 Task: Look for space in Santiago del Estero, Argentina from 4th June, 2023 to 15th June, 2023 for 2 adults in price range Rs.10000 to Rs.15000. Place can be entire place with 1  bedroom having 1 bed and 1 bathroom. Property type can be hotel. Amenities needed are: heating, . Booking option can be shelf check-in. Required host language is English.
Action: Mouse moved to (465, 96)
Screenshot: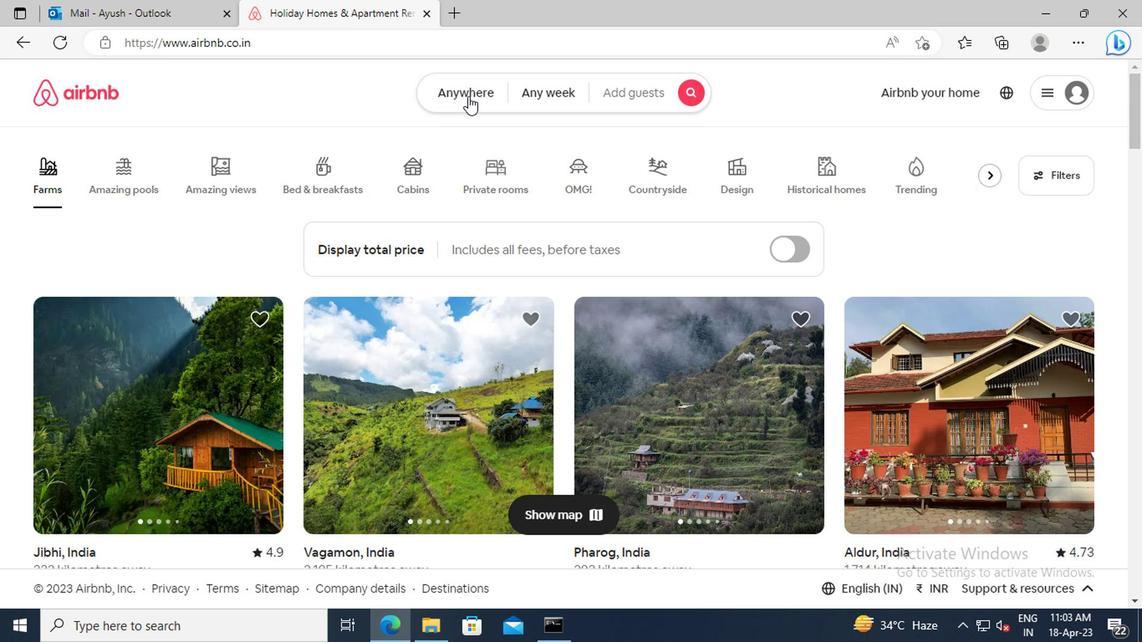
Action: Mouse pressed left at (465, 96)
Screenshot: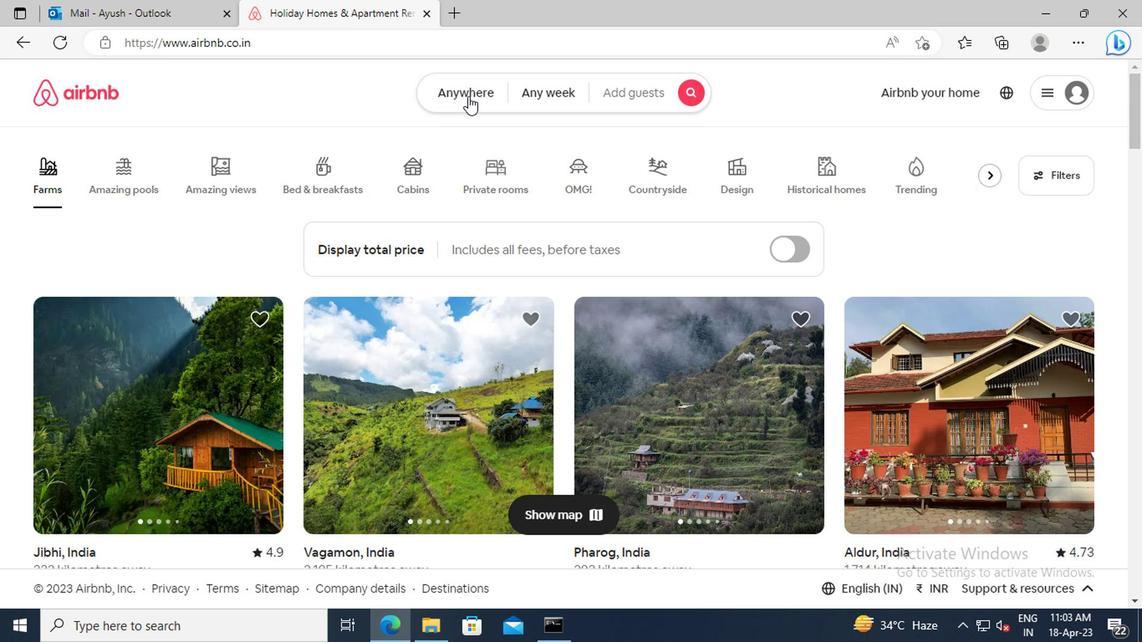 
Action: Mouse moved to (299, 167)
Screenshot: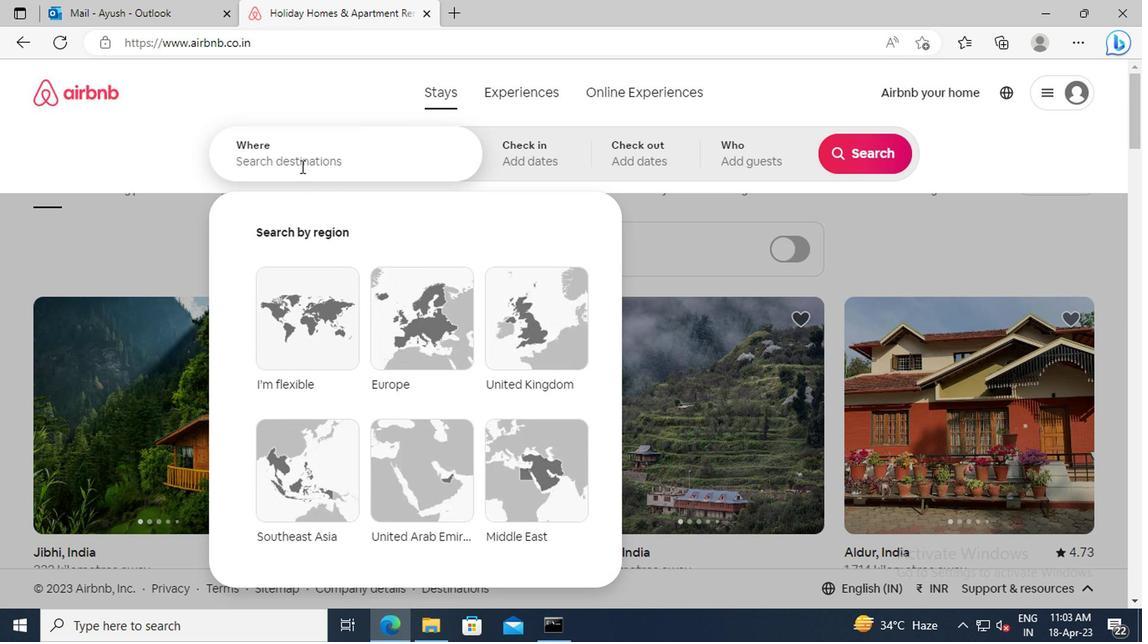 
Action: Mouse pressed left at (299, 167)
Screenshot: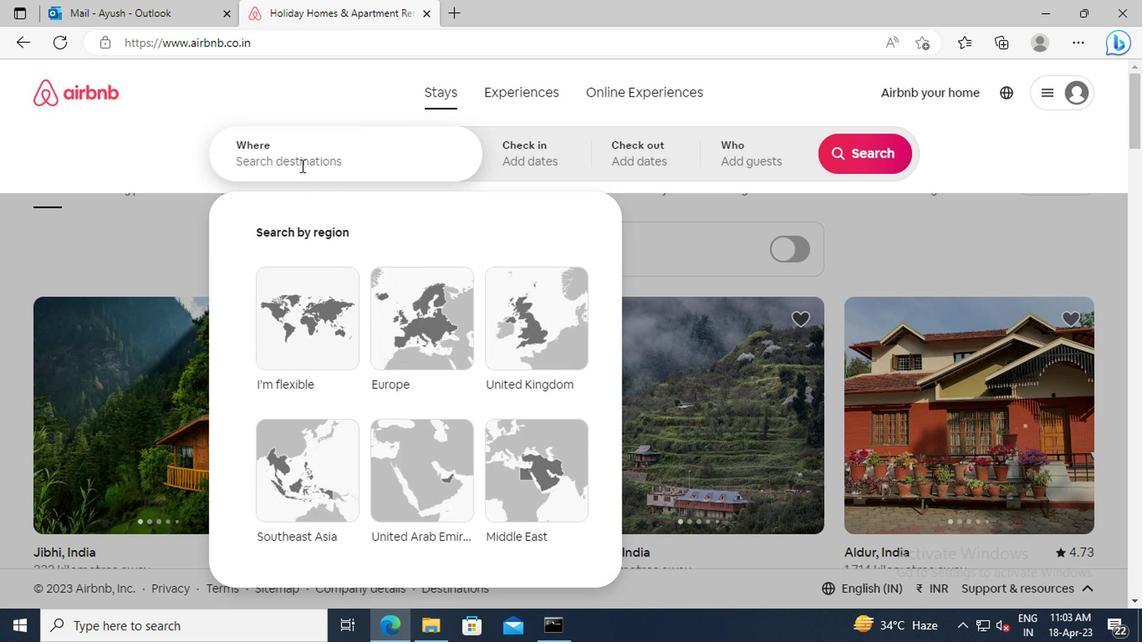 
Action: Key pressed <Key.shift>SANTIAGO<Key.space>DEL<Key.space><Key.shift>ESTERO,<Key.space><Key.shift>ARGENTINA<Key.enter>
Screenshot: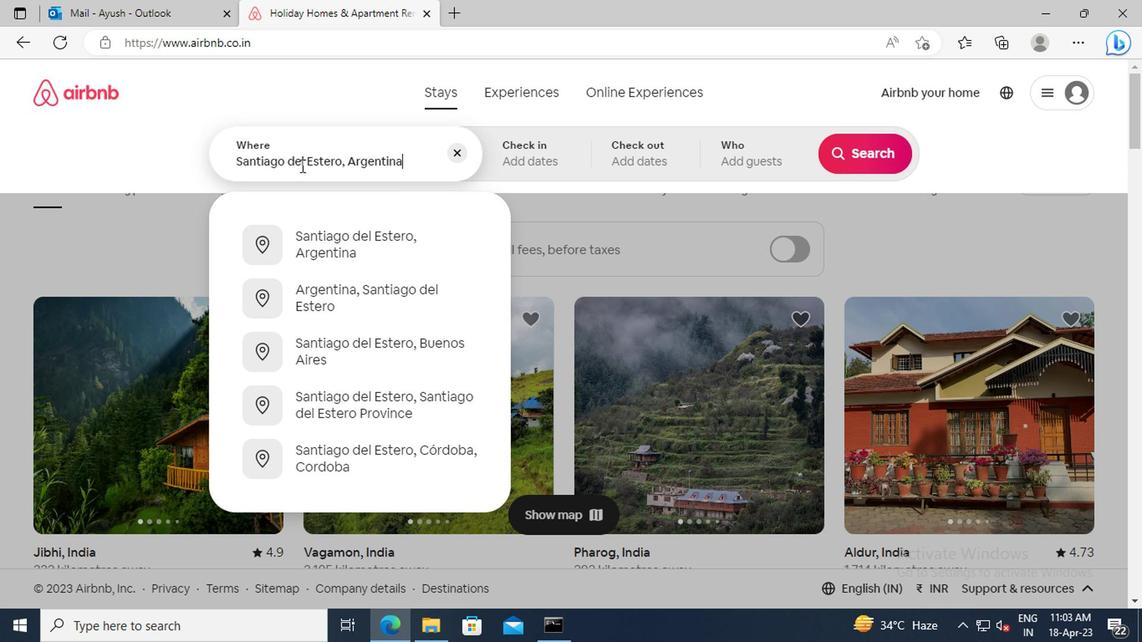 
Action: Mouse moved to (846, 289)
Screenshot: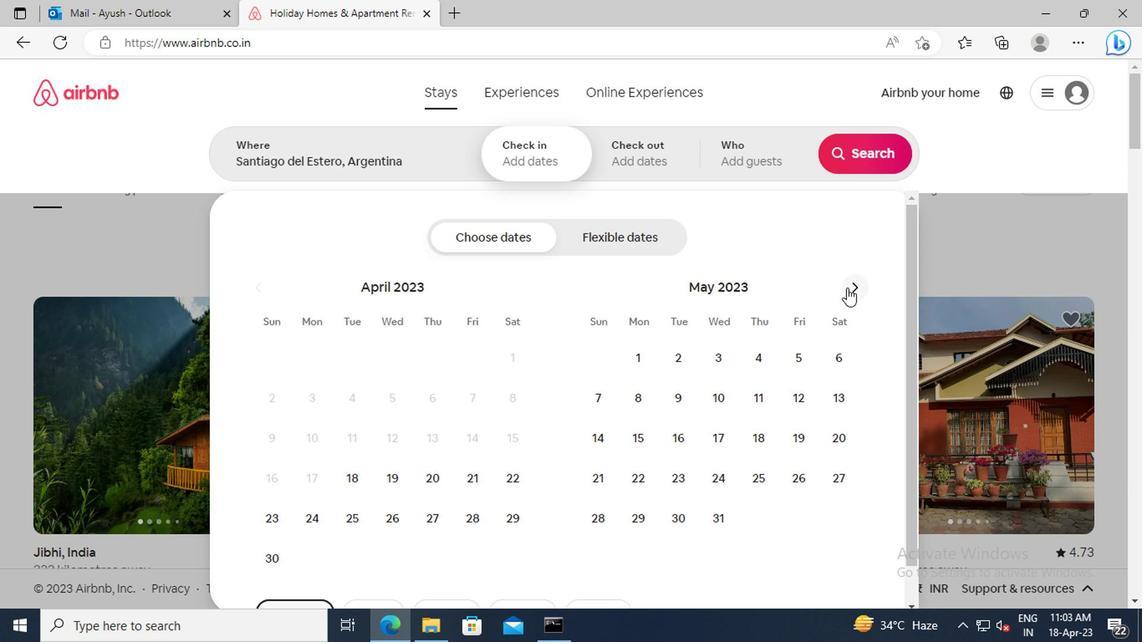 
Action: Mouse pressed left at (846, 289)
Screenshot: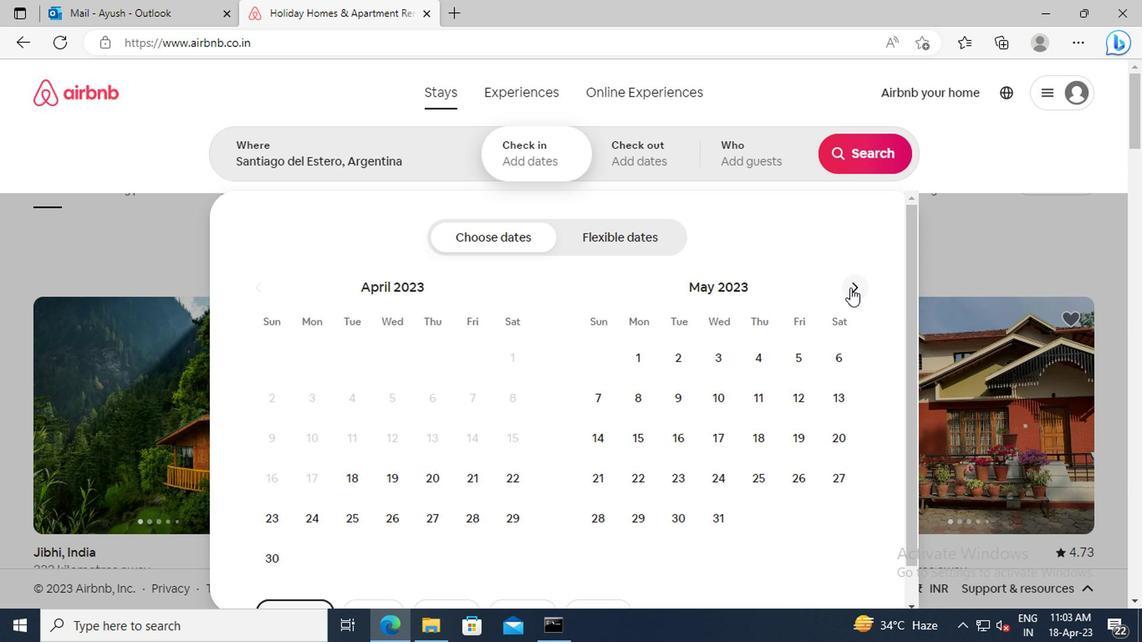 
Action: Mouse moved to (597, 398)
Screenshot: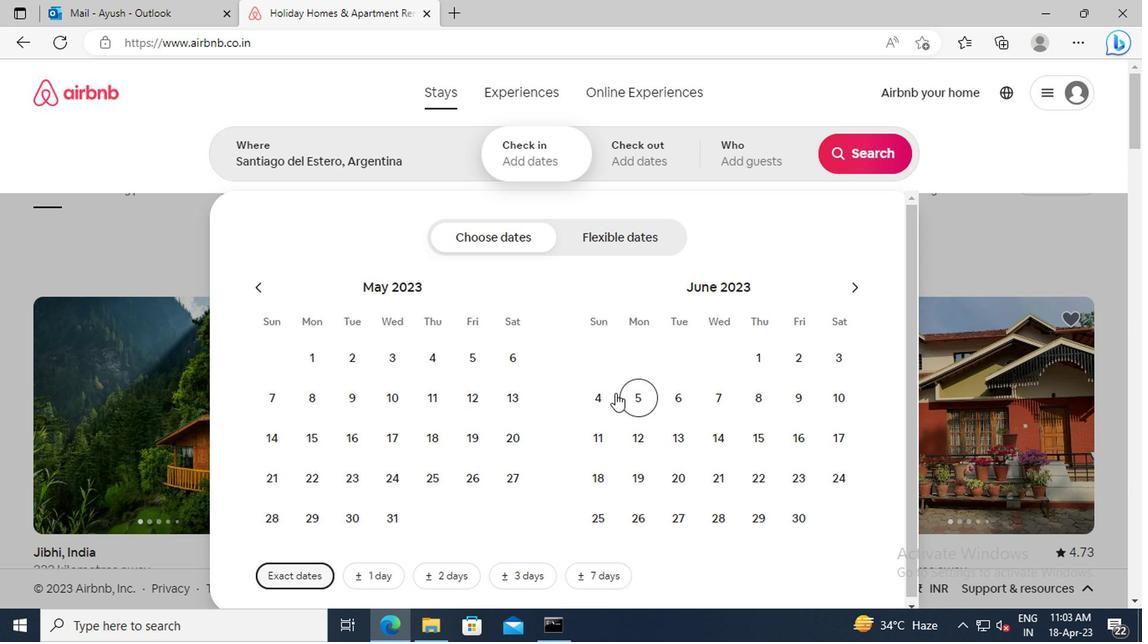 
Action: Mouse pressed left at (597, 398)
Screenshot: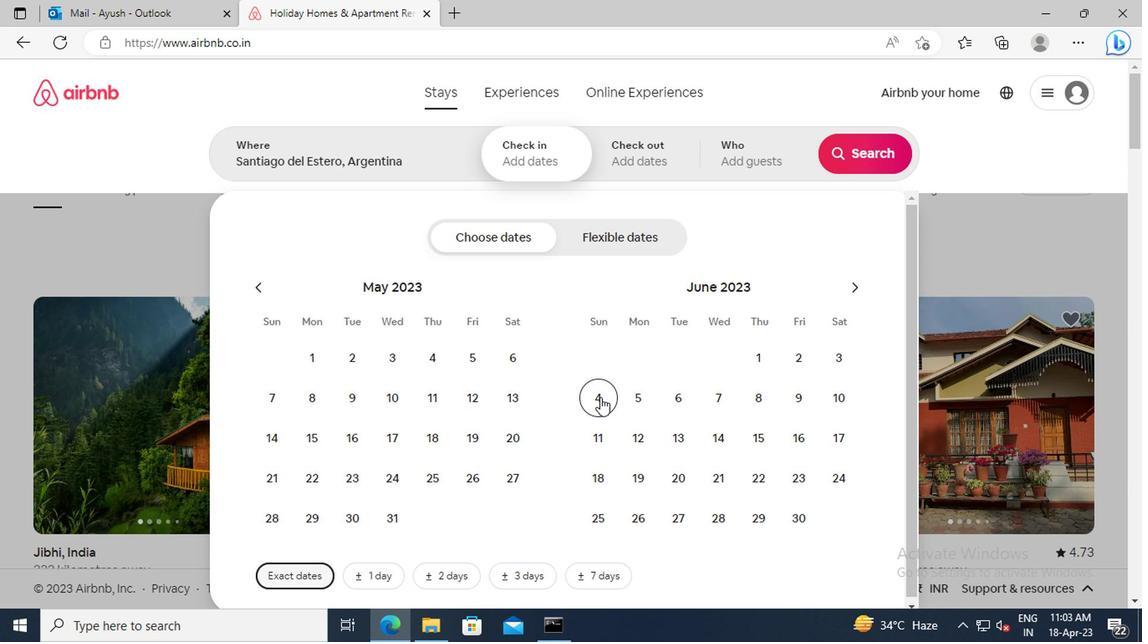 
Action: Mouse moved to (759, 441)
Screenshot: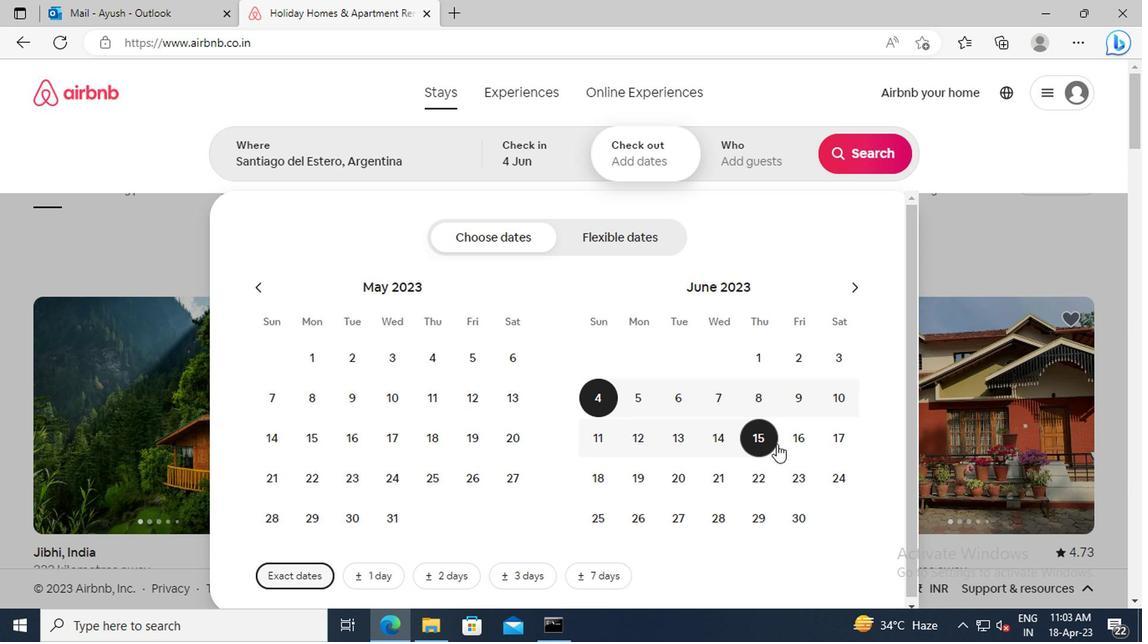 
Action: Mouse pressed left at (759, 441)
Screenshot: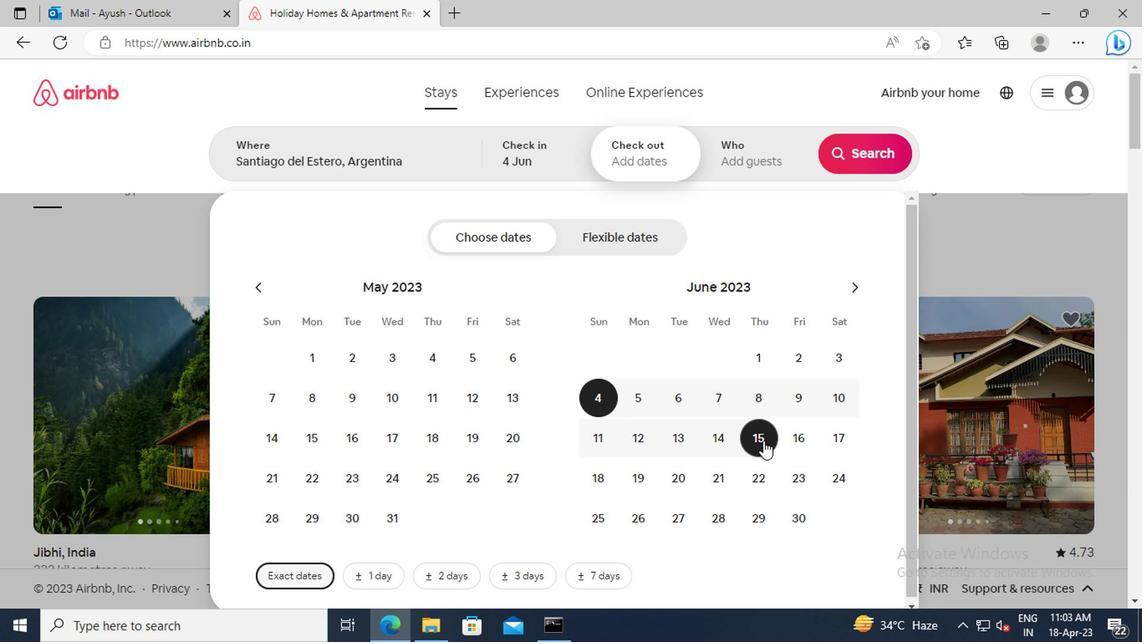
Action: Mouse moved to (749, 165)
Screenshot: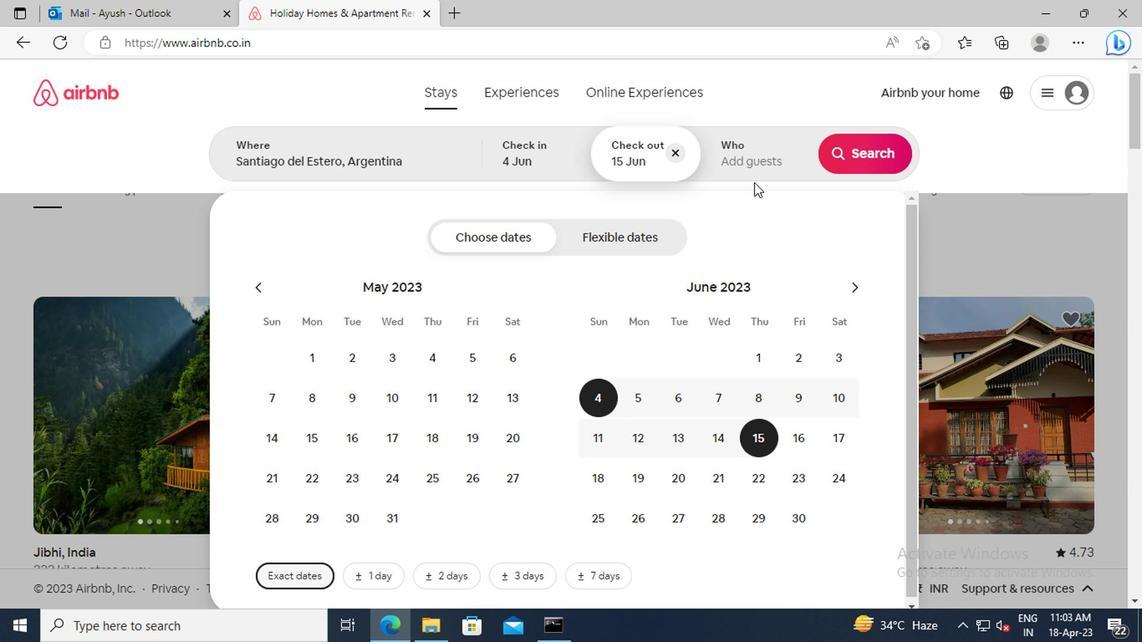
Action: Mouse pressed left at (749, 165)
Screenshot: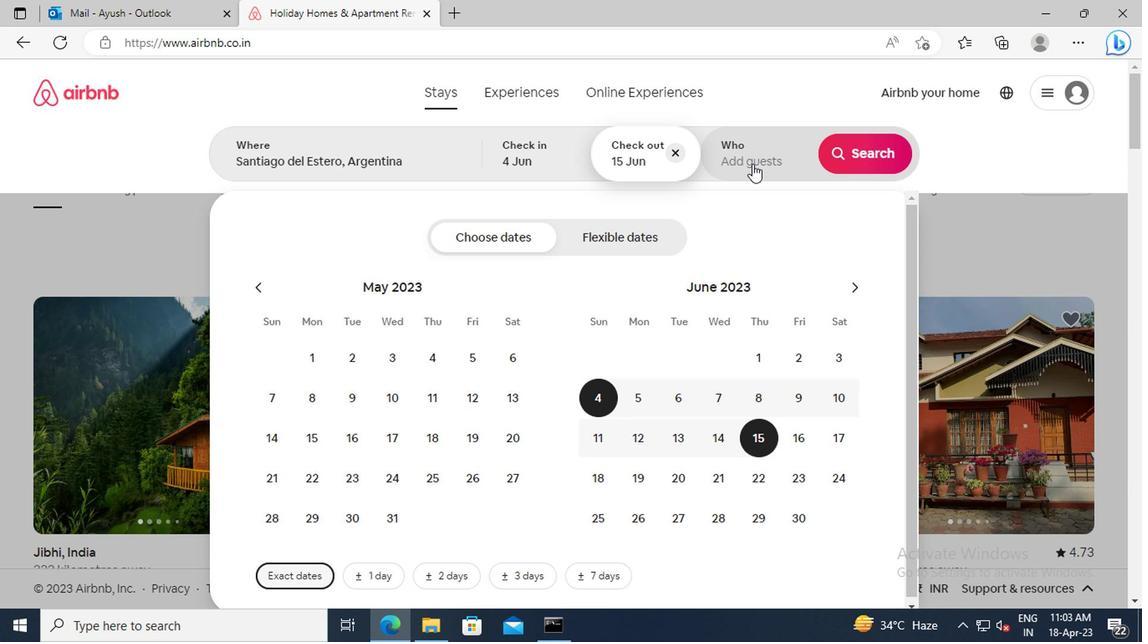 
Action: Mouse moved to (867, 248)
Screenshot: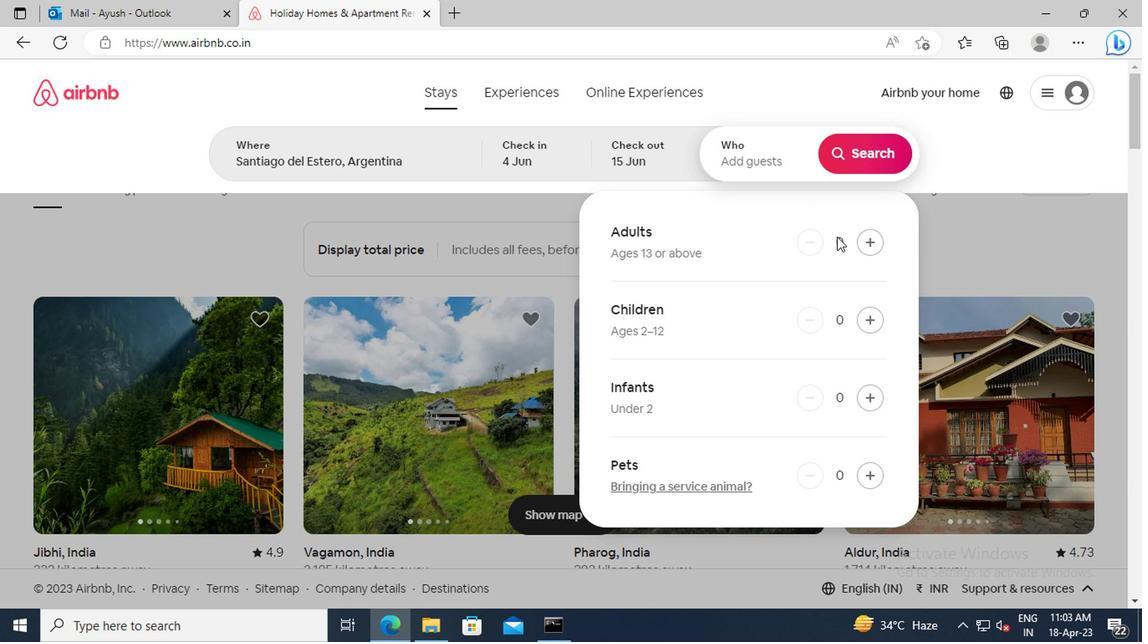 
Action: Mouse pressed left at (867, 248)
Screenshot: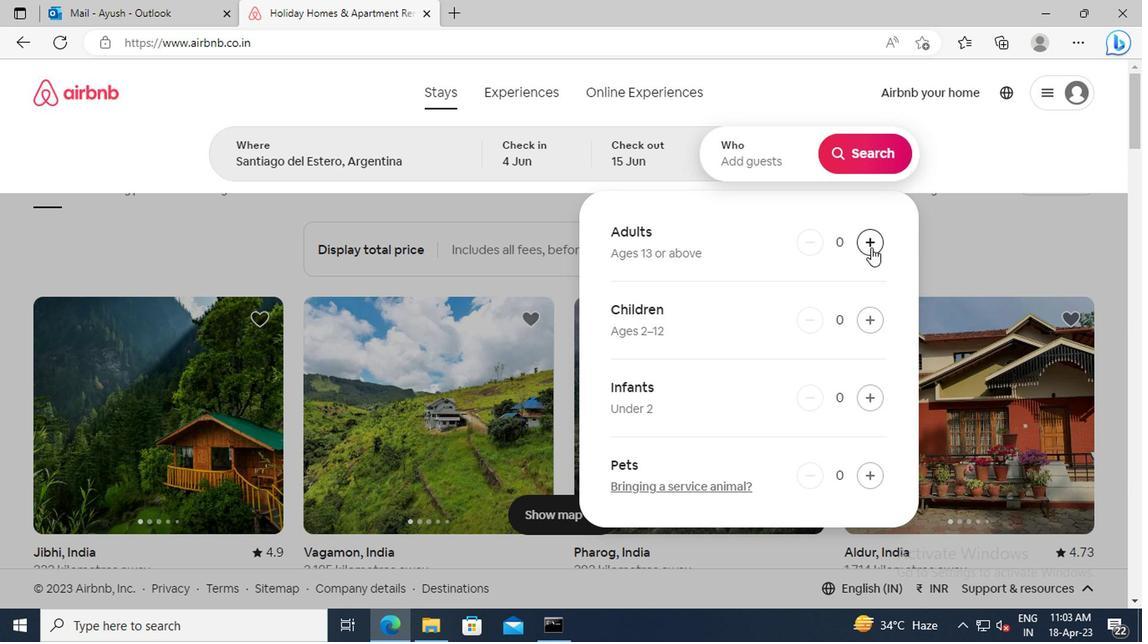 
Action: Mouse pressed left at (867, 248)
Screenshot: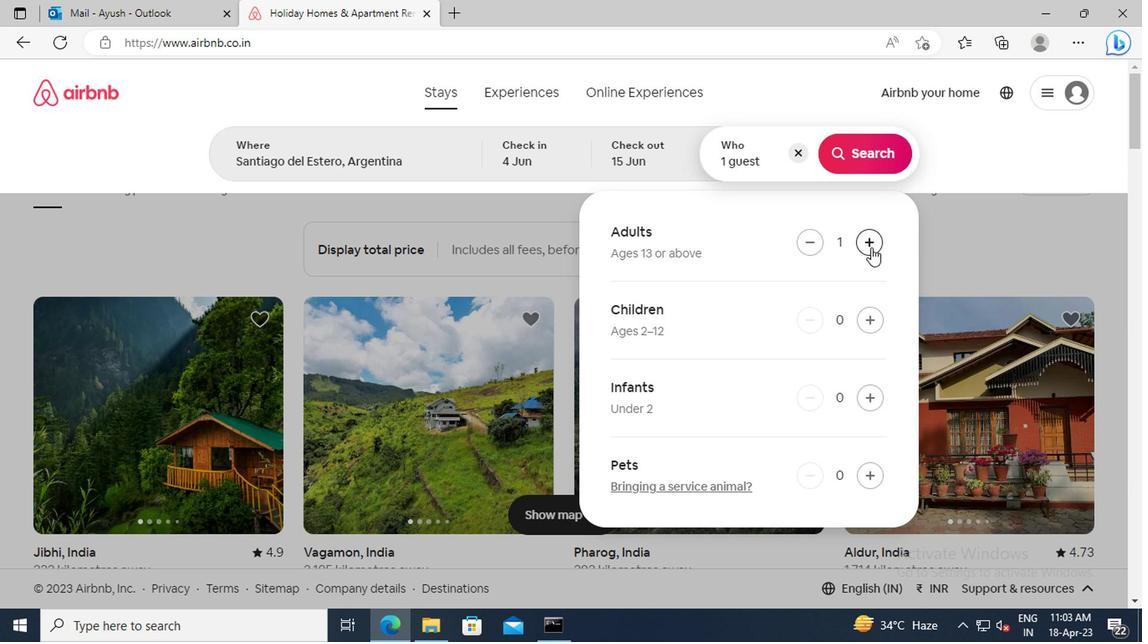 
Action: Mouse moved to (862, 161)
Screenshot: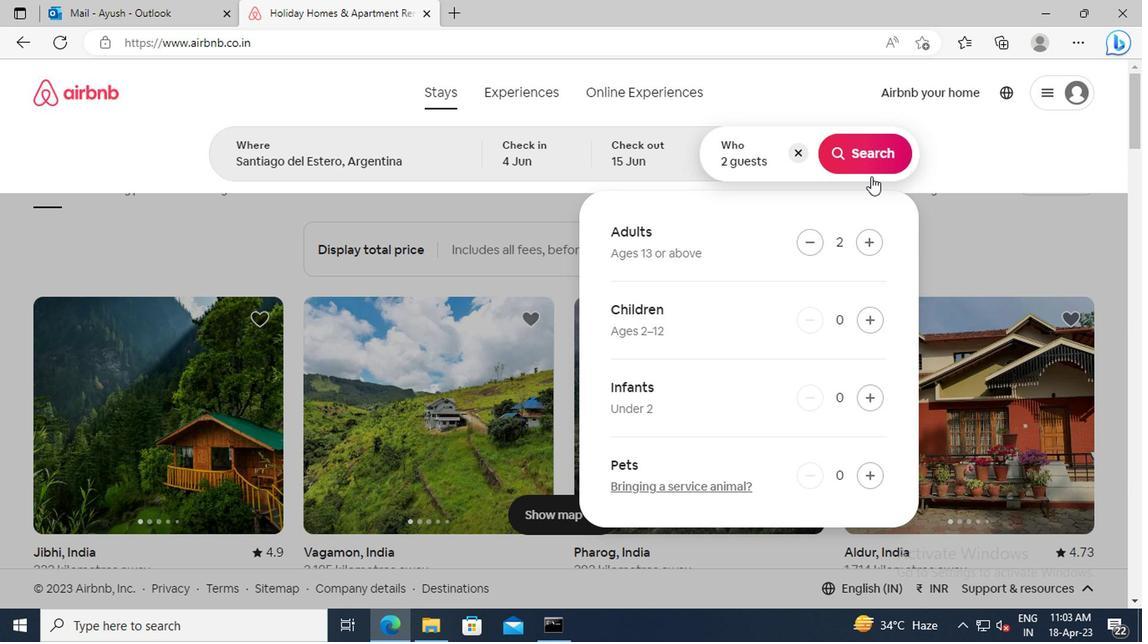 
Action: Mouse pressed left at (862, 161)
Screenshot: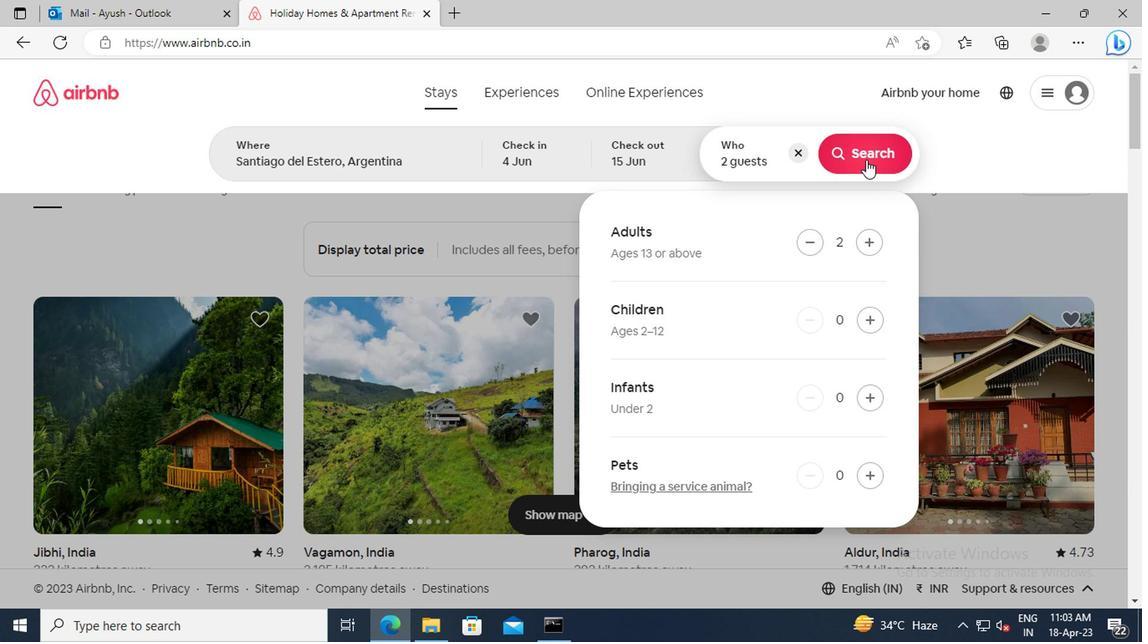 
Action: Mouse moved to (1064, 165)
Screenshot: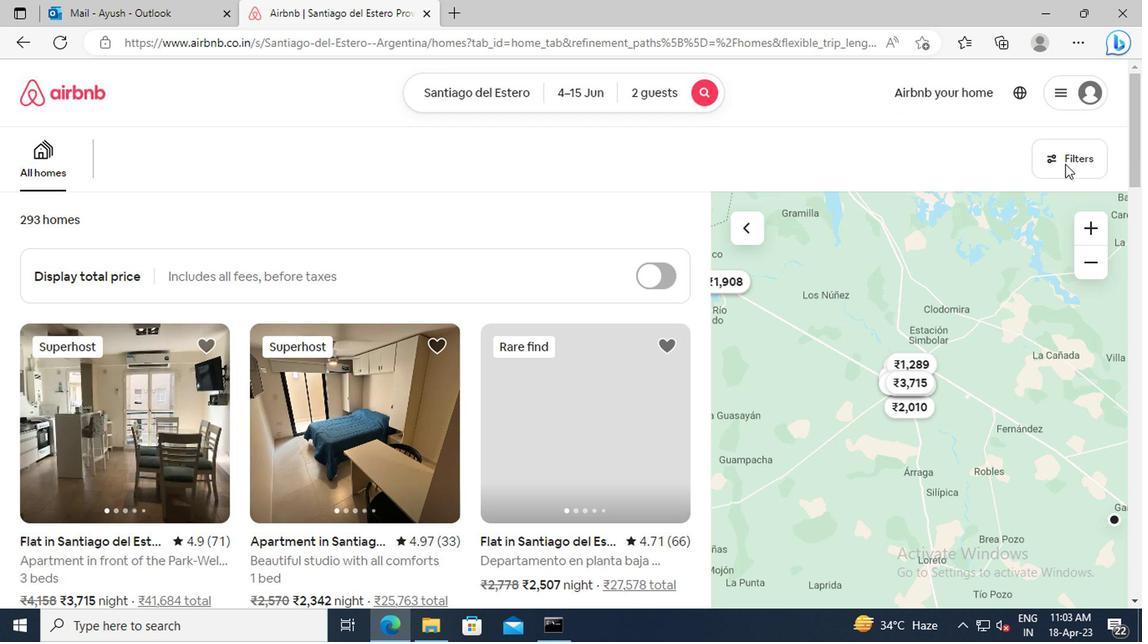 
Action: Mouse pressed left at (1064, 165)
Screenshot: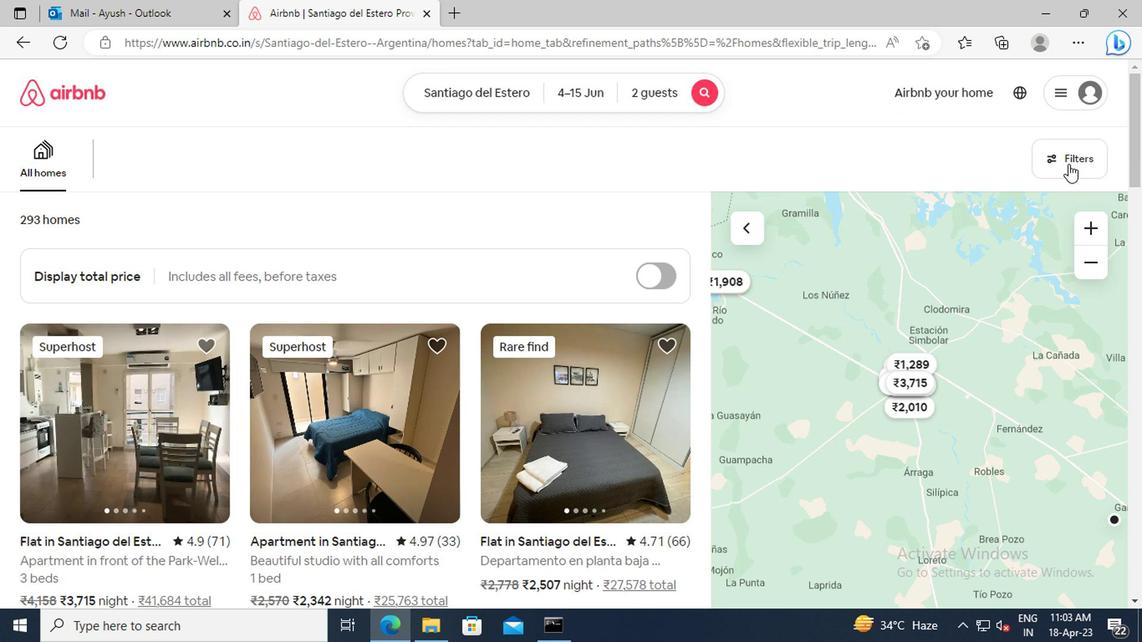 
Action: Mouse moved to (384, 375)
Screenshot: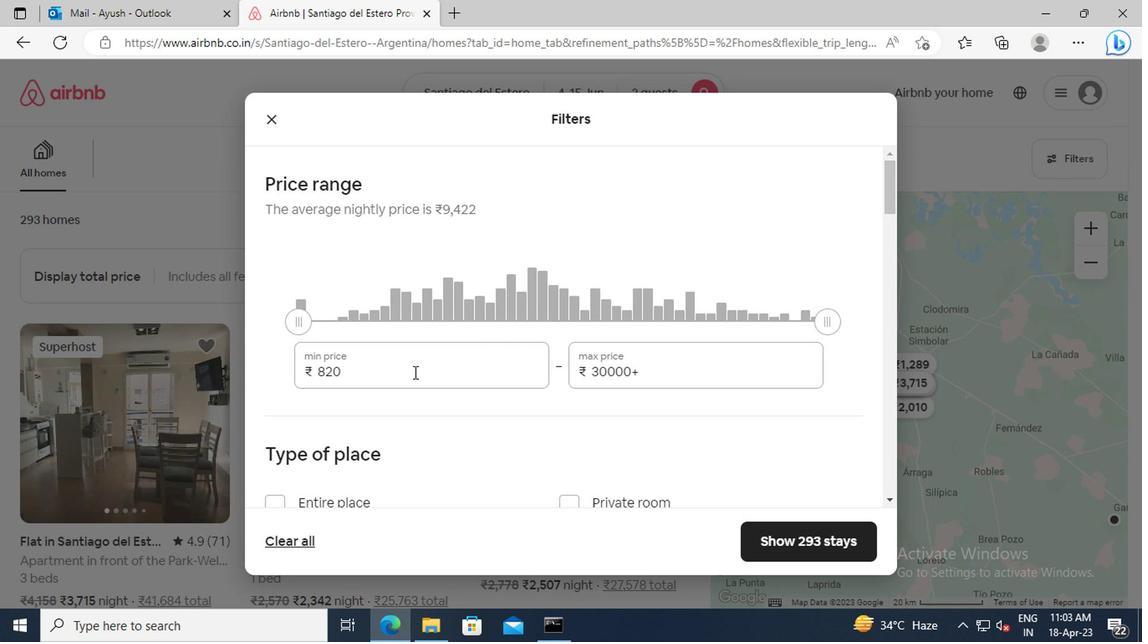 
Action: Mouse pressed left at (384, 375)
Screenshot: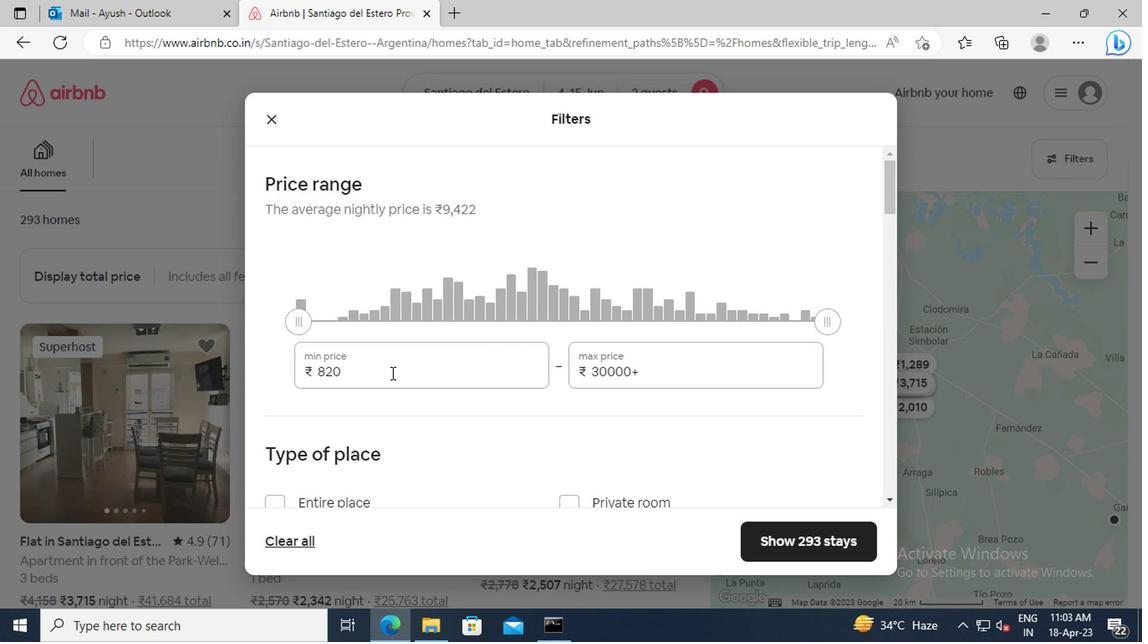 
Action: Key pressed <Key.backspace><Key.backspace><Key.backspace>10000<Key.tab><Key.delete>15000
Screenshot: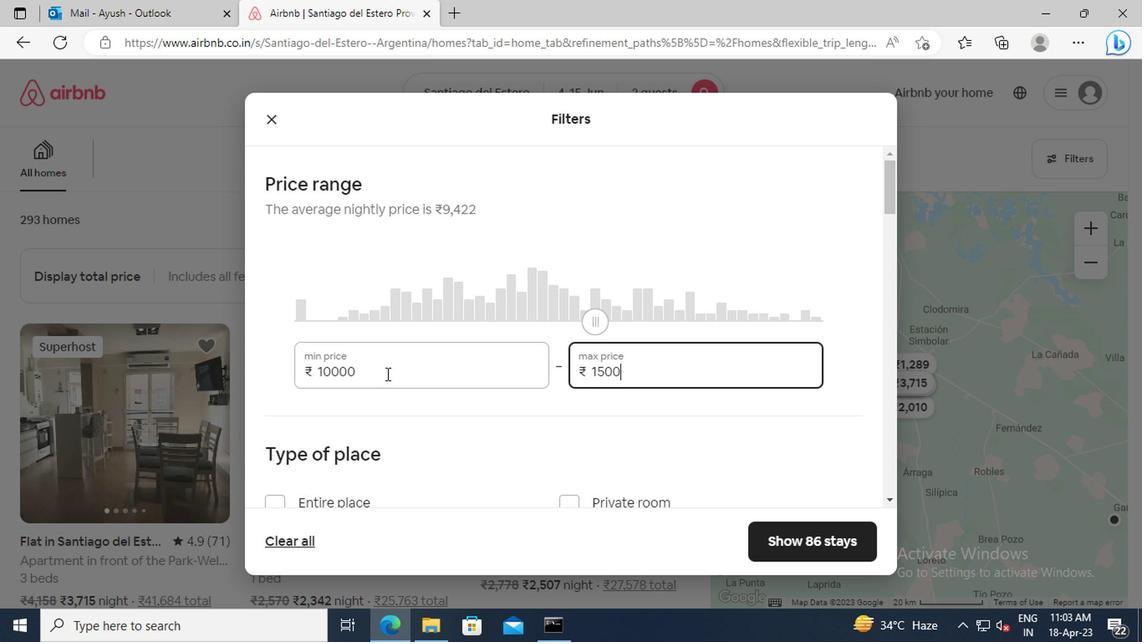 
Action: Mouse scrolled (384, 374) with delta (0, -1)
Screenshot: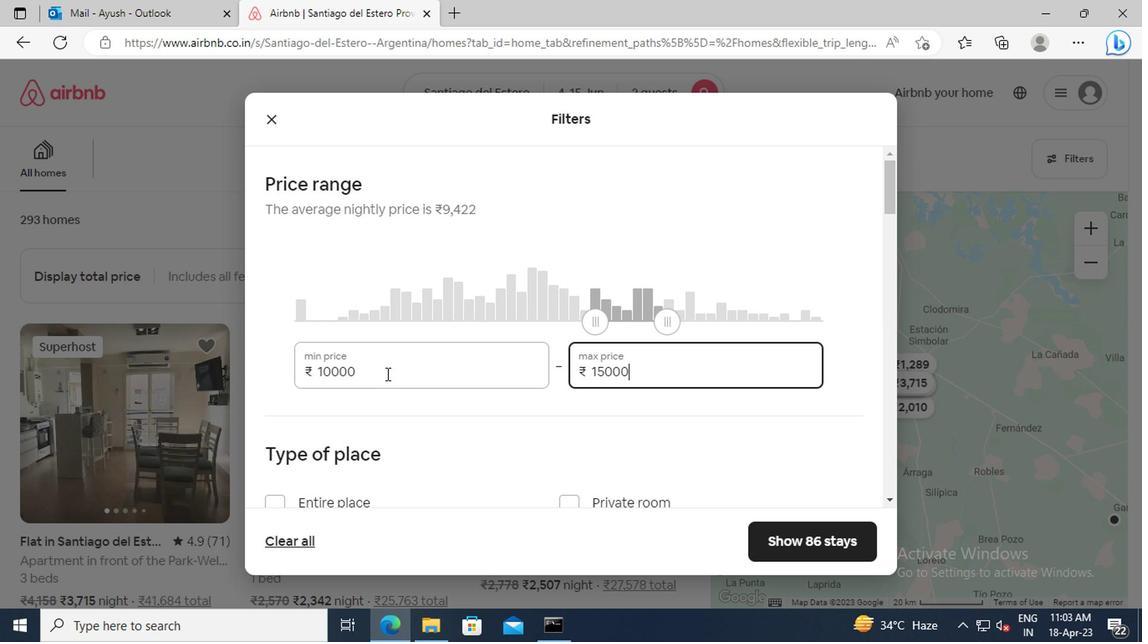 
Action: Mouse moved to (399, 341)
Screenshot: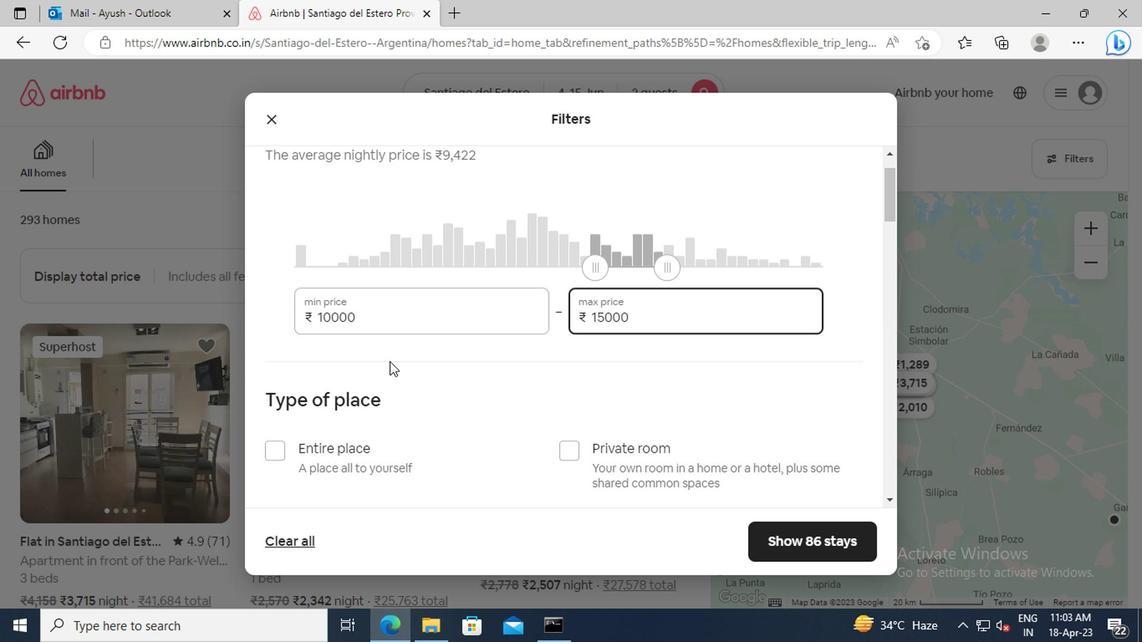 
Action: Mouse scrolled (399, 340) with delta (0, 0)
Screenshot: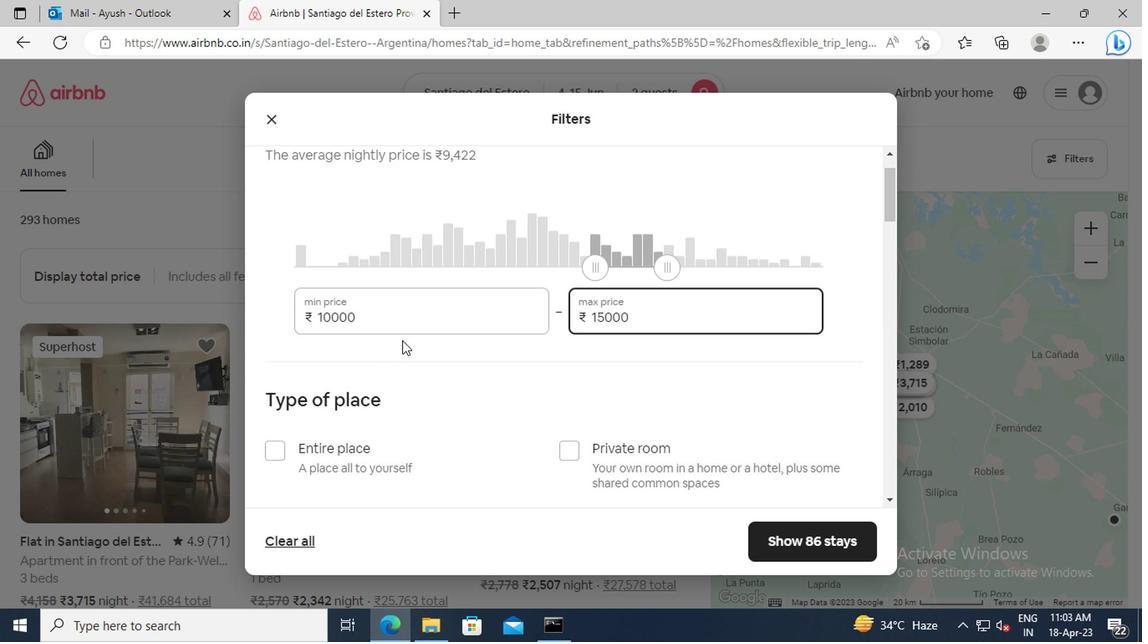 
Action: Mouse scrolled (399, 340) with delta (0, 0)
Screenshot: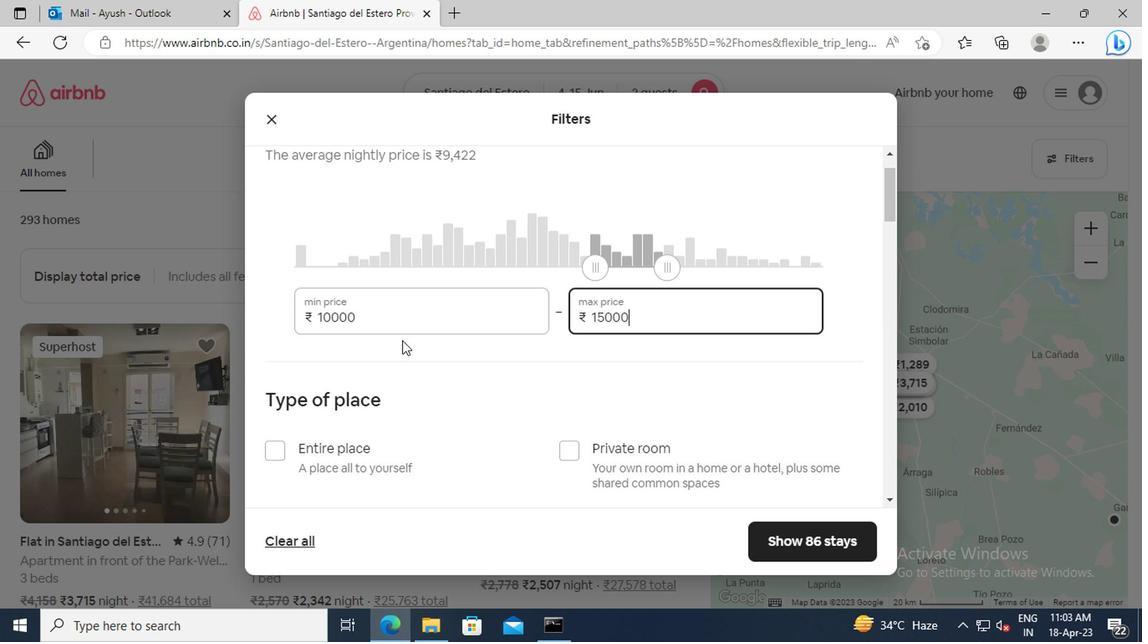 
Action: Mouse moved to (277, 346)
Screenshot: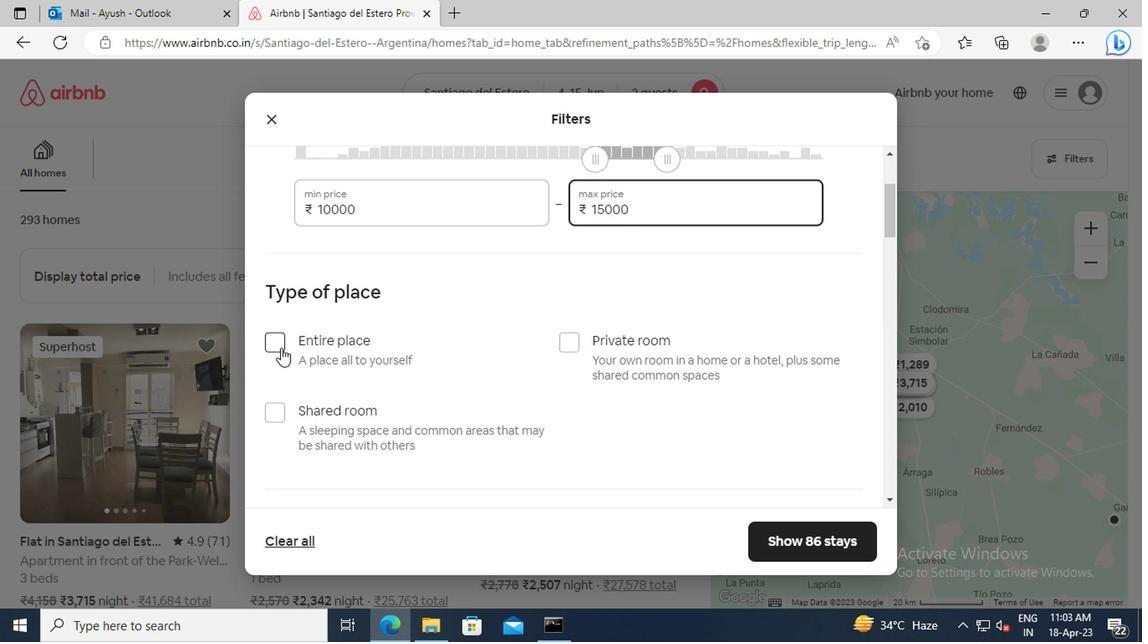 
Action: Mouse pressed left at (277, 346)
Screenshot: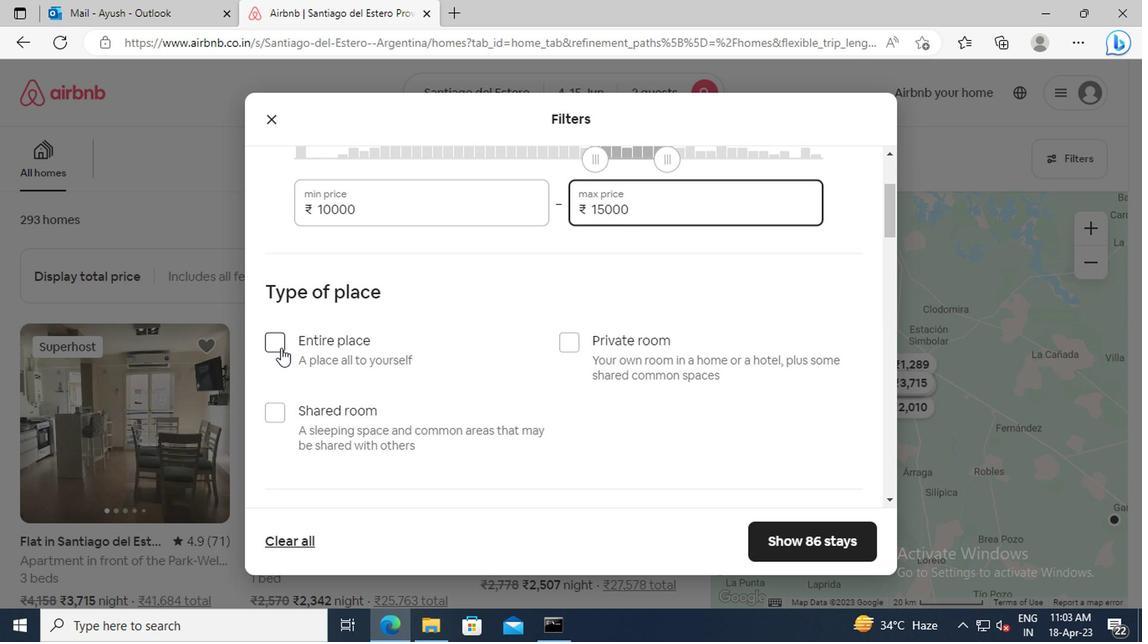 
Action: Mouse moved to (481, 346)
Screenshot: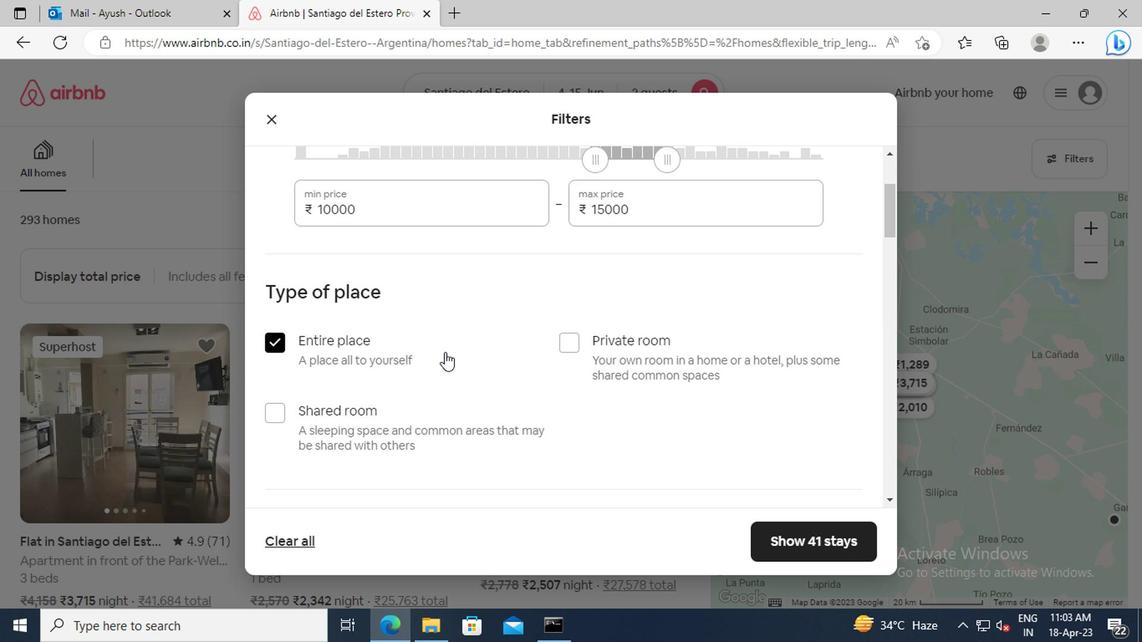 
Action: Mouse scrolled (481, 346) with delta (0, 0)
Screenshot: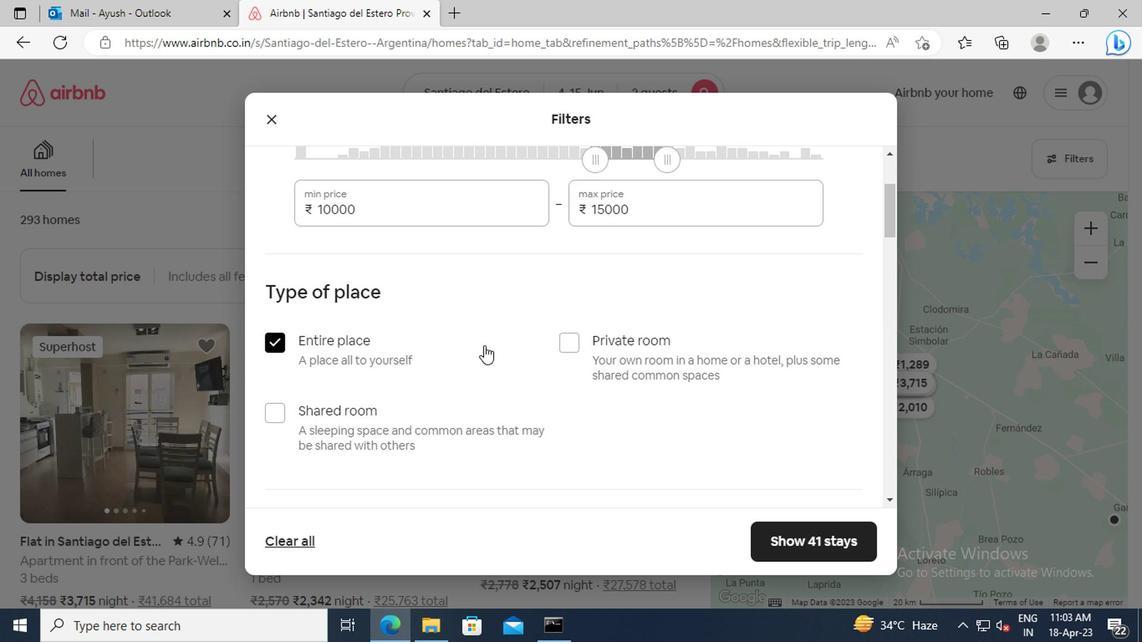 
Action: Mouse scrolled (481, 346) with delta (0, 0)
Screenshot: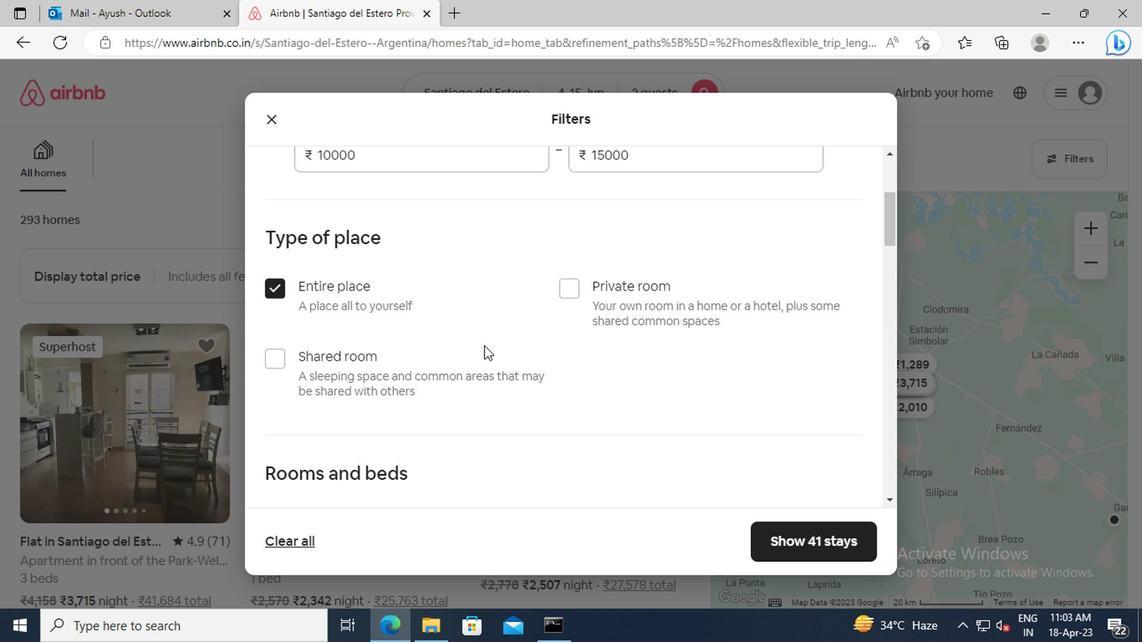 
Action: Mouse scrolled (481, 346) with delta (0, 0)
Screenshot: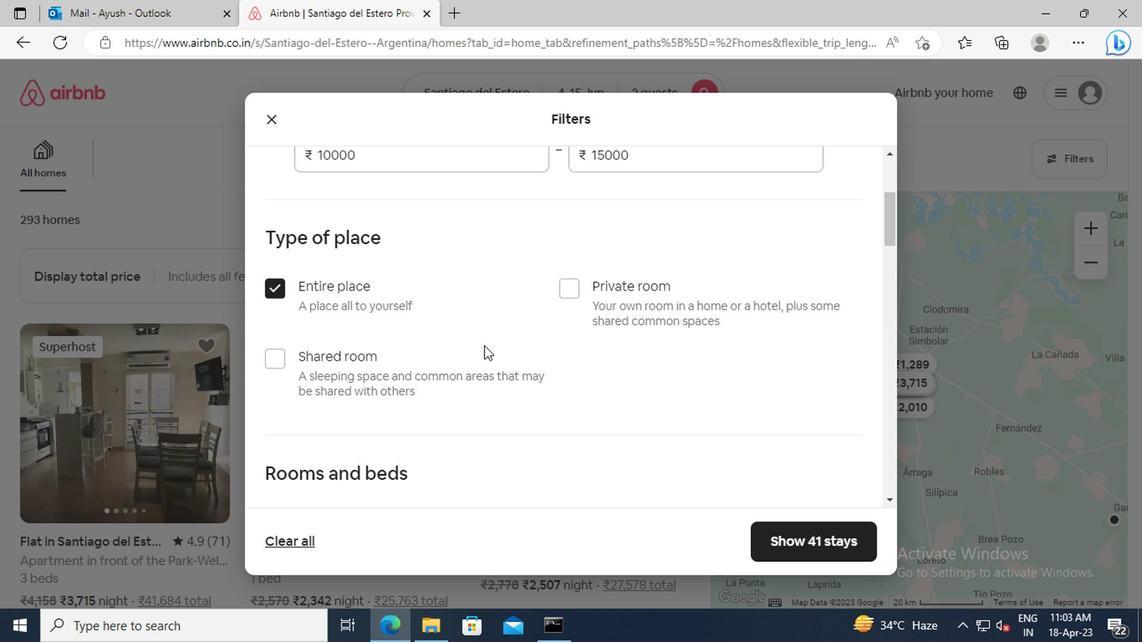 
Action: Mouse scrolled (481, 346) with delta (0, 0)
Screenshot: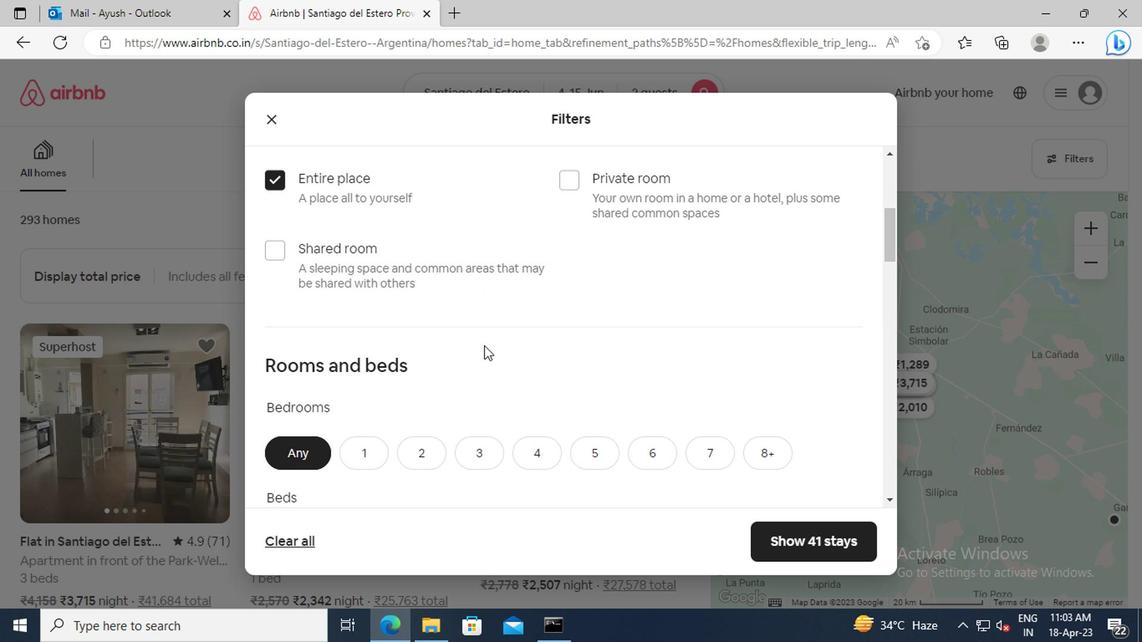
Action: Mouse scrolled (481, 346) with delta (0, 0)
Screenshot: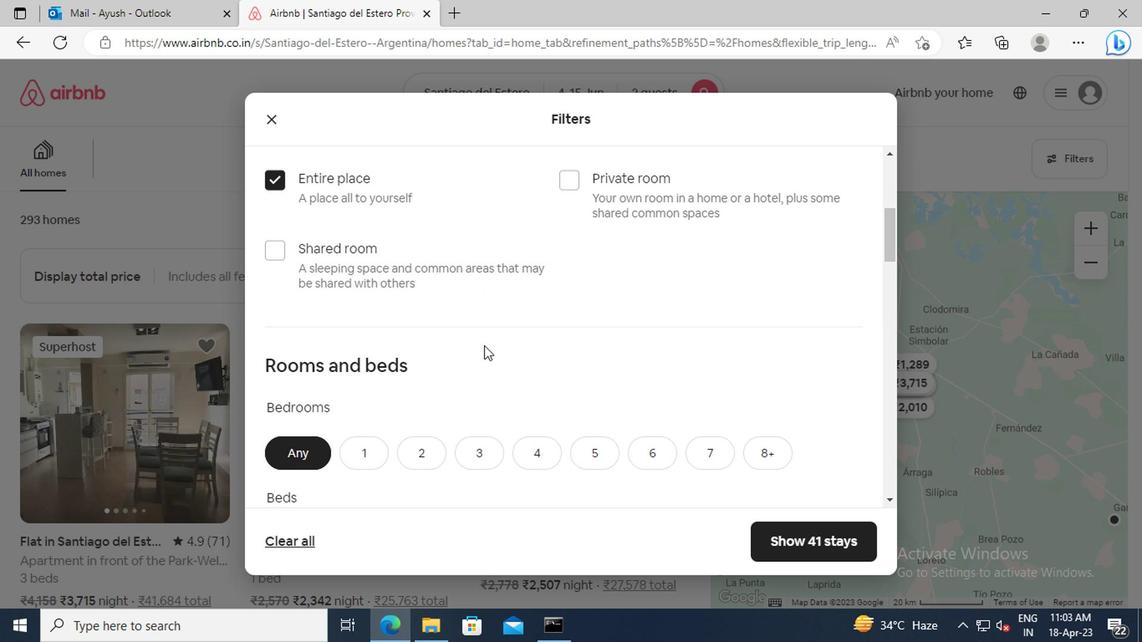 
Action: Mouse moved to (365, 343)
Screenshot: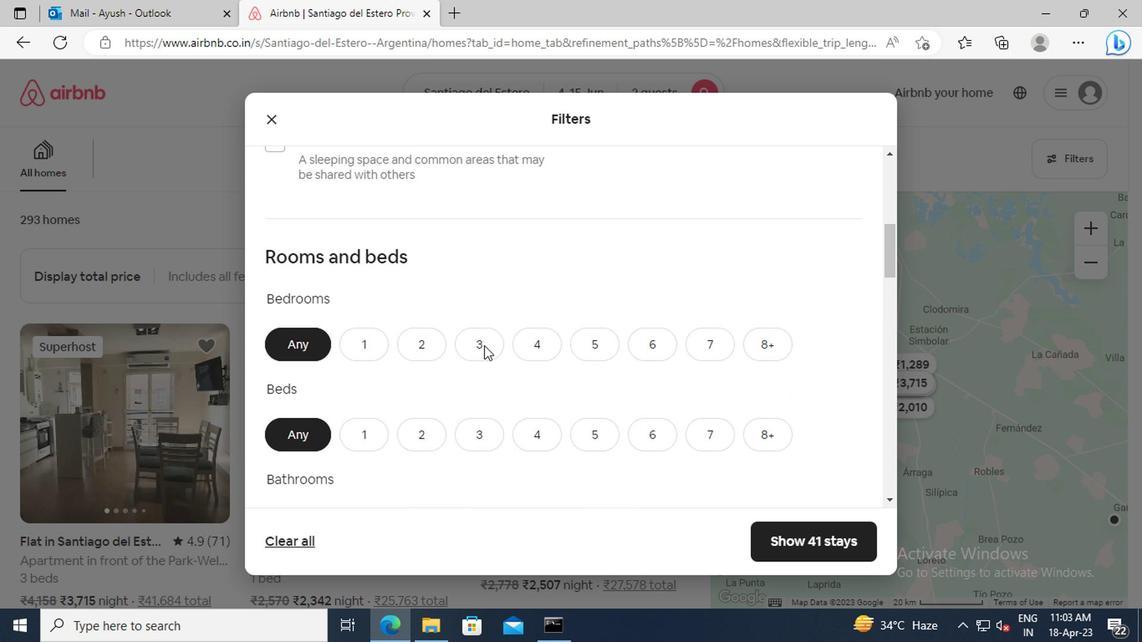 
Action: Mouse pressed left at (365, 343)
Screenshot: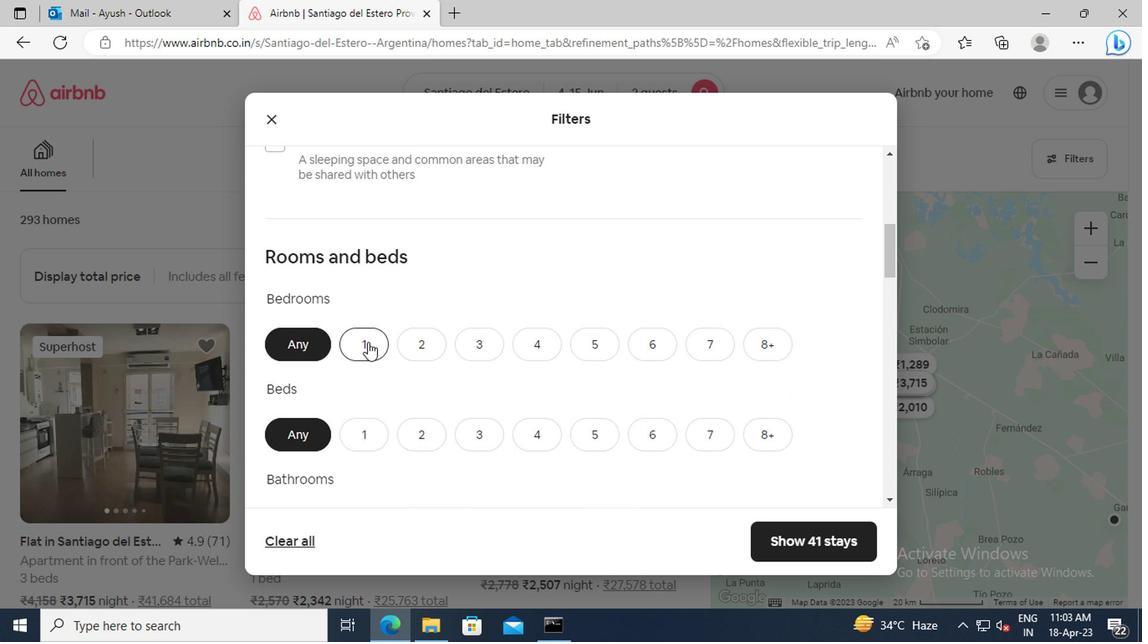 
Action: Mouse moved to (384, 371)
Screenshot: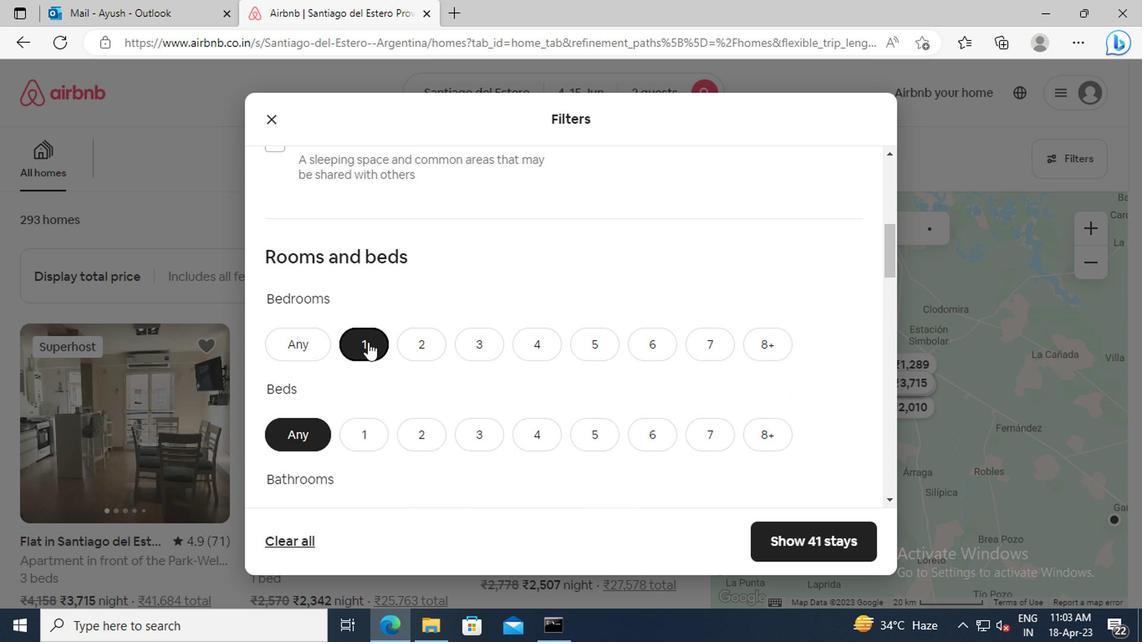 
Action: Mouse scrolled (384, 370) with delta (0, -1)
Screenshot: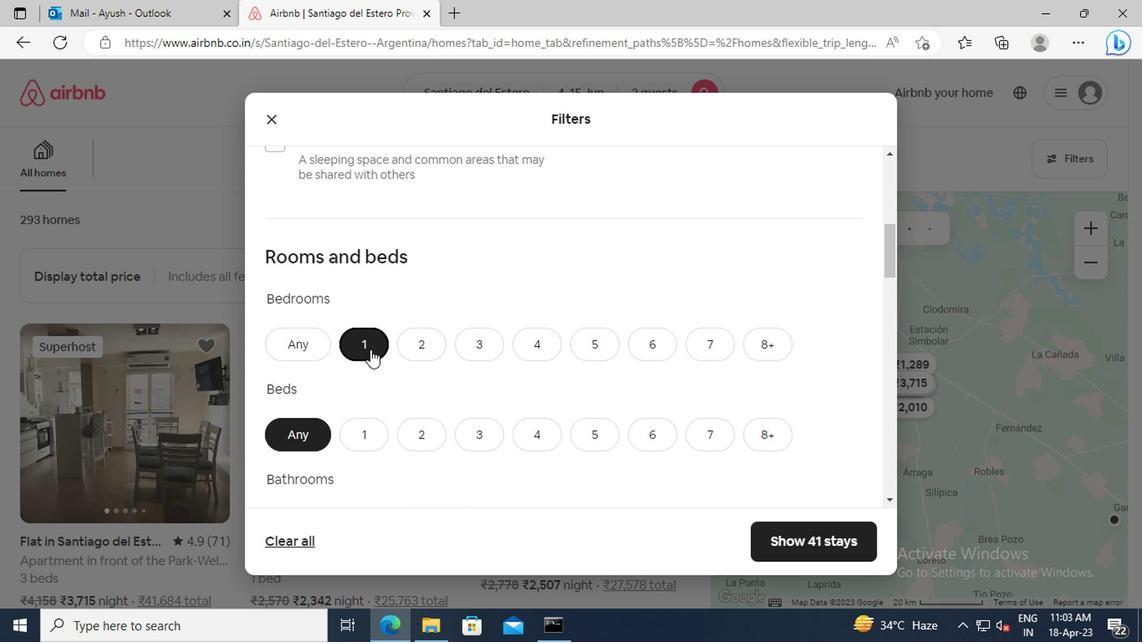 
Action: Mouse scrolled (384, 370) with delta (0, -1)
Screenshot: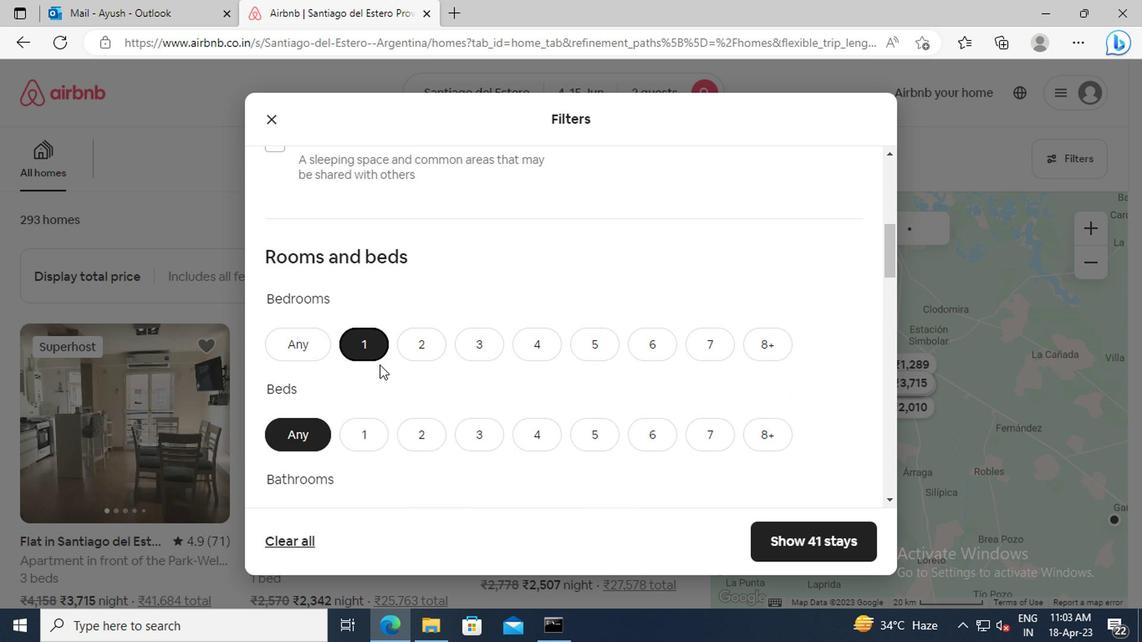 
Action: Mouse moved to (360, 334)
Screenshot: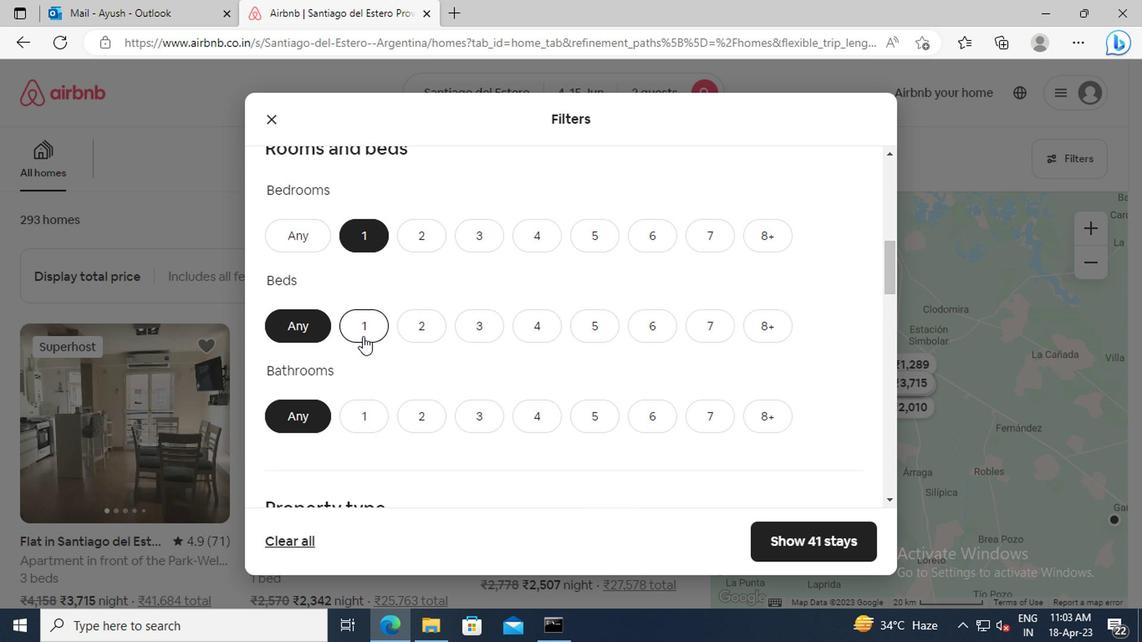 
Action: Mouse pressed left at (360, 334)
Screenshot: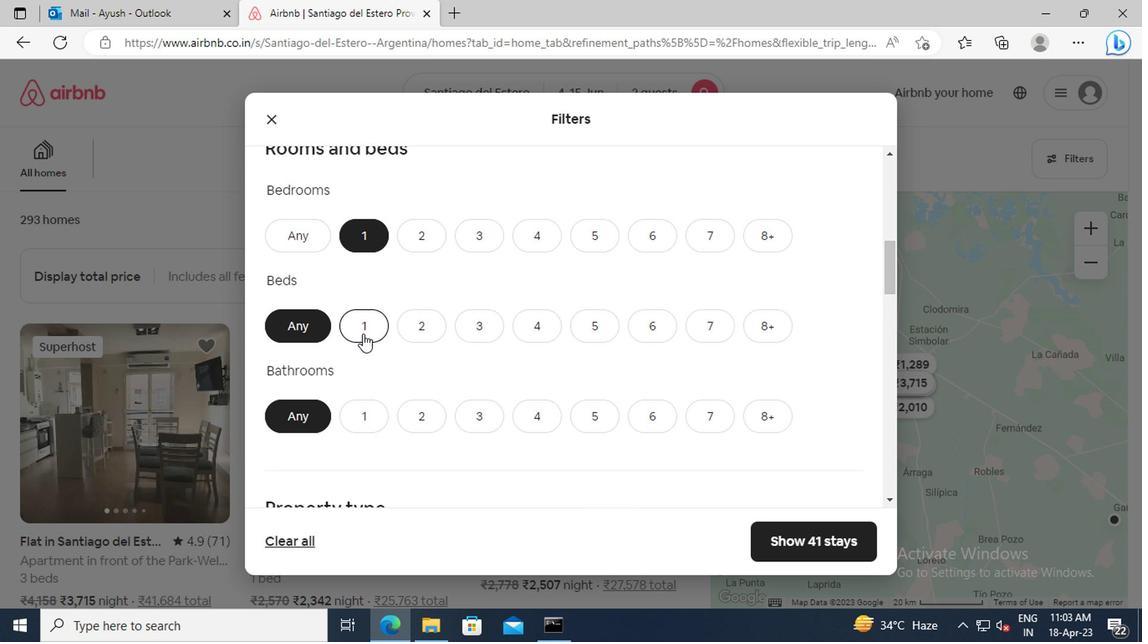 
Action: Mouse moved to (392, 351)
Screenshot: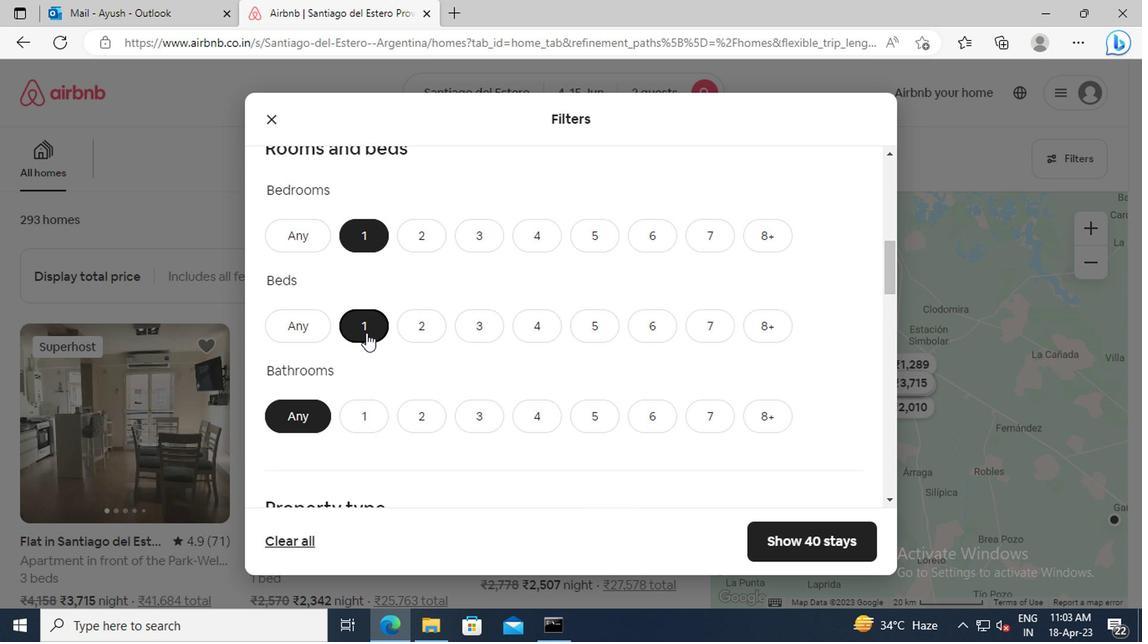 
Action: Mouse scrolled (392, 351) with delta (0, 0)
Screenshot: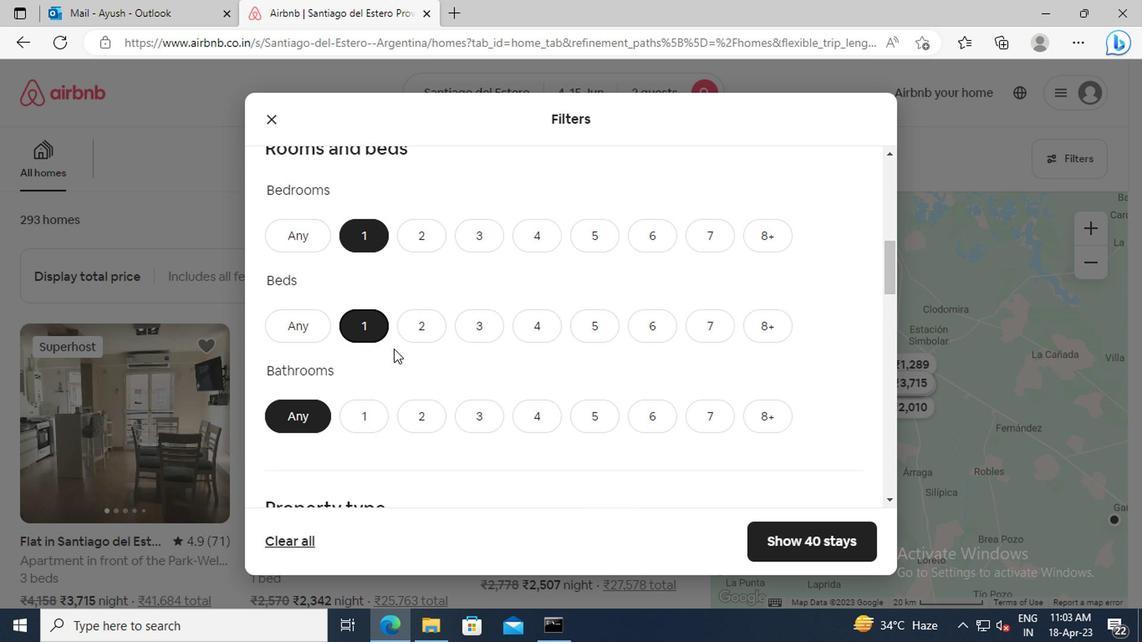 
Action: Mouse moved to (365, 363)
Screenshot: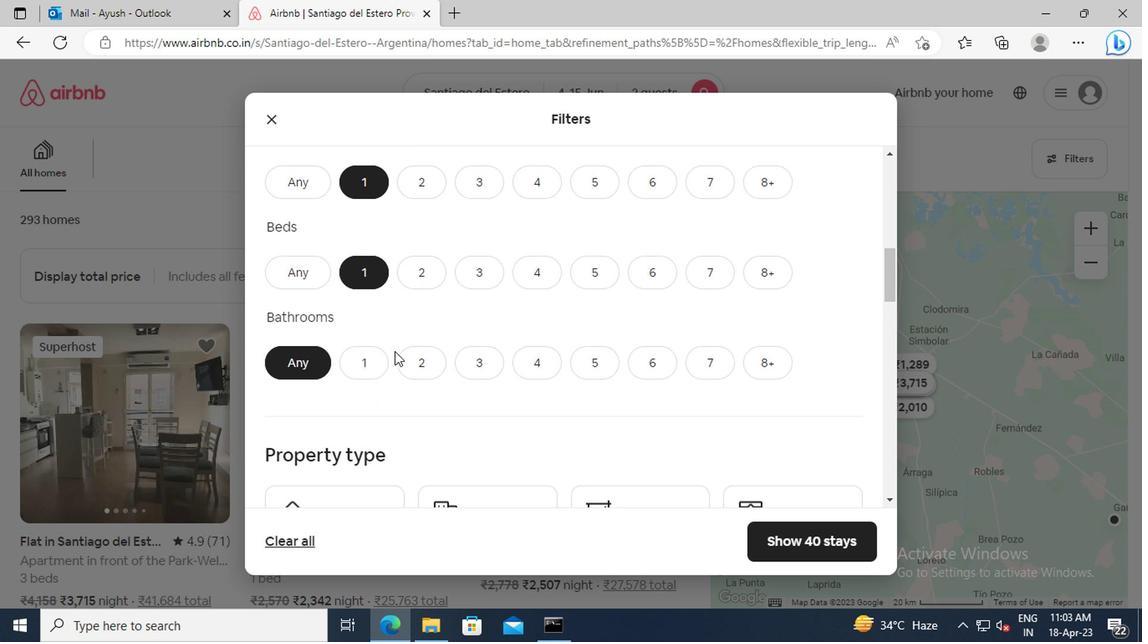 
Action: Mouse pressed left at (365, 363)
Screenshot: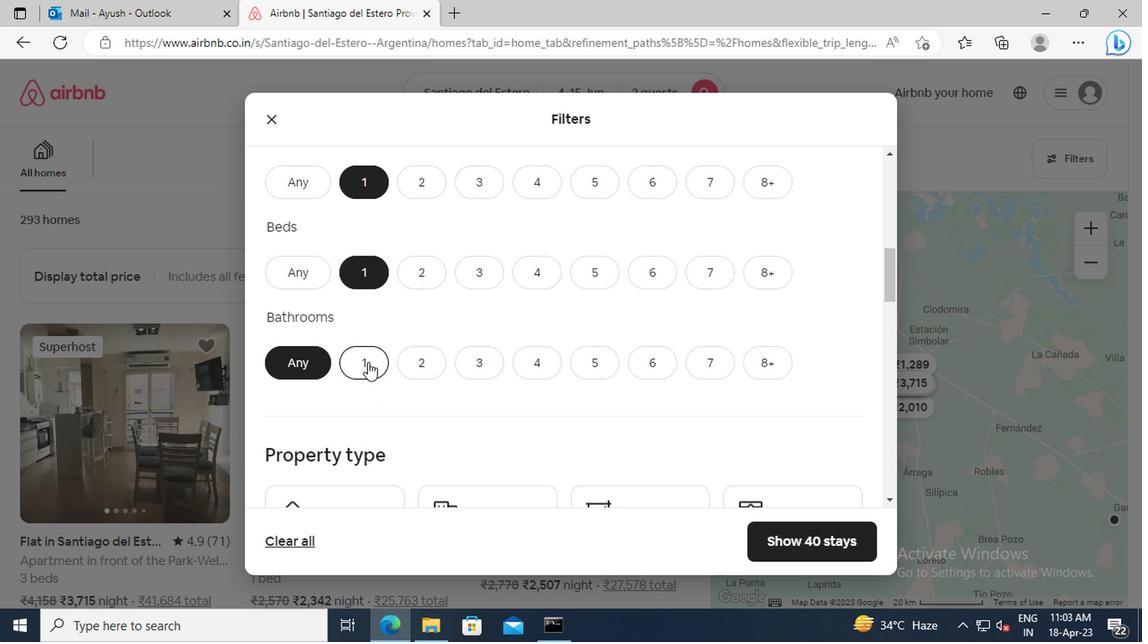 
Action: Mouse moved to (468, 357)
Screenshot: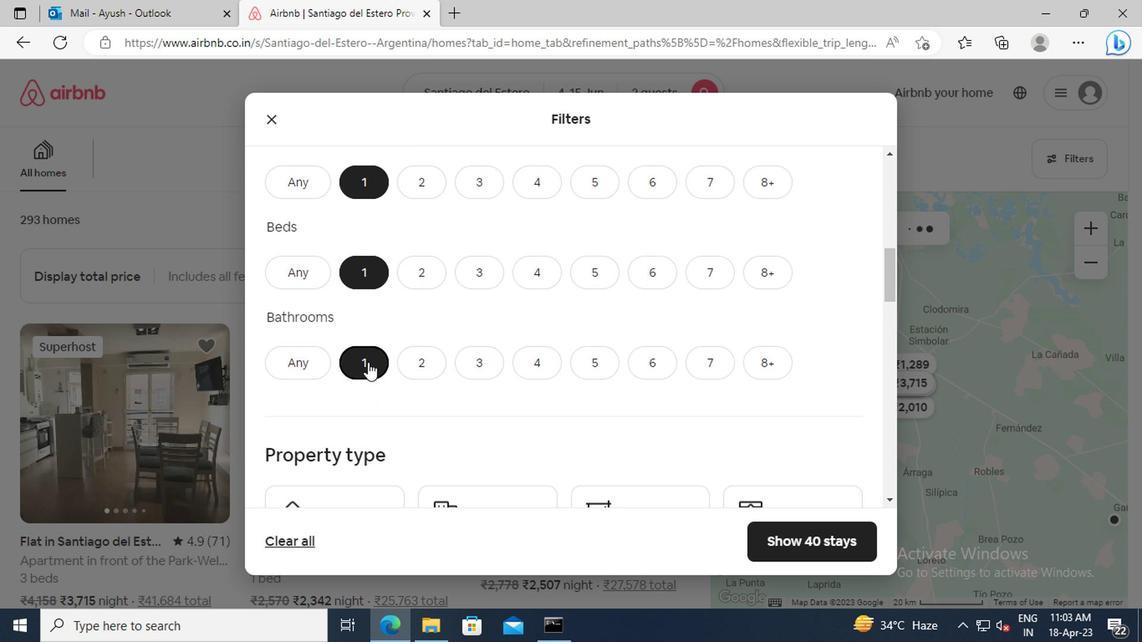 
Action: Mouse scrolled (468, 357) with delta (0, 0)
Screenshot: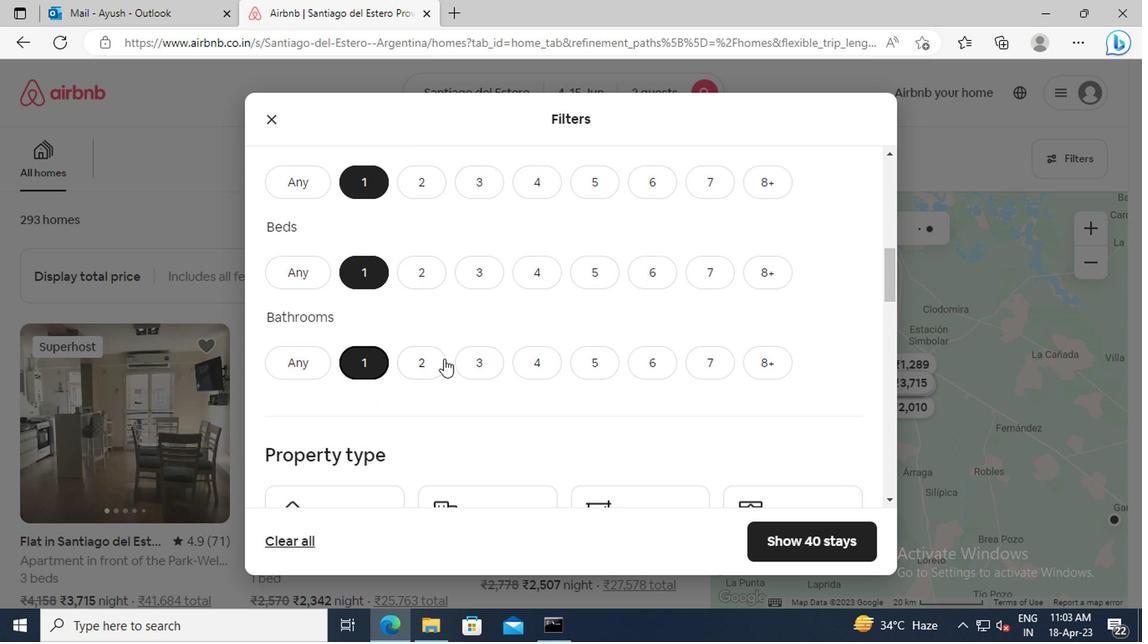 
Action: Mouse moved to (476, 349)
Screenshot: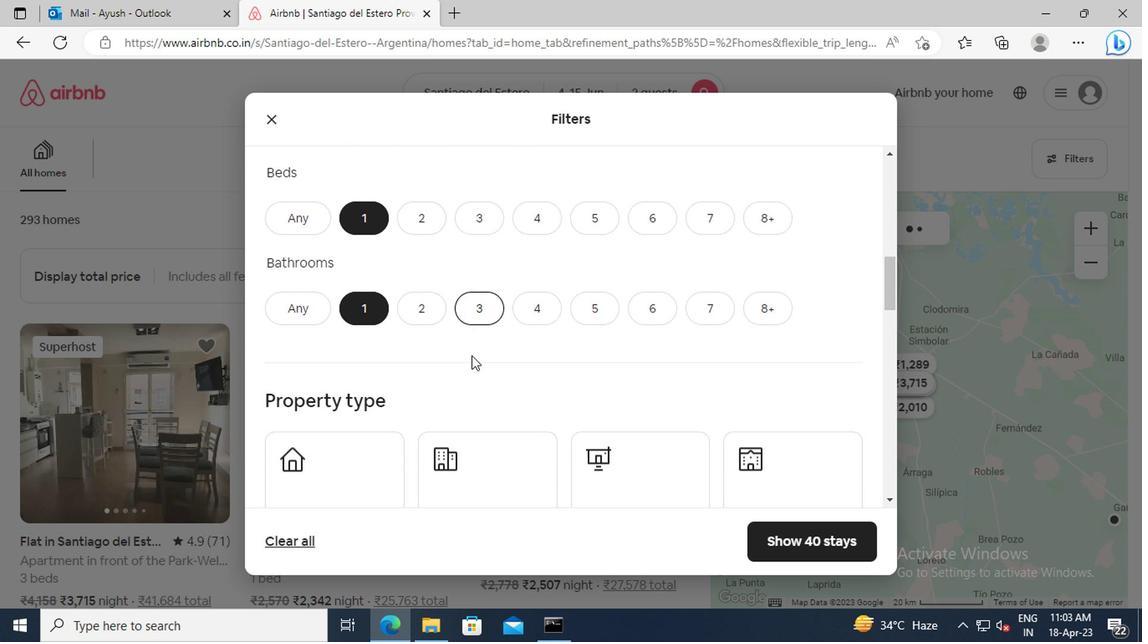 
Action: Mouse scrolled (476, 348) with delta (0, 0)
Screenshot: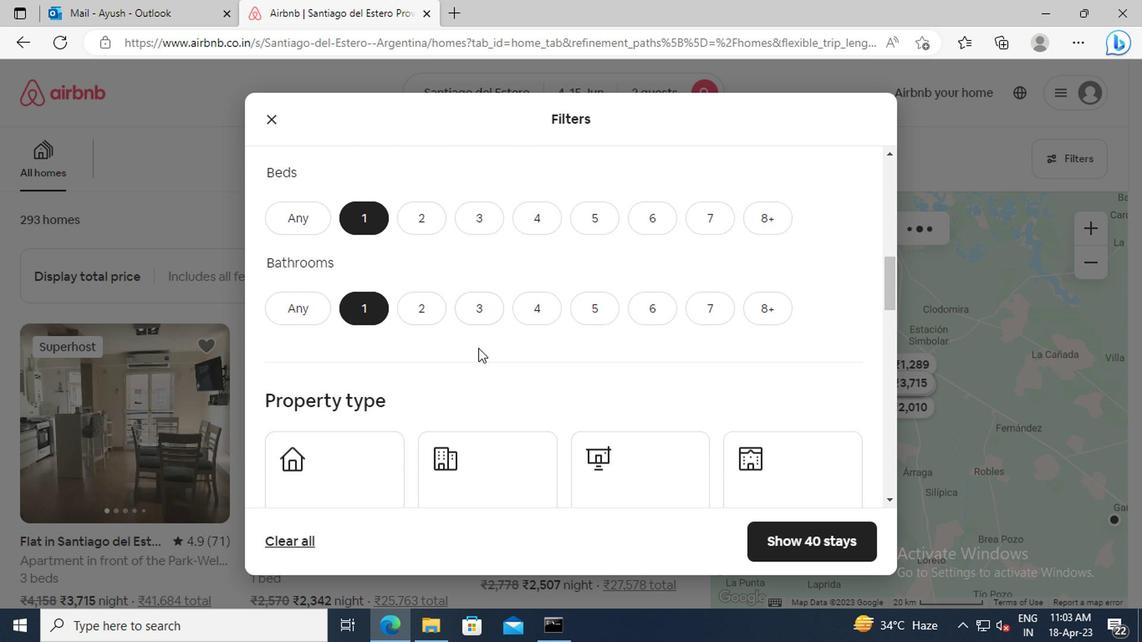 
Action: Mouse moved to (777, 414)
Screenshot: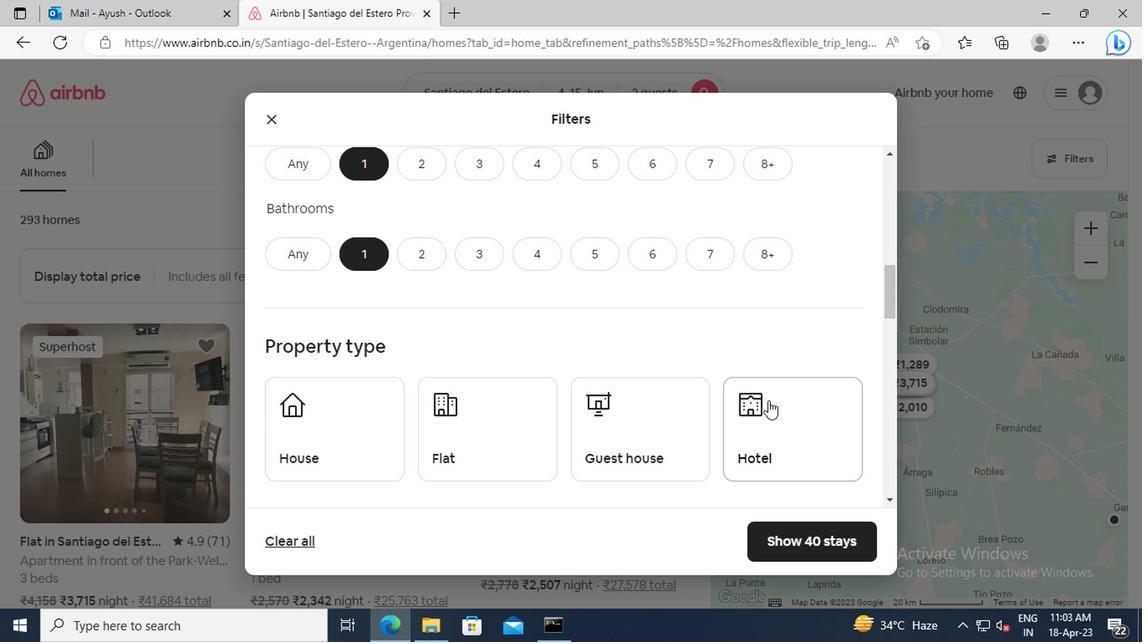 
Action: Mouse pressed left at (777, 414)
Screenshot: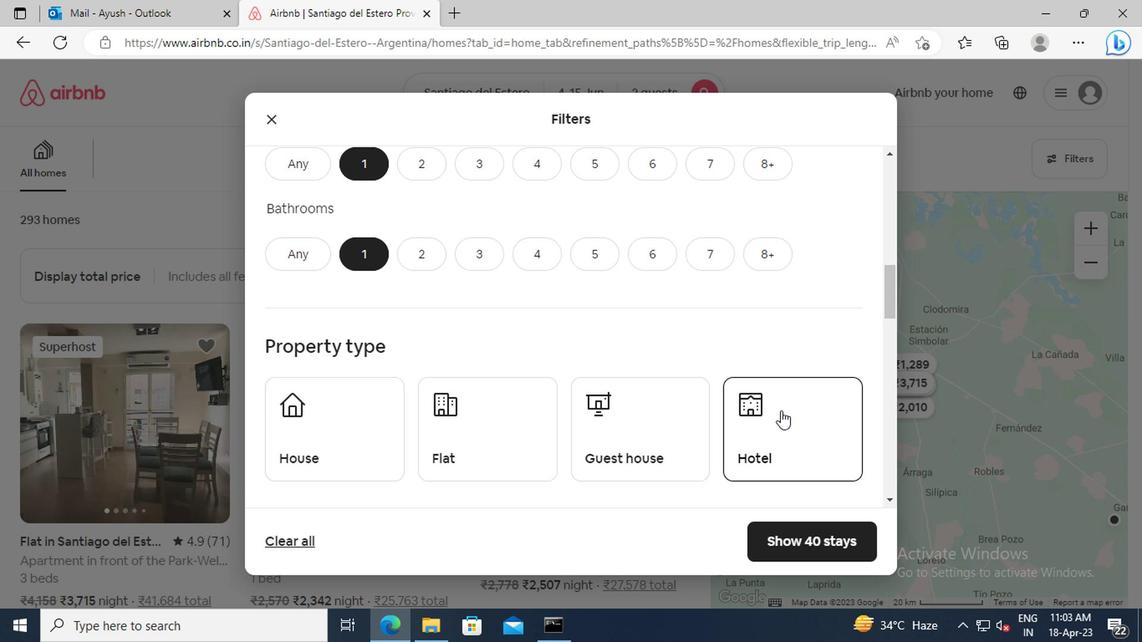 
Action: Mouse moved to (620, 340)
Screenshot: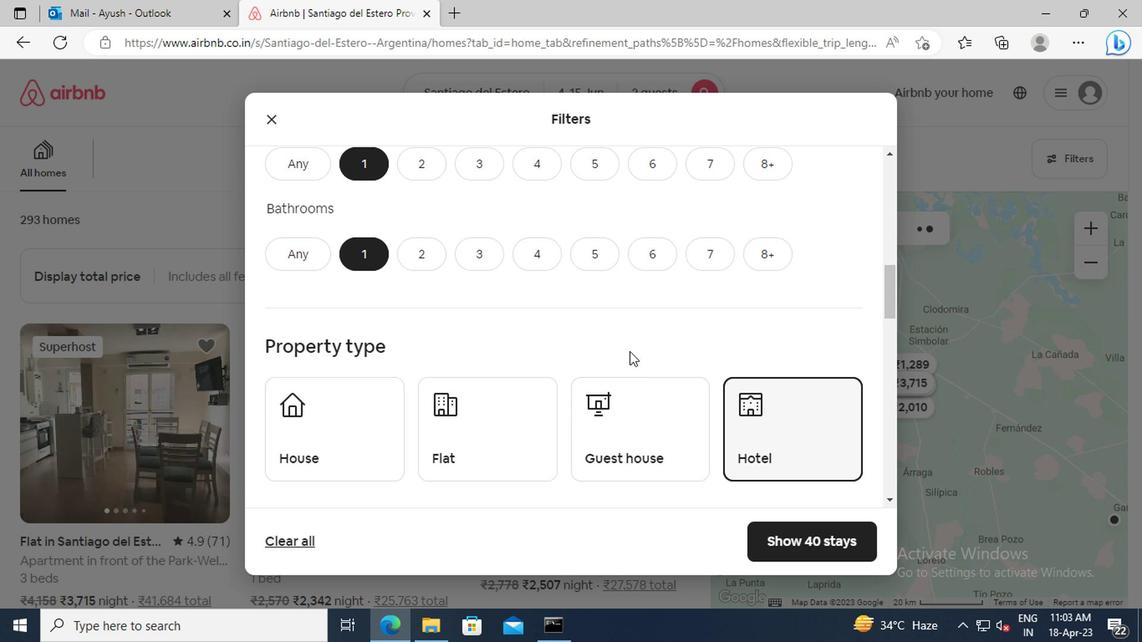 
Action: Mouse scrolled (620, 339) with delta (0, -1)
Screenshot: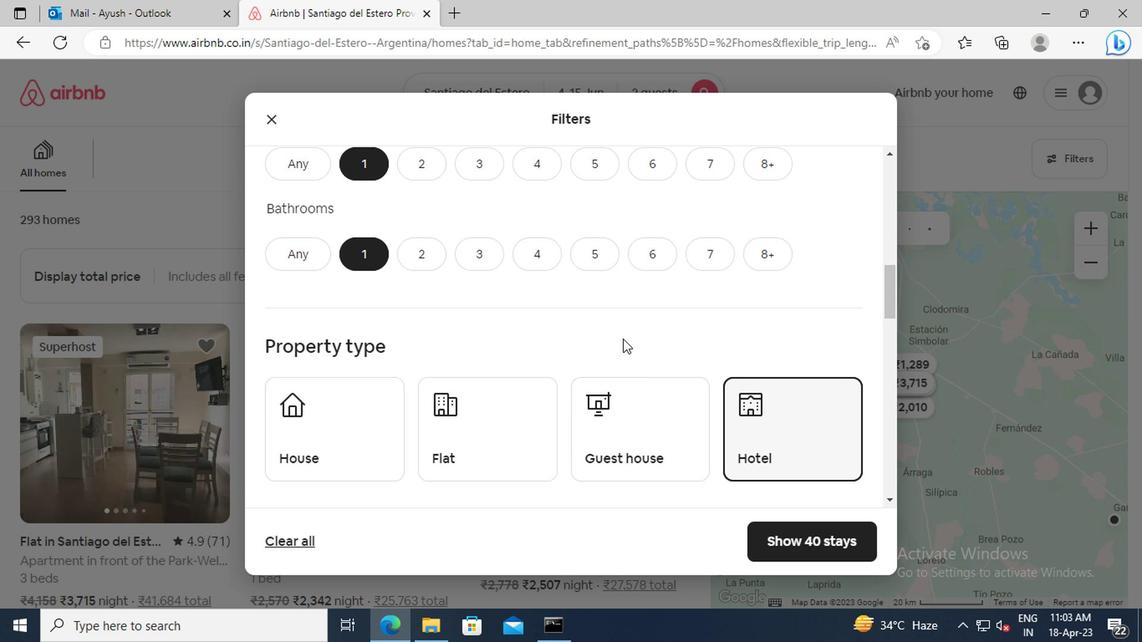 
Action: Mouse scrolled (620, 339) with delta (0, -1)
Screenshot: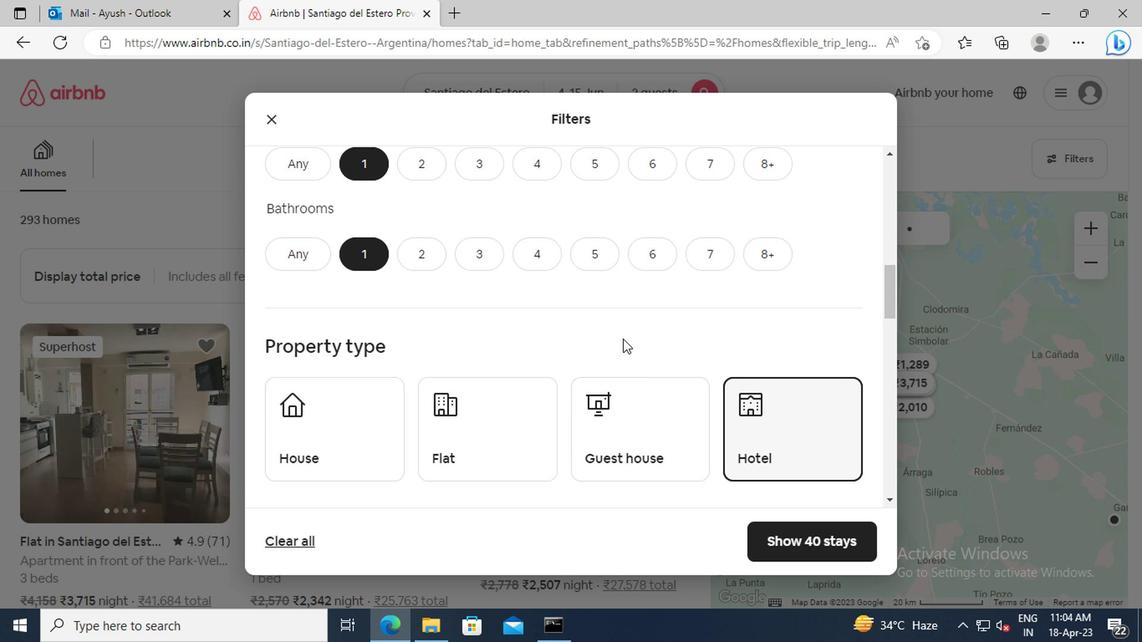 
Action: Mouse scrolled (620, 339) with delta (0, -1)
Screenshot: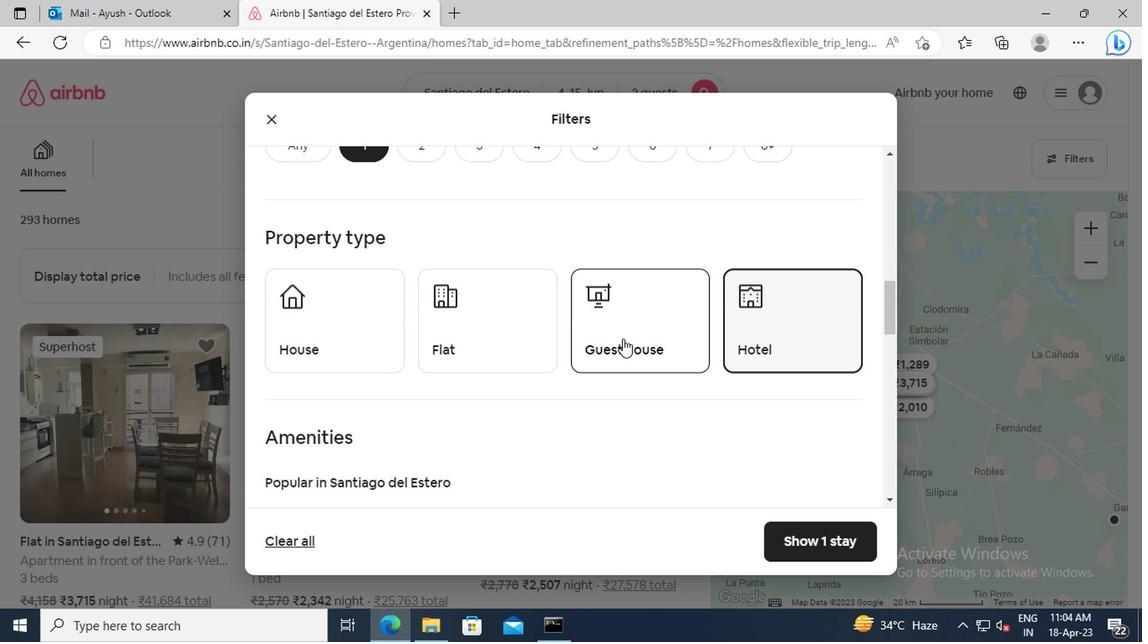 
Action: Mouse scrolled (620, 339) with delta (0, -1)
Screenshot: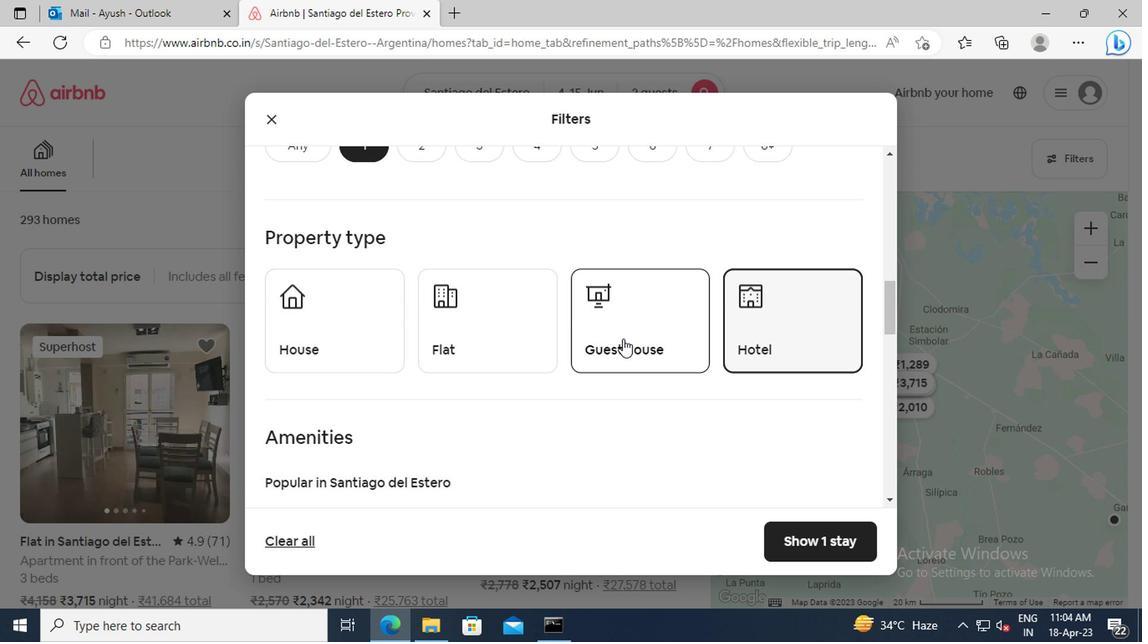 
Action: Mouse moved to (577, 339)
Screenshot: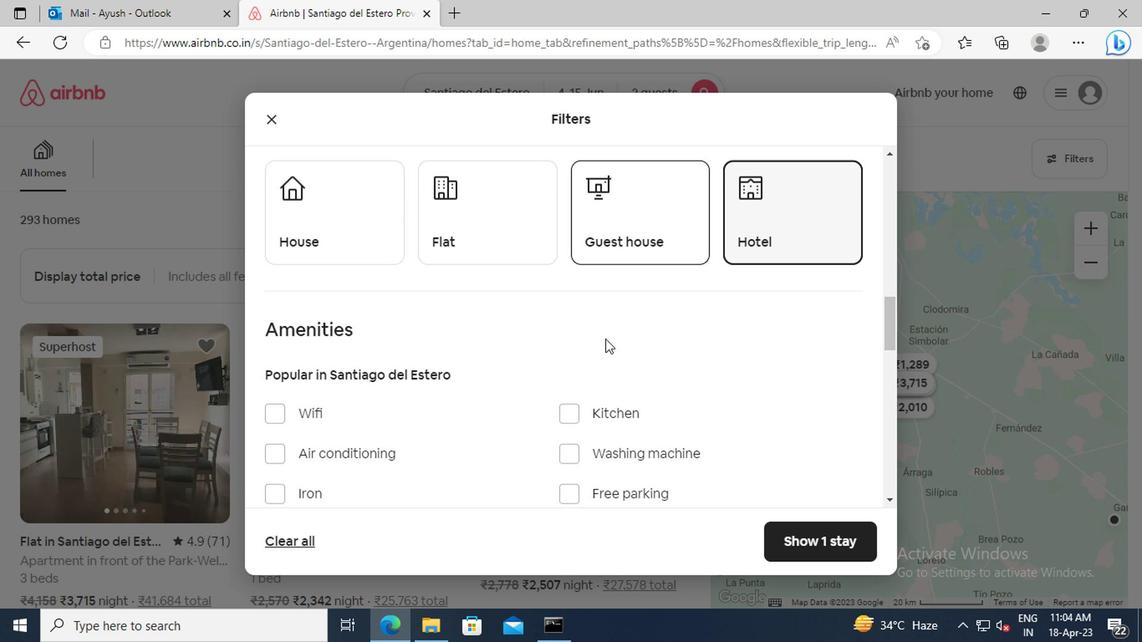 
Action: Mouse scrolled (577, 338) with delta (0, 0)
Screenshot: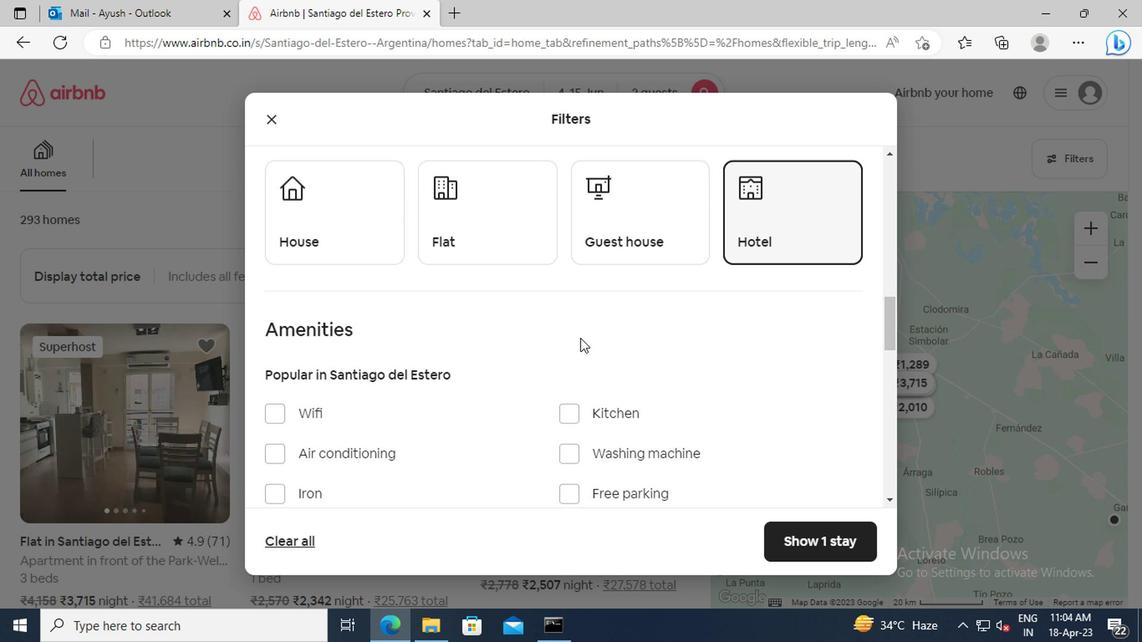 
Action: Mouse scrolled (577, 338) with delta (0, 0)
Screenshot: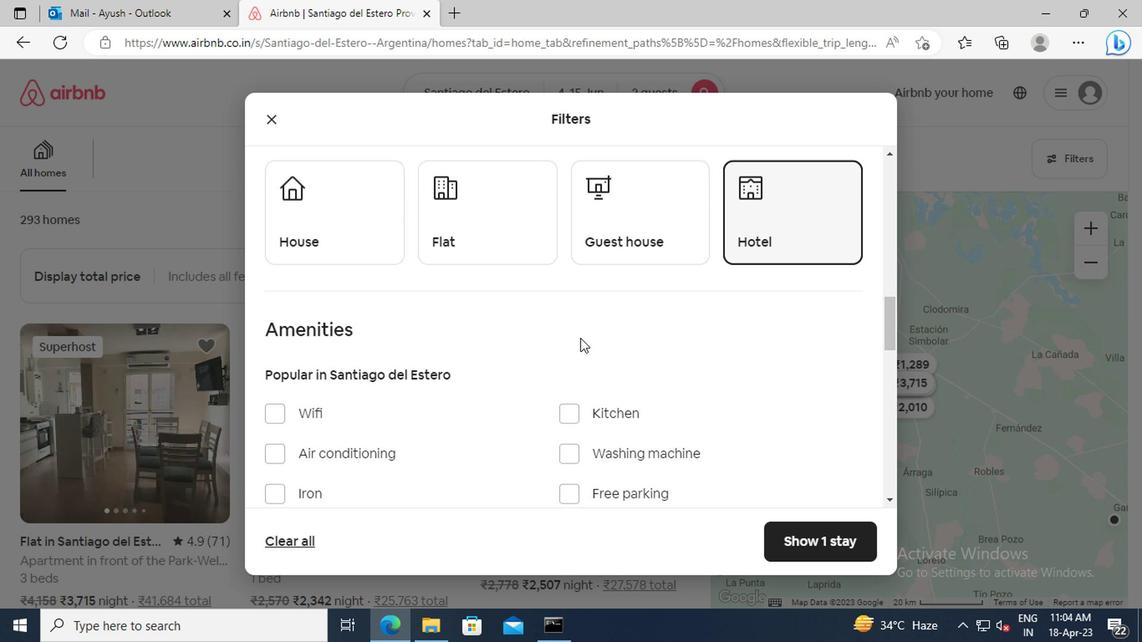 
Action: Mouse moved to (314, 420)
Screenshot: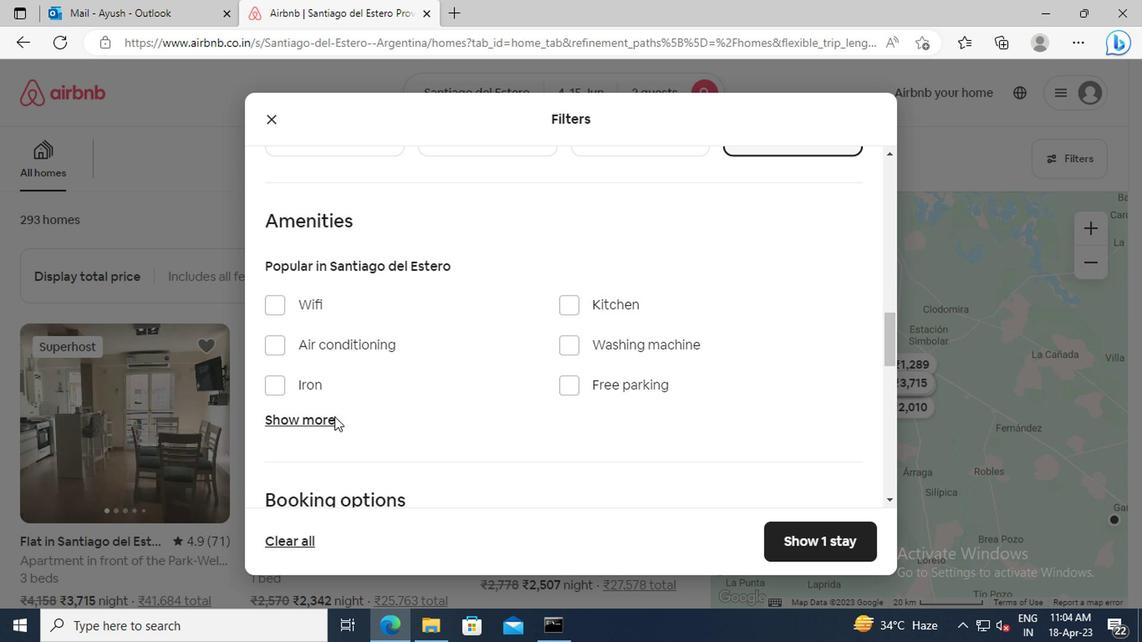 
Action: Mouse pressed left at (314, 420)
Screenshot: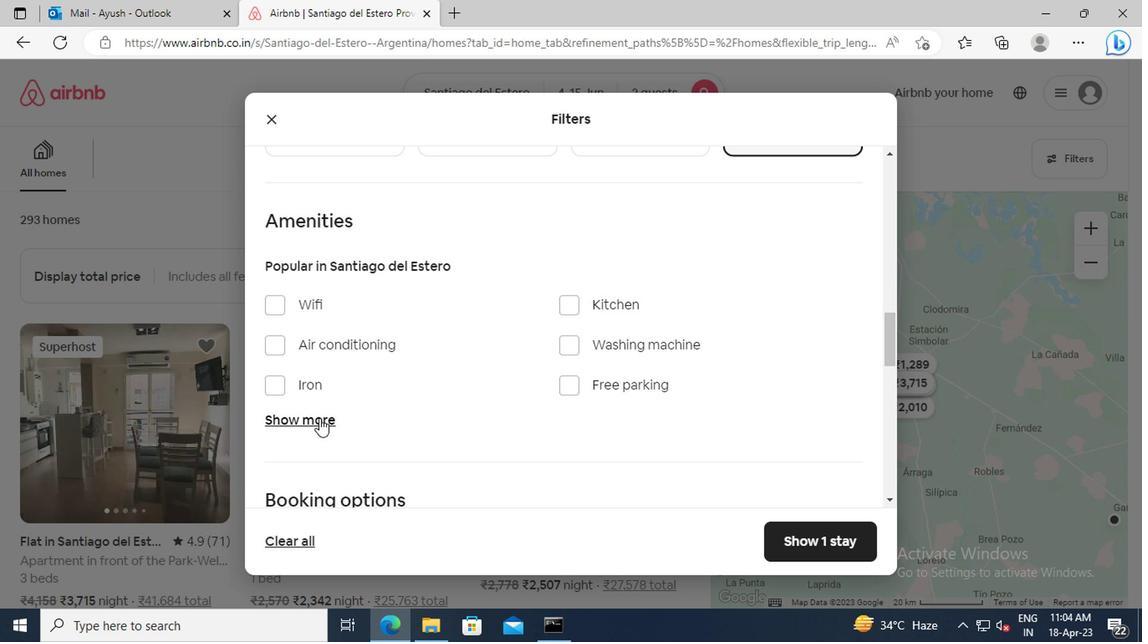
Action: Mouse moved to (484, 421)
Screenshot: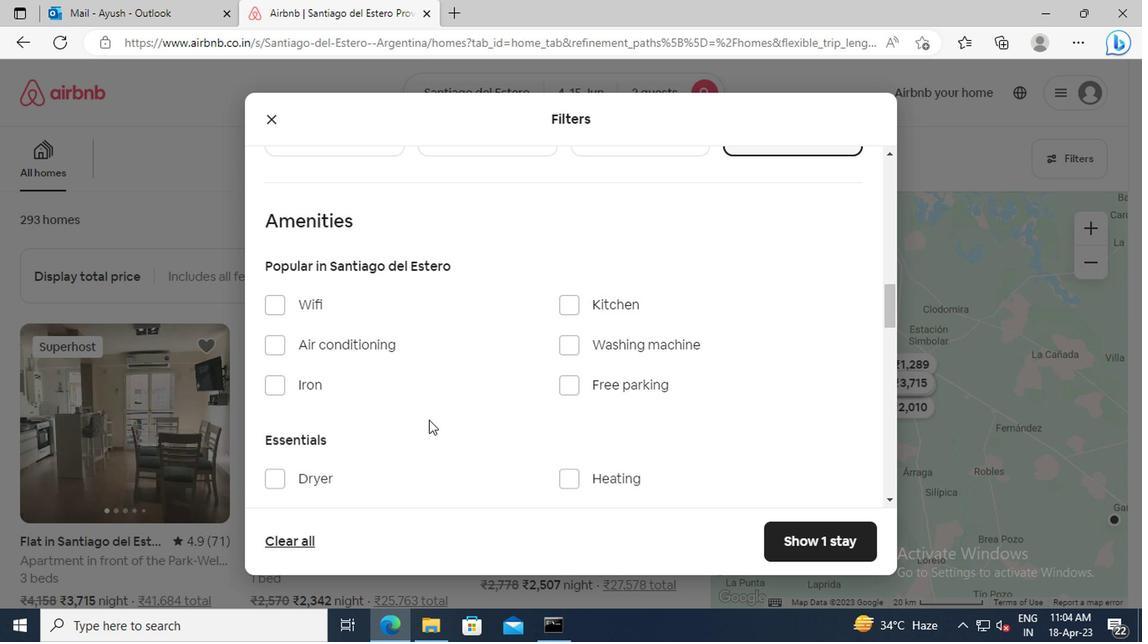 
Action: Mouse scrolled (484, 421) with delta (0, 0)
Screenshot: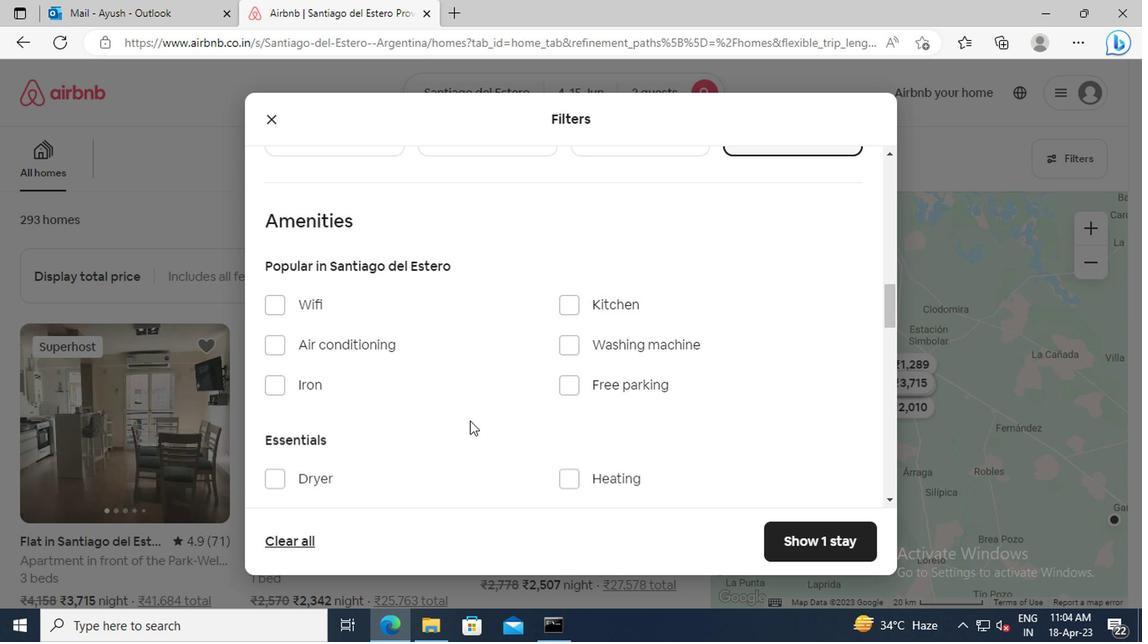 
Action: Mouse scrolled (484, 421) with delta (0, 0)
Screenshot: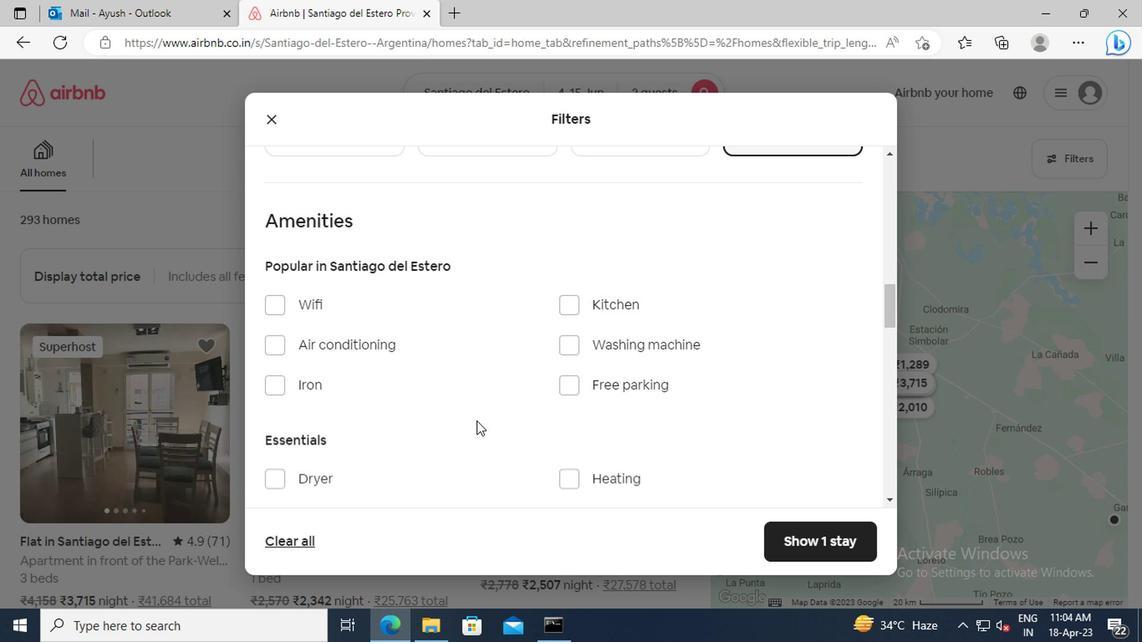 
Action: Mouse moved to (566, 373)
Screenshot: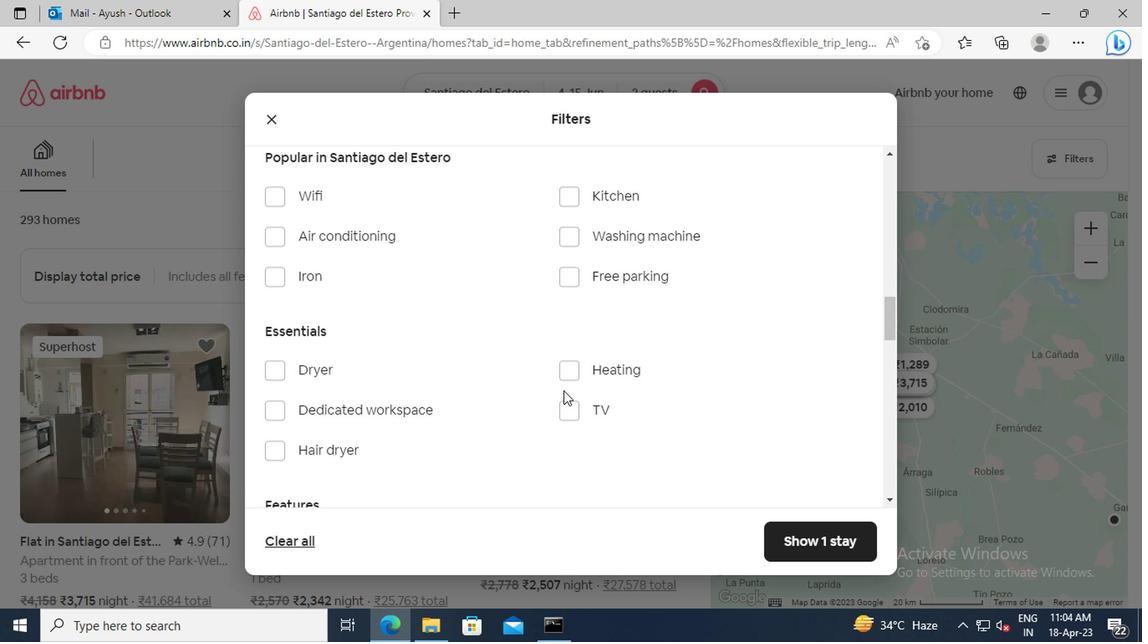 
Action: Mouse pressed left at (566, 373)
Screenshot: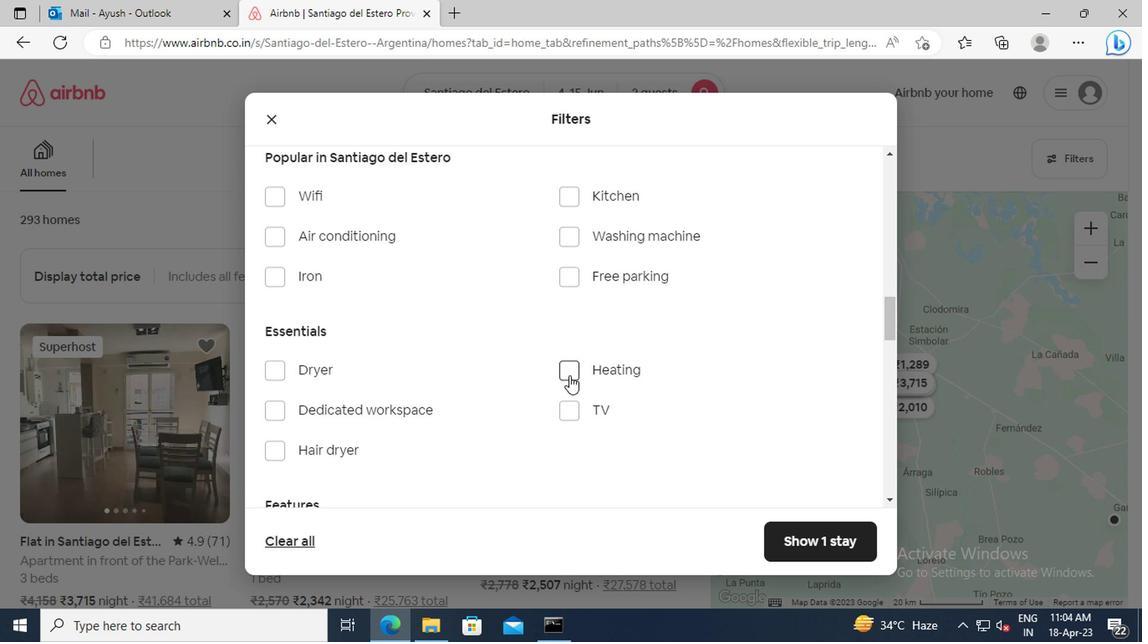 
Action: Mouse moved to (472, 392)
Screenshot: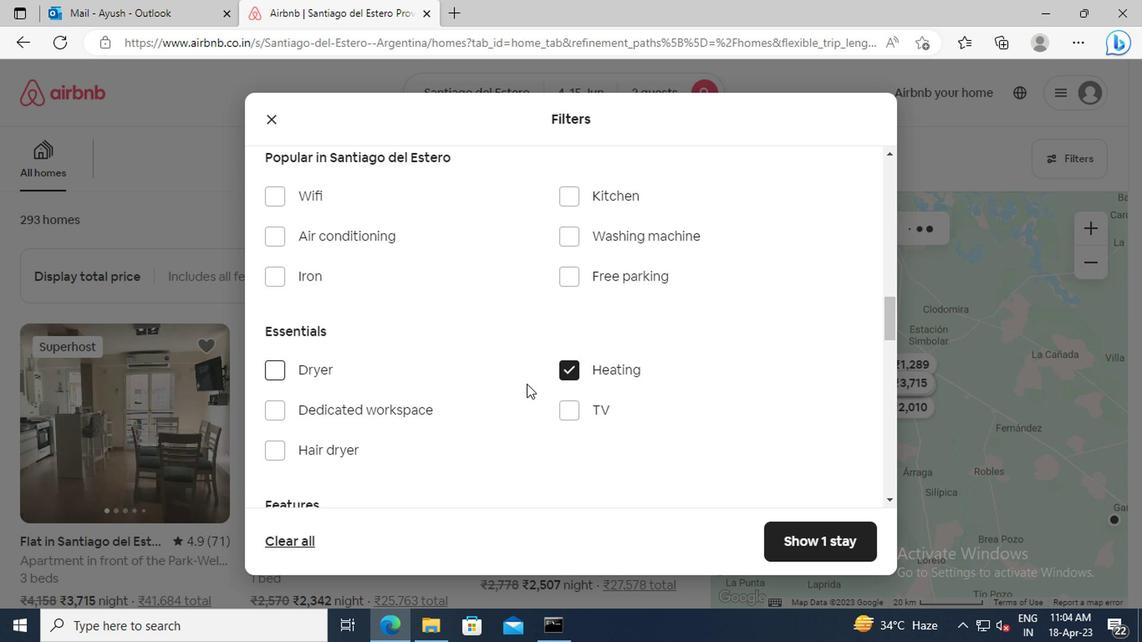 
Action: Mouse scrolled (472, 390) with delta (0, -1)
Screenshot: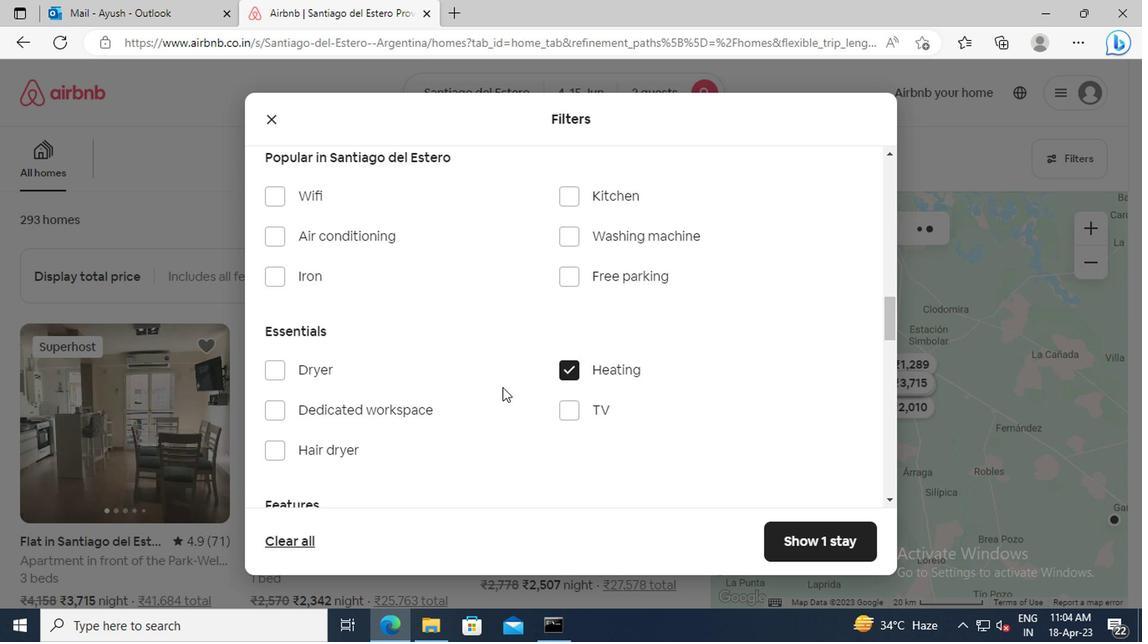 
Action: Mouse scrolled (472, 390) with delta (0, -1)
Screenshot: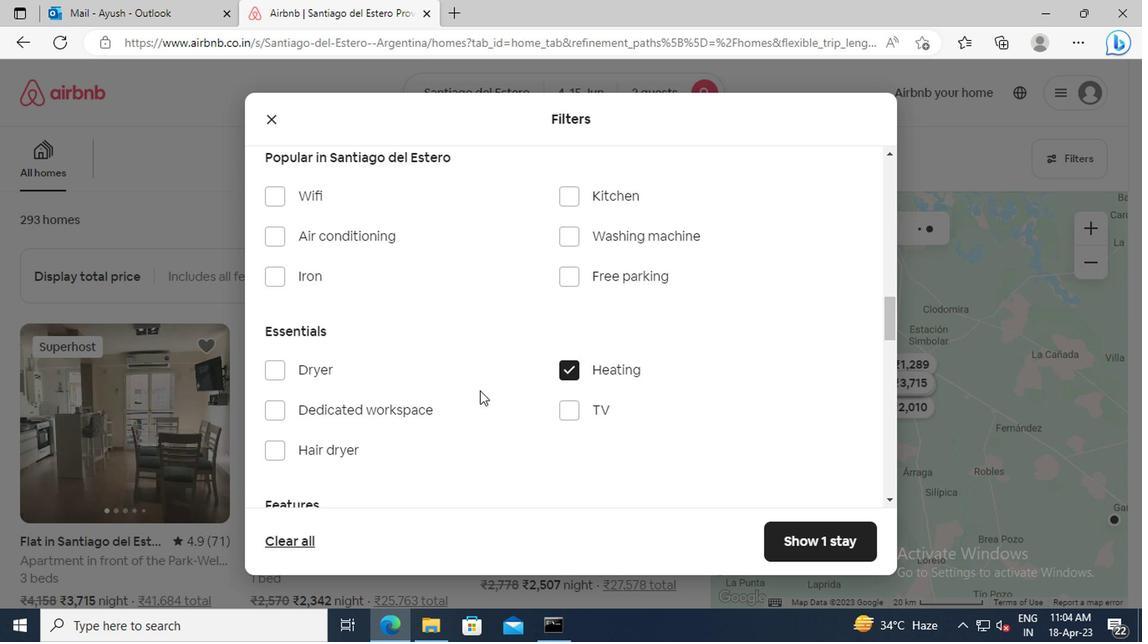 
Action: Mouse scrolled (472, 390) with delta (0, -1)
Screenshot: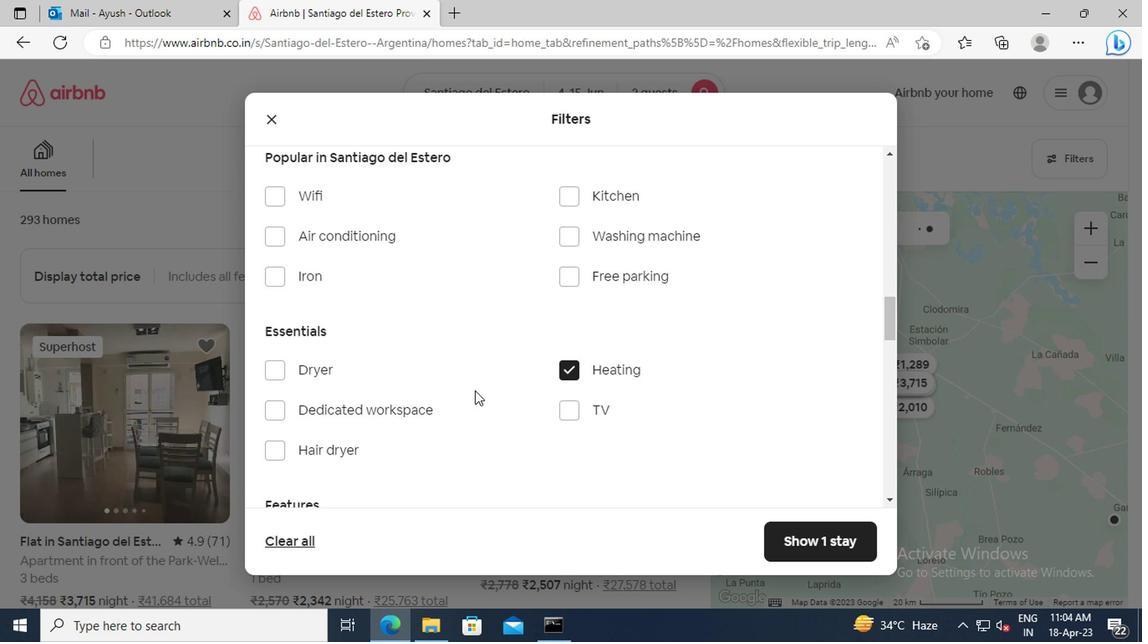 
Action: Mouse scrolled (472, 390) with delta (0, -1)
Screenshot: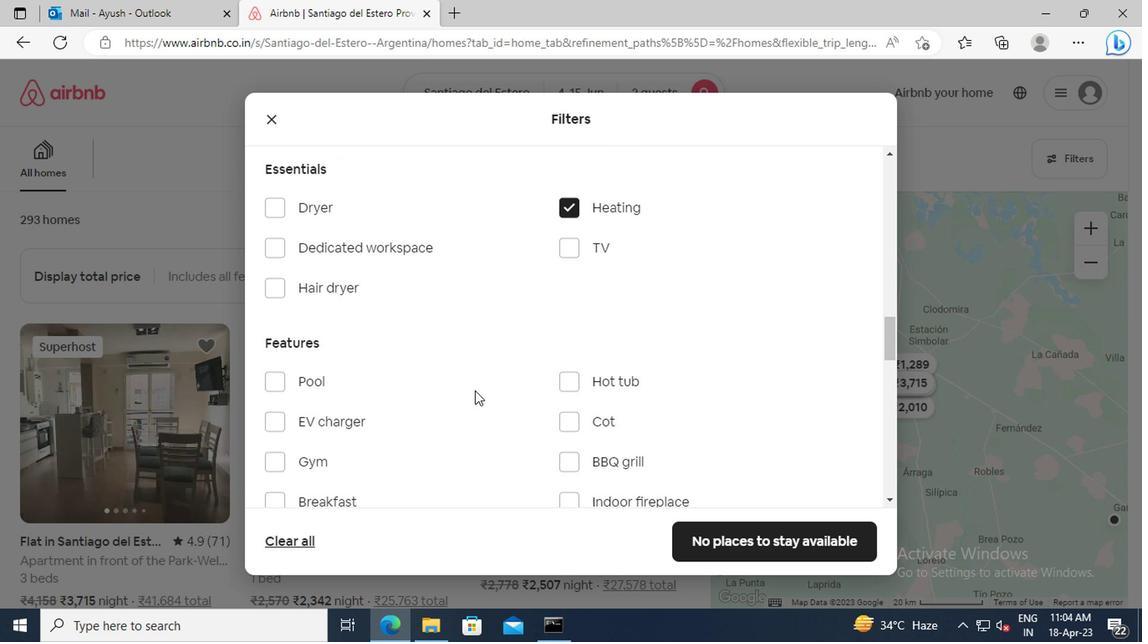 
Action: Mouse scrolled (472, 390) with delta (0, -1)
Screenshot: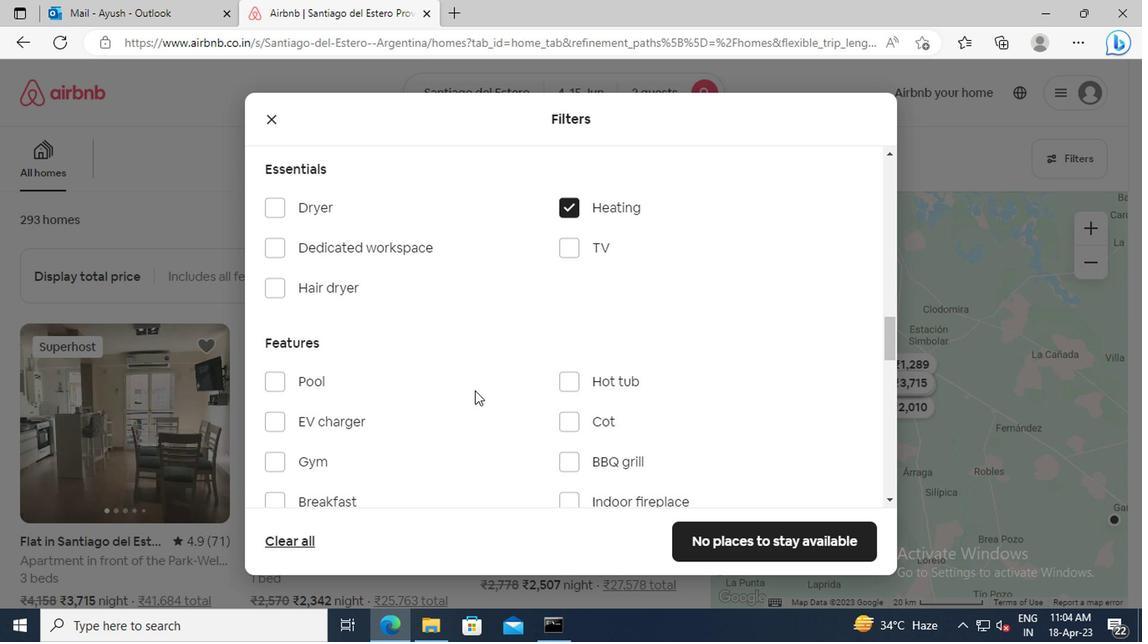 
Action: Mouse scrolled (472, 390) with delta (0, -1)
Screenshot: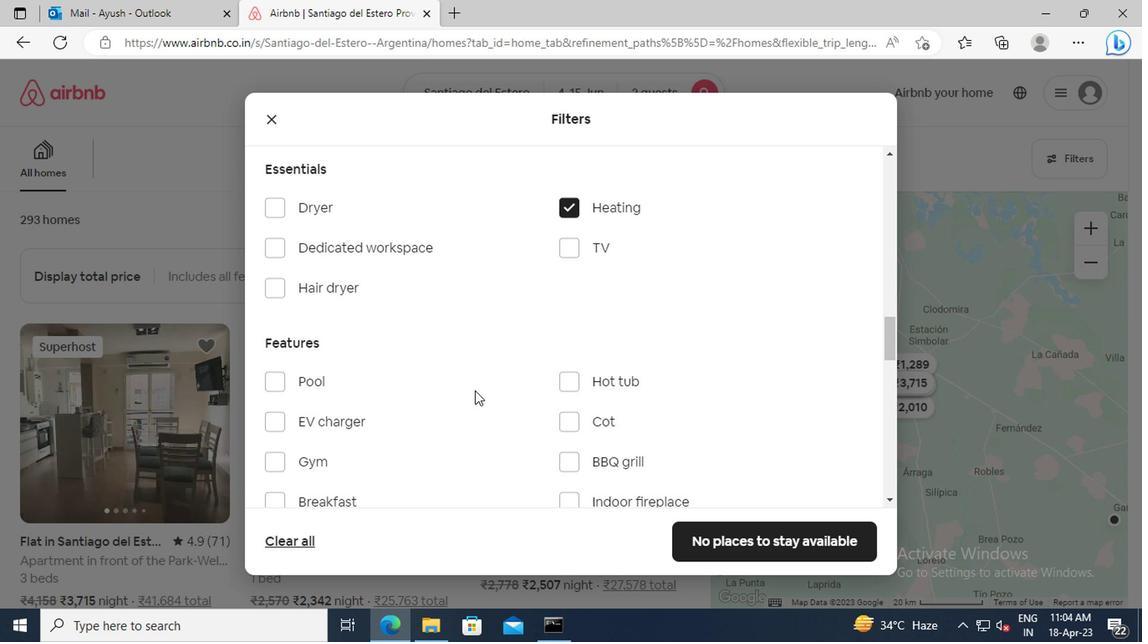 
Action: Mouse scrolled (472, 390) with delta (0, -1)
Screenshot: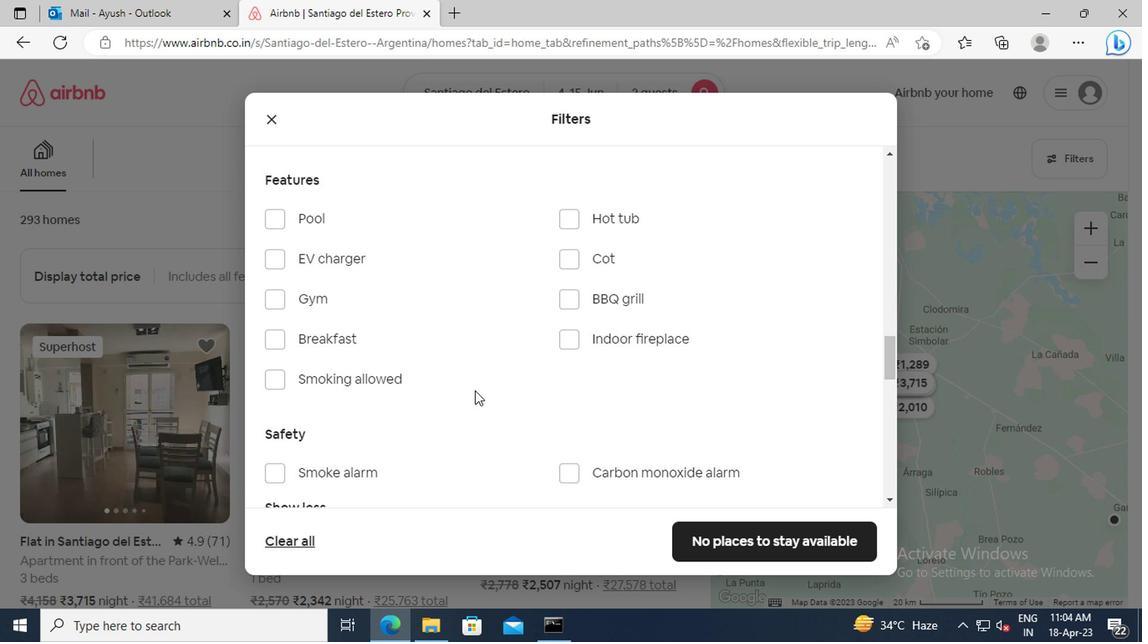 
Action: Mouse scrolled (472, 390) with delta (0, -1)
Screenshot: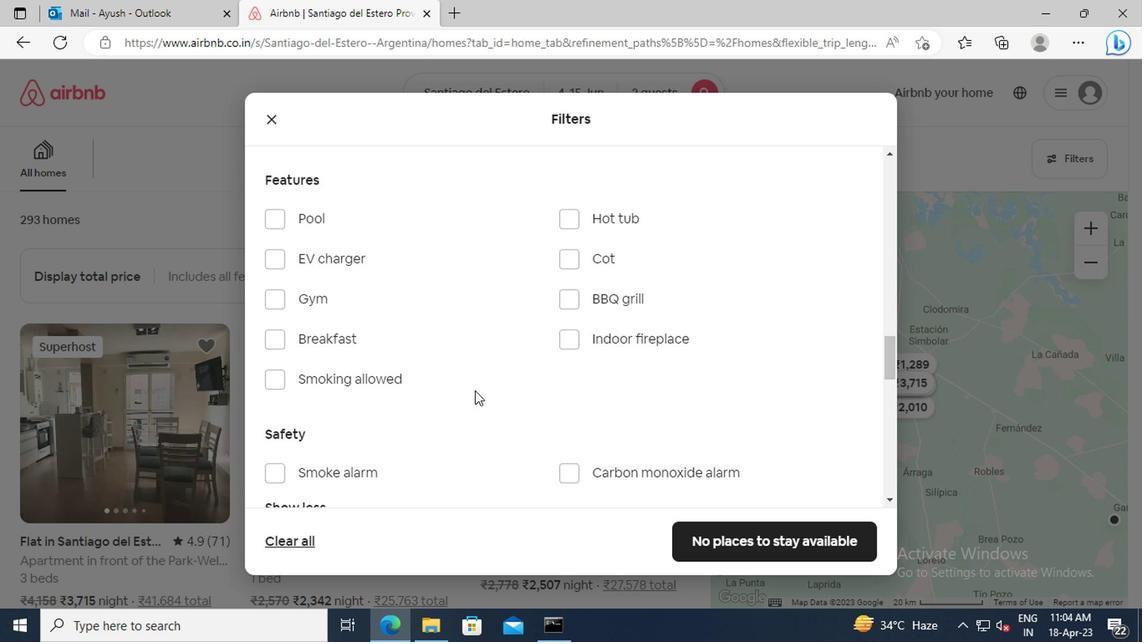 
Action: Mouse scrolled (472, 390) with delta (0, -1)
Screenshot: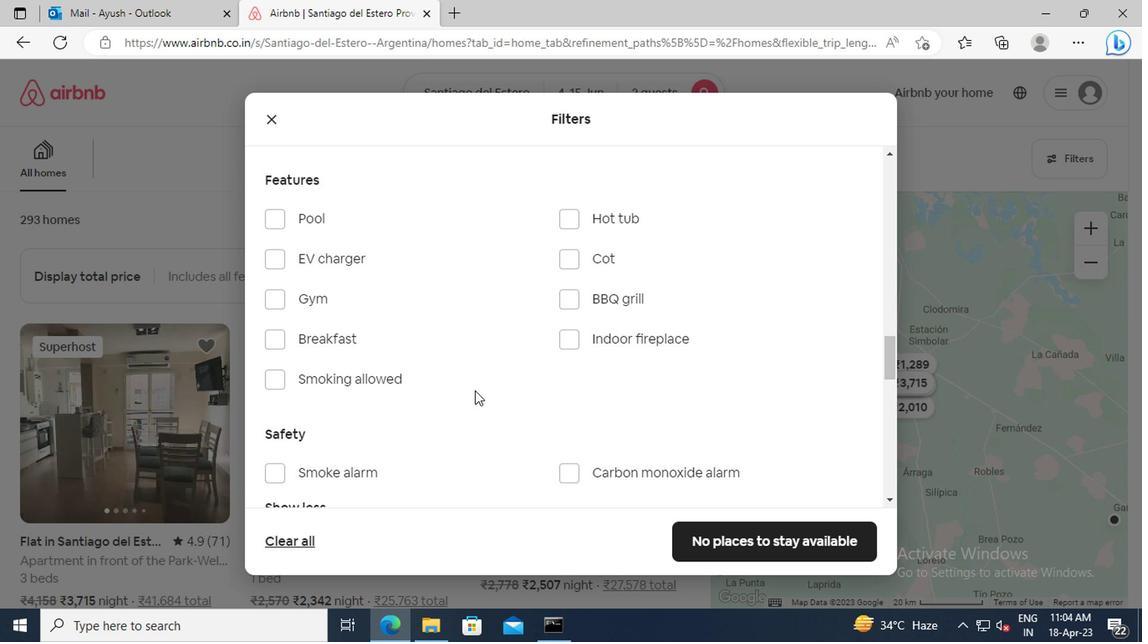 
Action: Mouse scrolled (472, 390) with delta (0, -1)
Screenshot: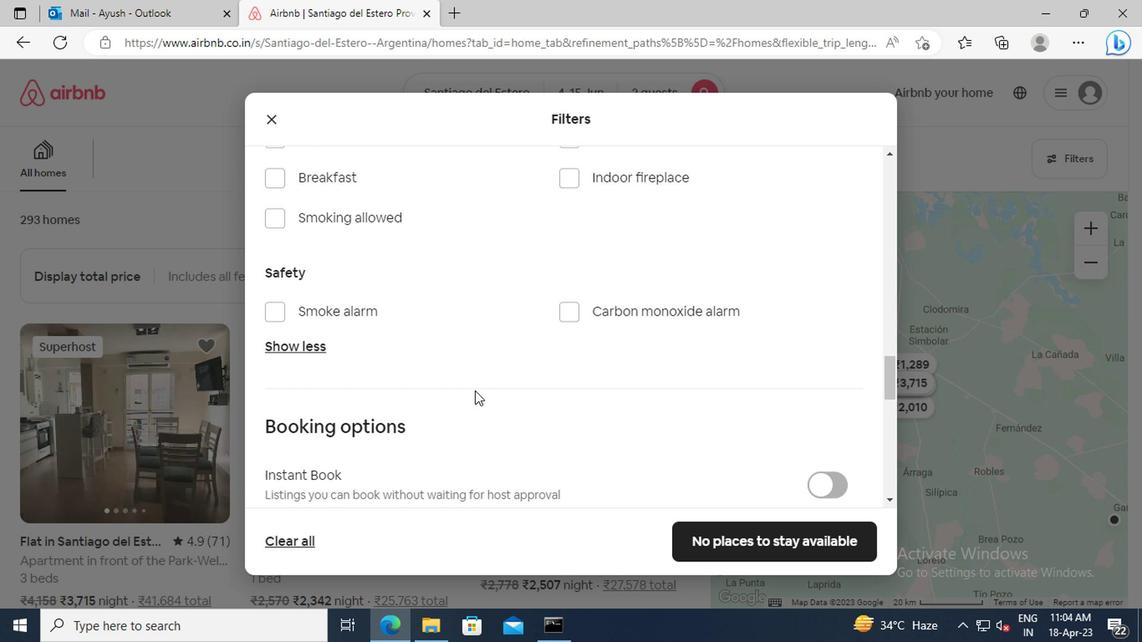 
Action: Mouse scrolled (472, 390) with delta (0, -1)
Screenshot: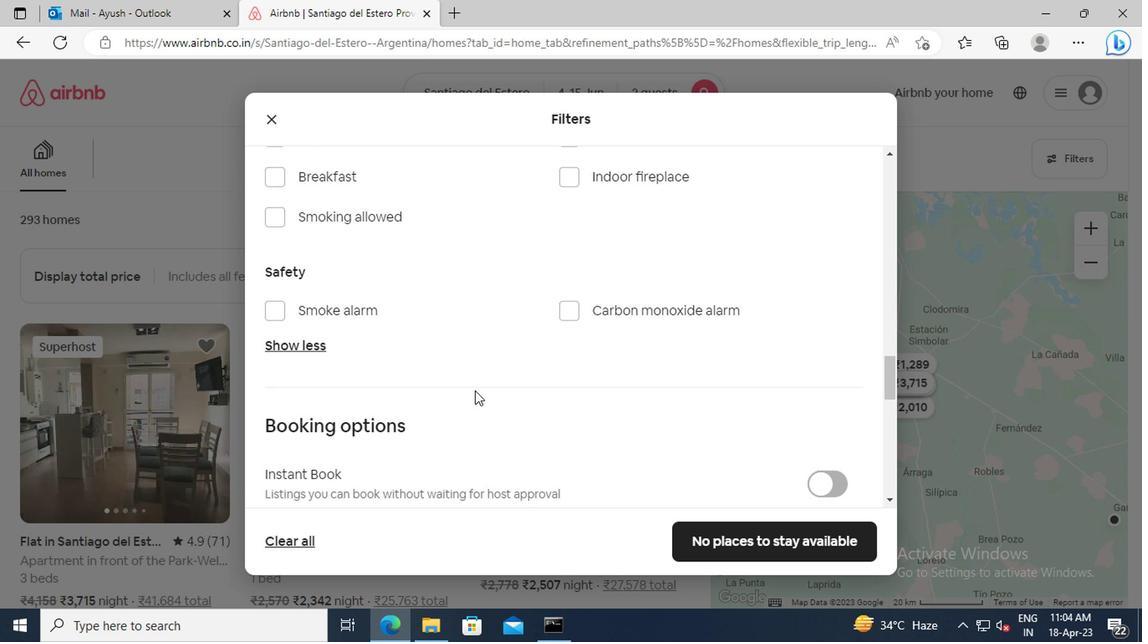 
Action: Mouse scrolled (472, 390) with delta (0, -1)
Screenshot: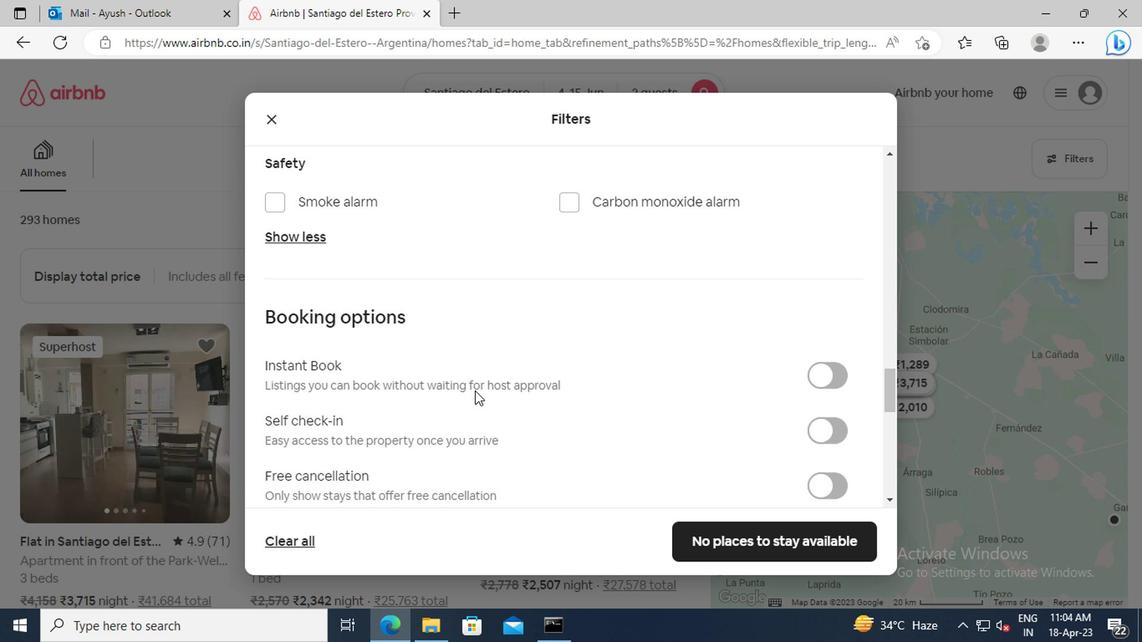 
Action: Mouse moved to (830, 382)
Screenshot: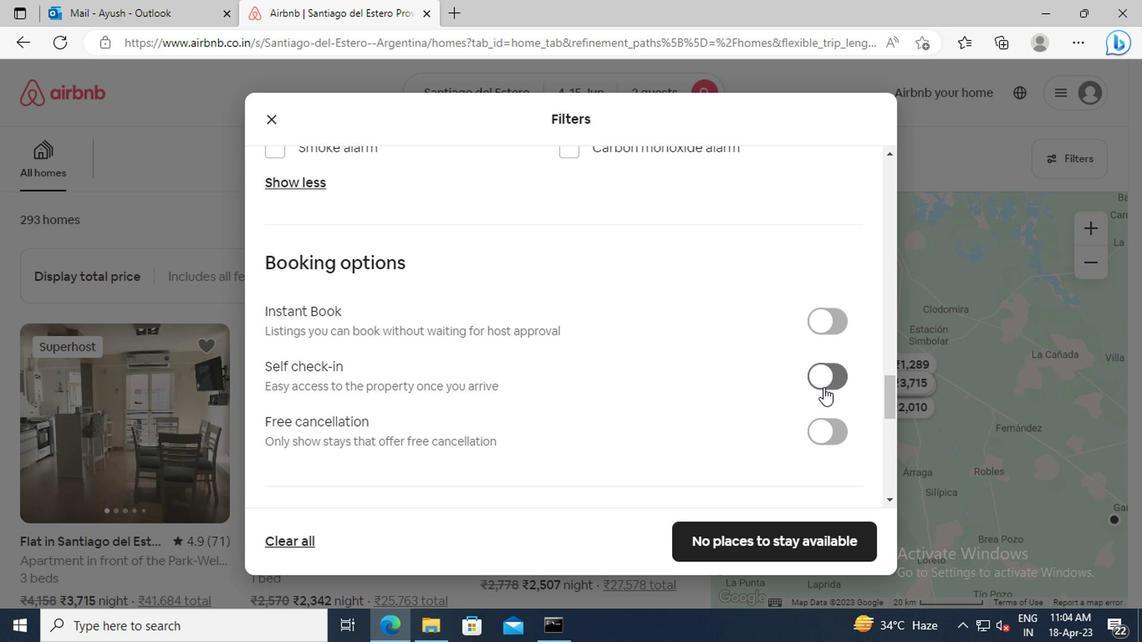 
Action: Mouse pressed left at (830, 382)
Screenshot: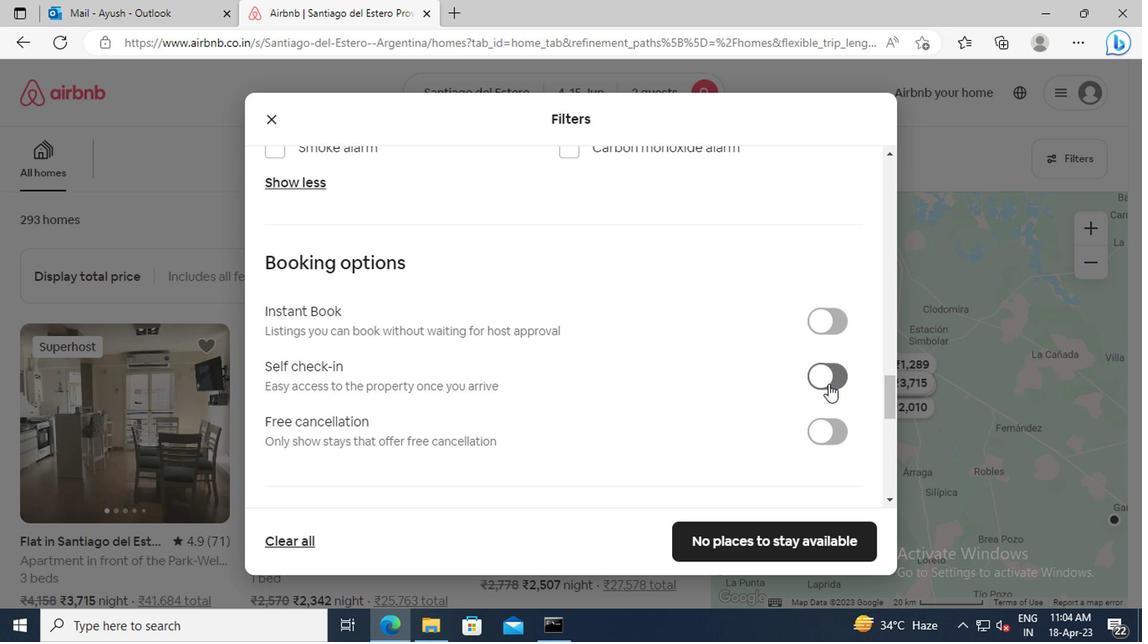 
Action: Mouse moved to (493, 390)
Screenshot: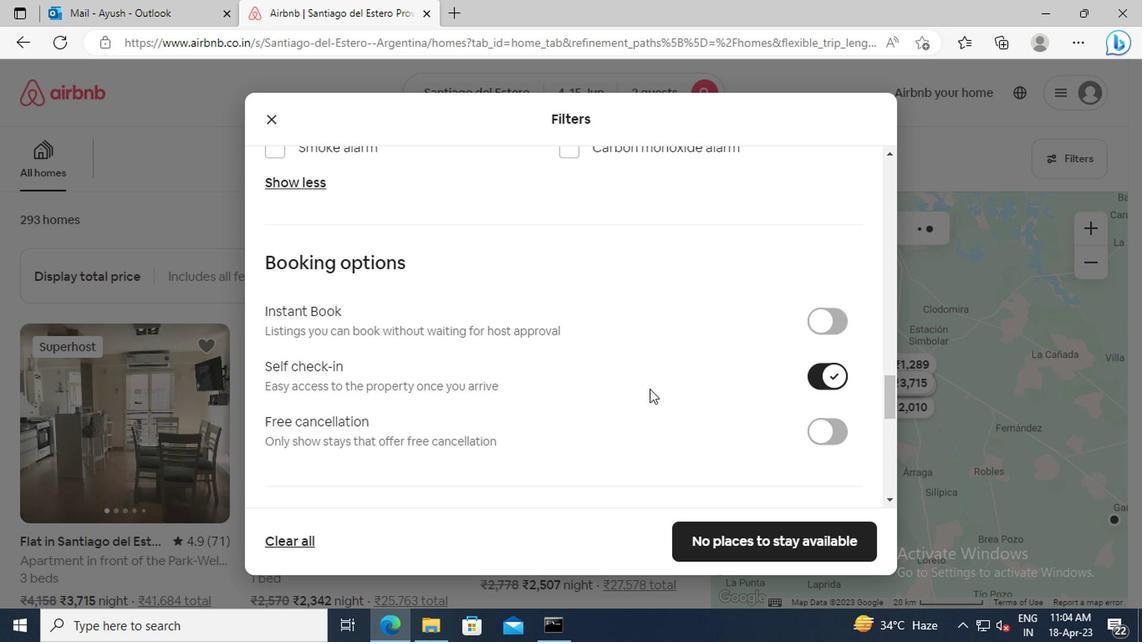 
Action: Mouse scrolled (493, 389) with delta (0, 0)
Screenshot: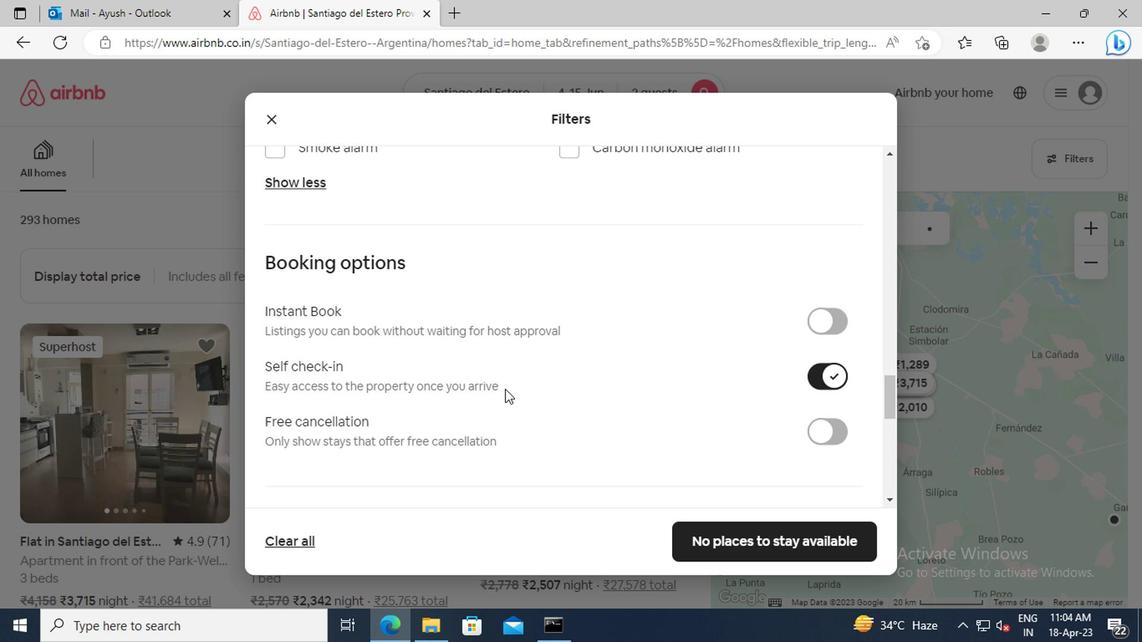 
Action: Mouse scrolled (493, 389) with delta (0, 0)
Screenshot: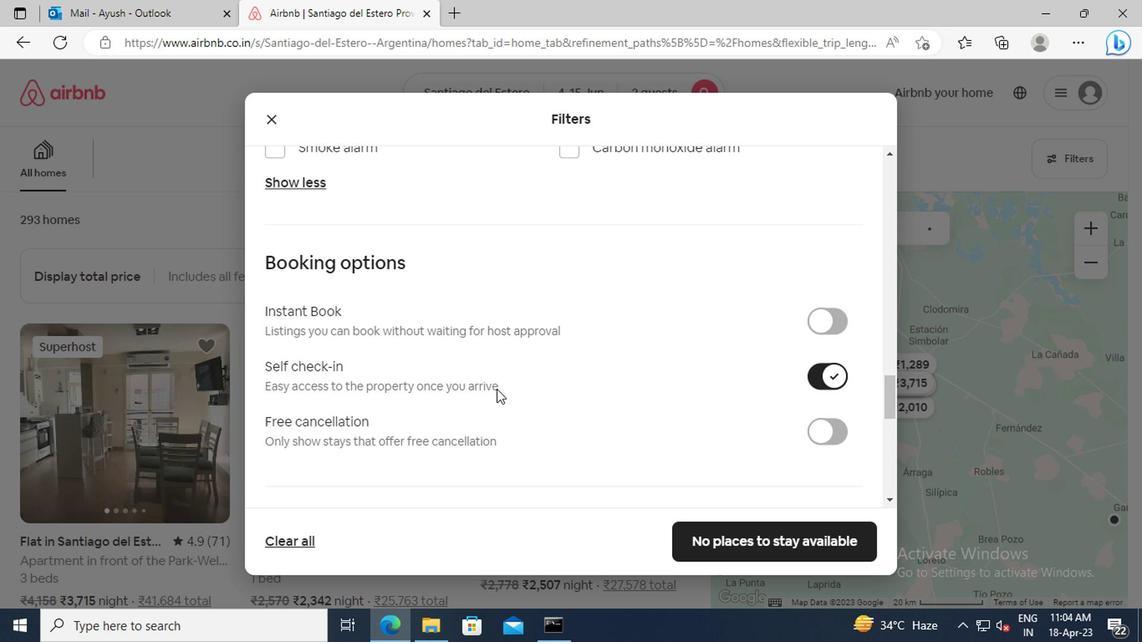 
Action: Mouse scrolled (493, 389) with delta (0, 0)
Screenshot: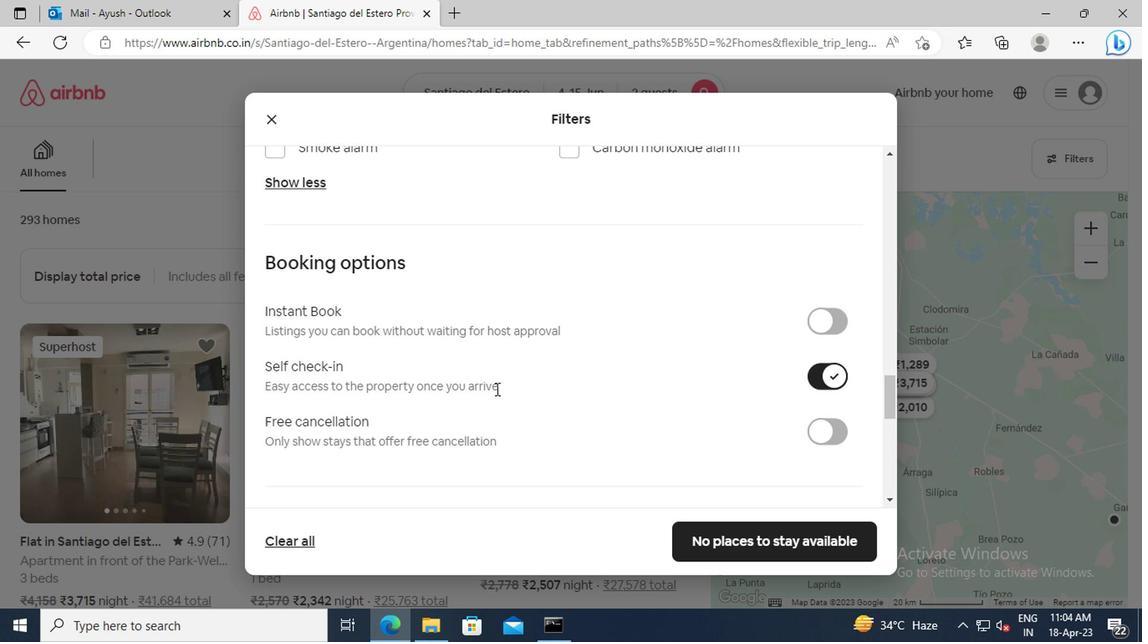 
Action: Mouse scrolled (493, 389) with delta (0, 0)
Screenshot: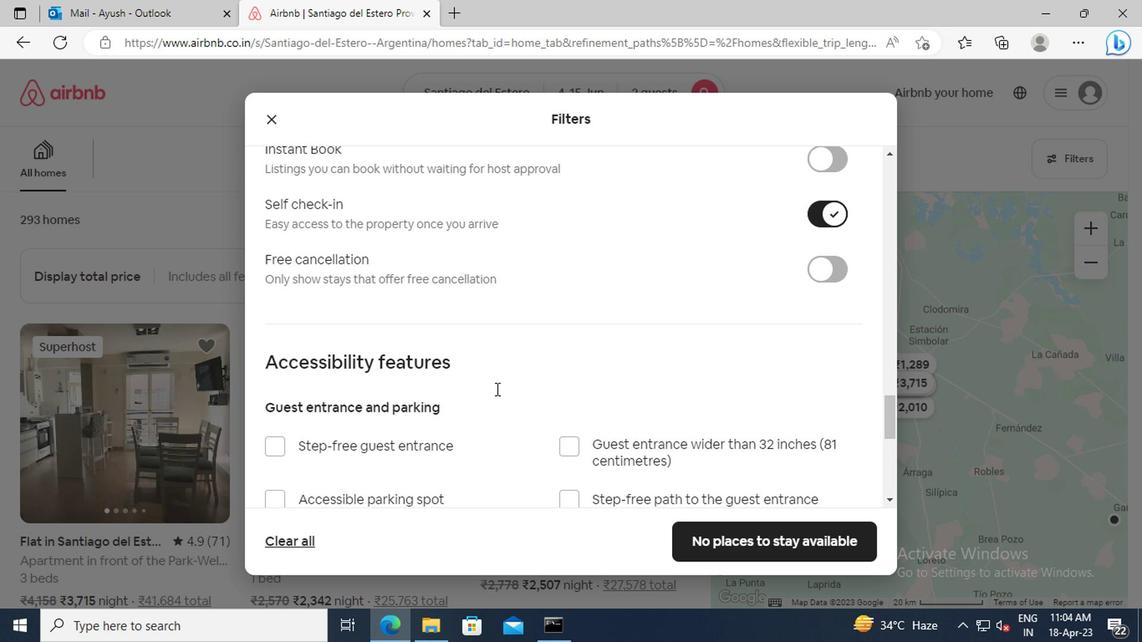 
Action: Mouse scrolled (493, 389) with delta (0, 0)
Screenshot: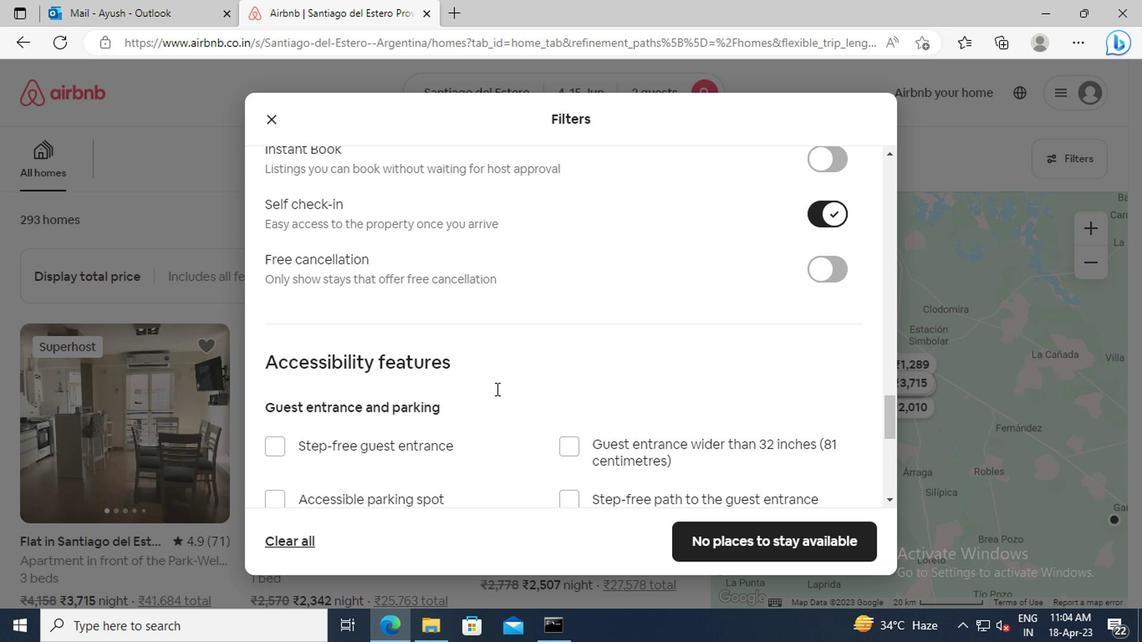 
Action: Mouse scrolled (493, 389) with delta (0, 0)
Screenshot: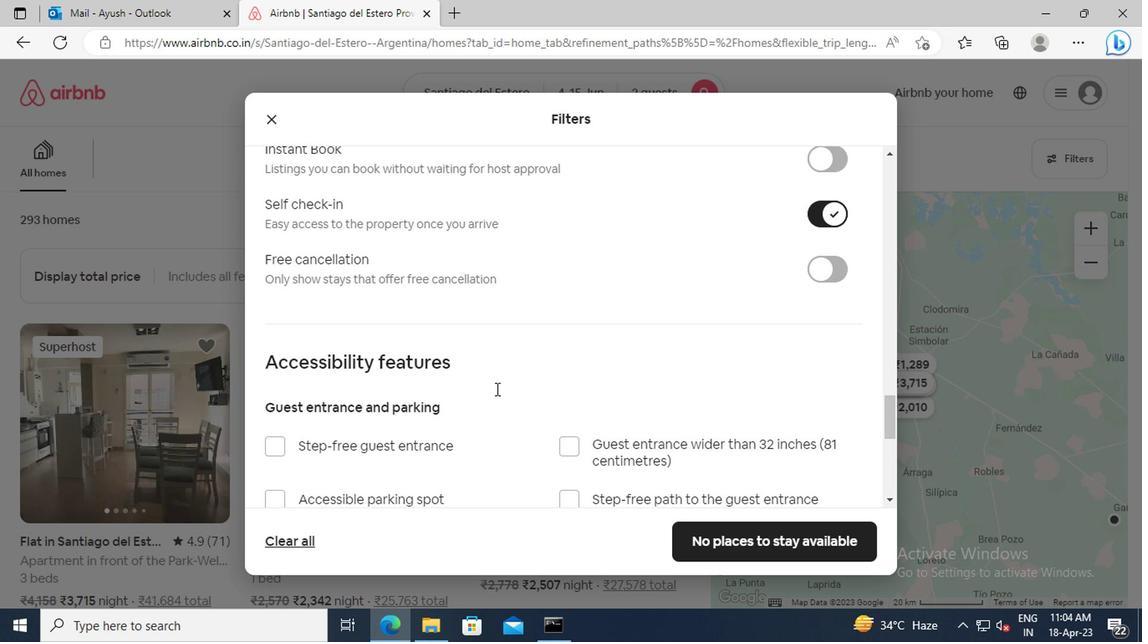 
Action: Mouse scrolled (493, 389) with delta (0, 0)
Screenshot: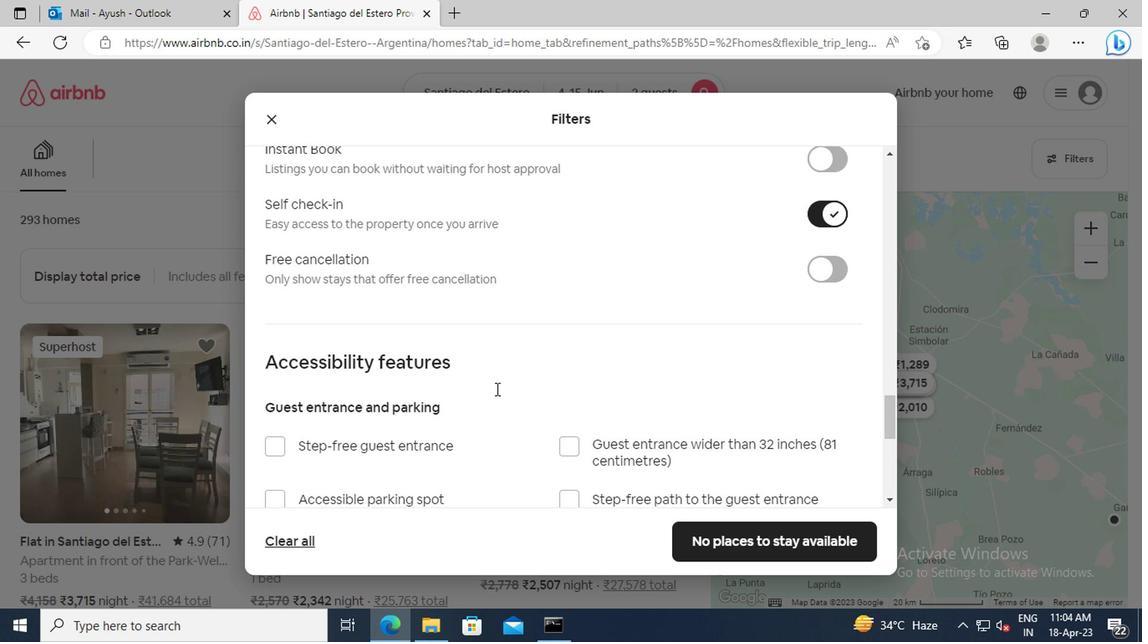 
Action: Mouse scrolled (493, 389) with delta (0, 0)
Screenshot: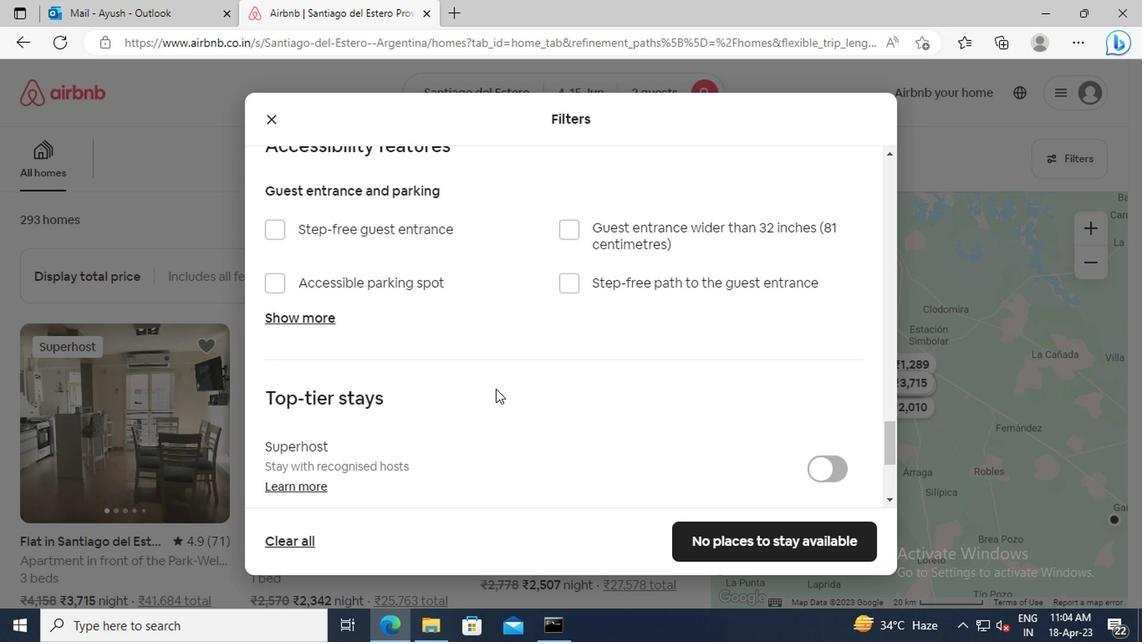 
Action: Mouse scrolled (493, 389) with delta (0, 0)
Screenshot: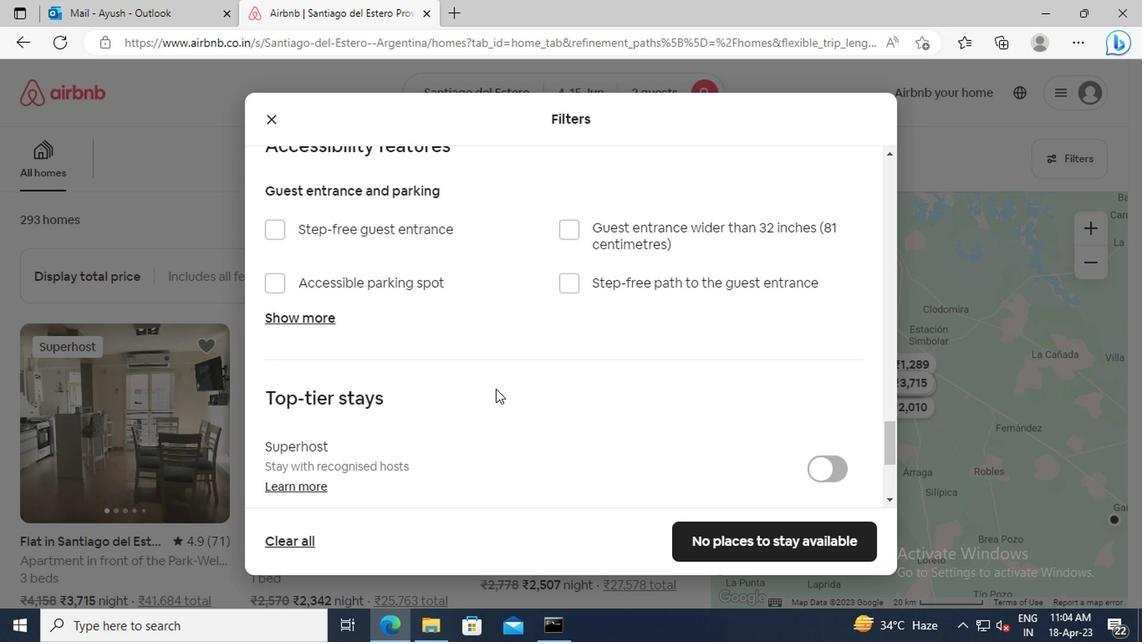 
Action: Mouse scrolled (493, 389) with delta (0, 0)
Screenshot: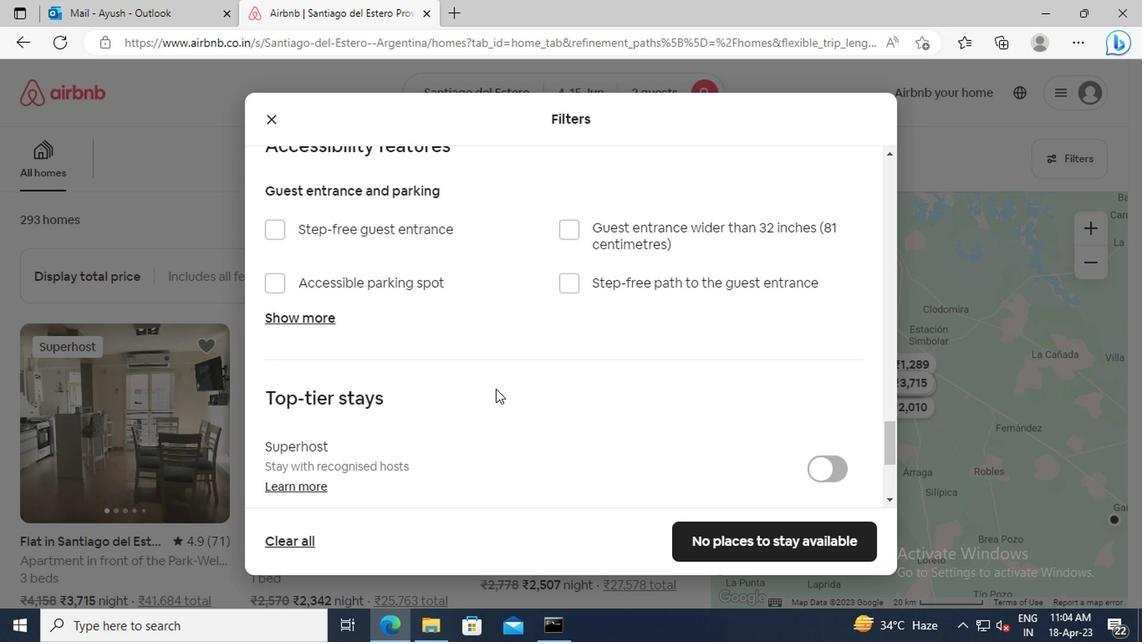 
Action: Mouse scrolled (493, 389) with delta (0, 0)
Screenshot: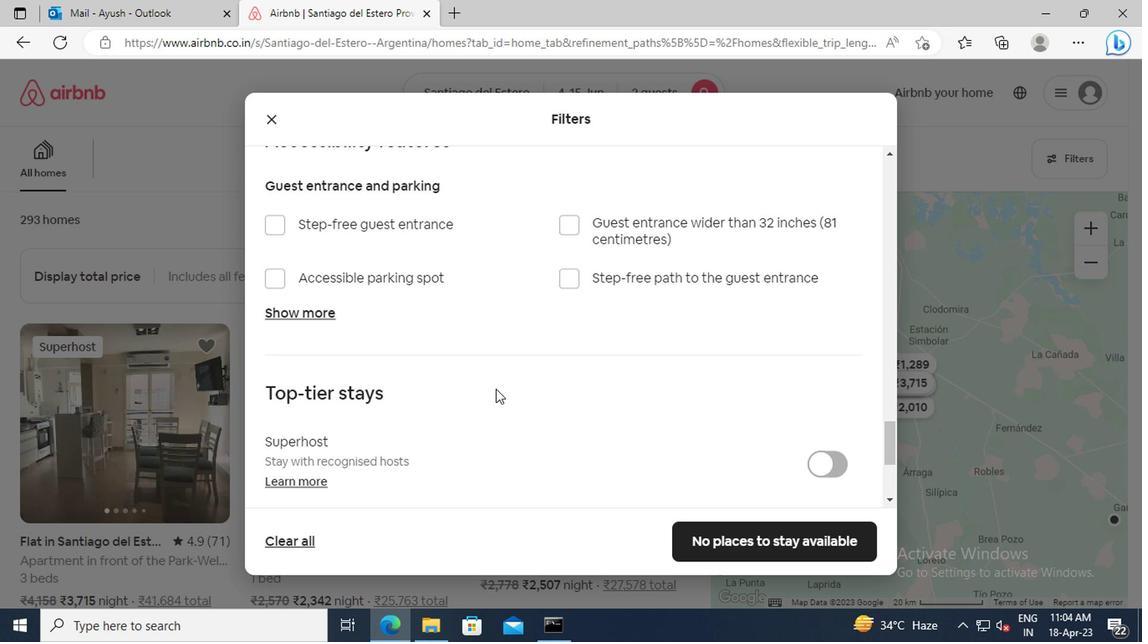
Action: Mouse scrolled (493, 389) with delta (0, 0)
Screenshot: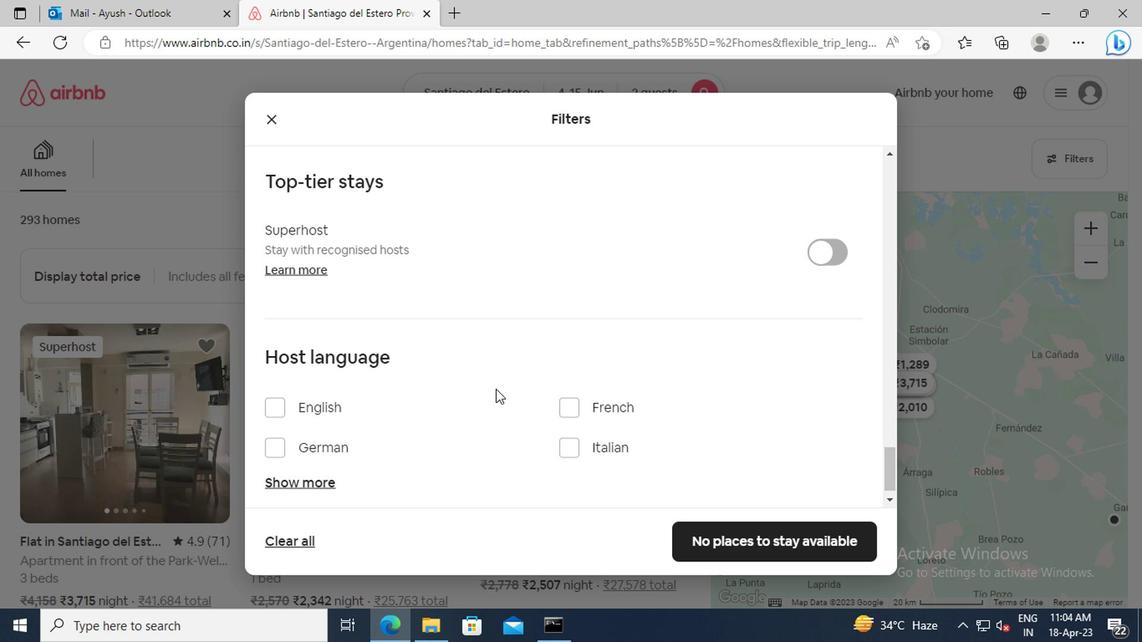 
Action: Mouse moved to (268, 392)
Screenshot: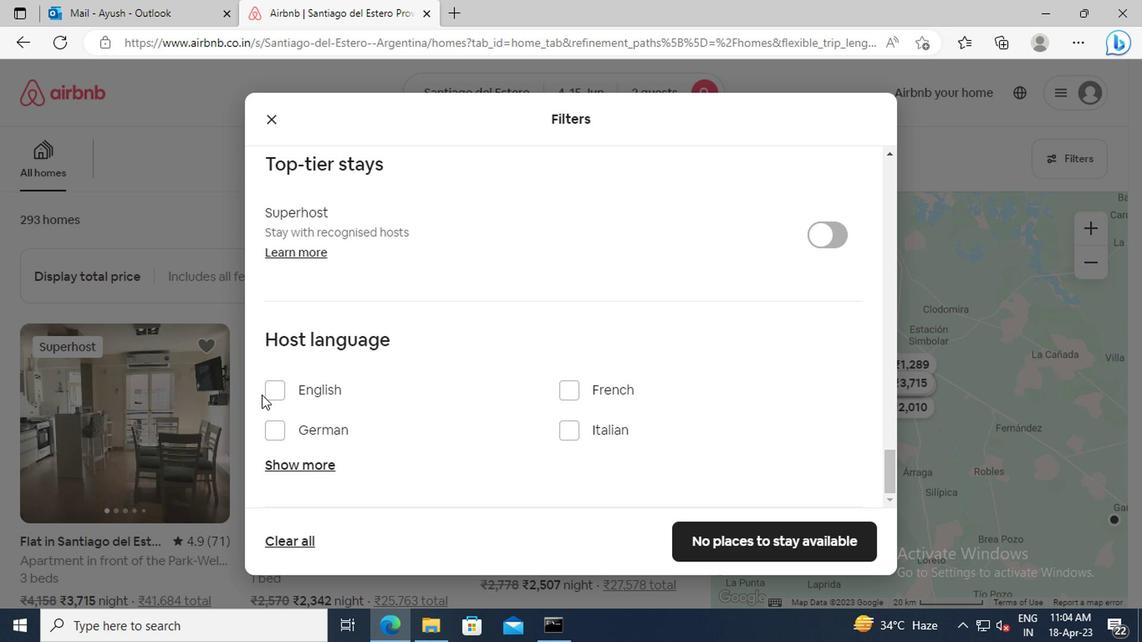 
Action: Mouse pressed left at (268, 392)
Screenshot: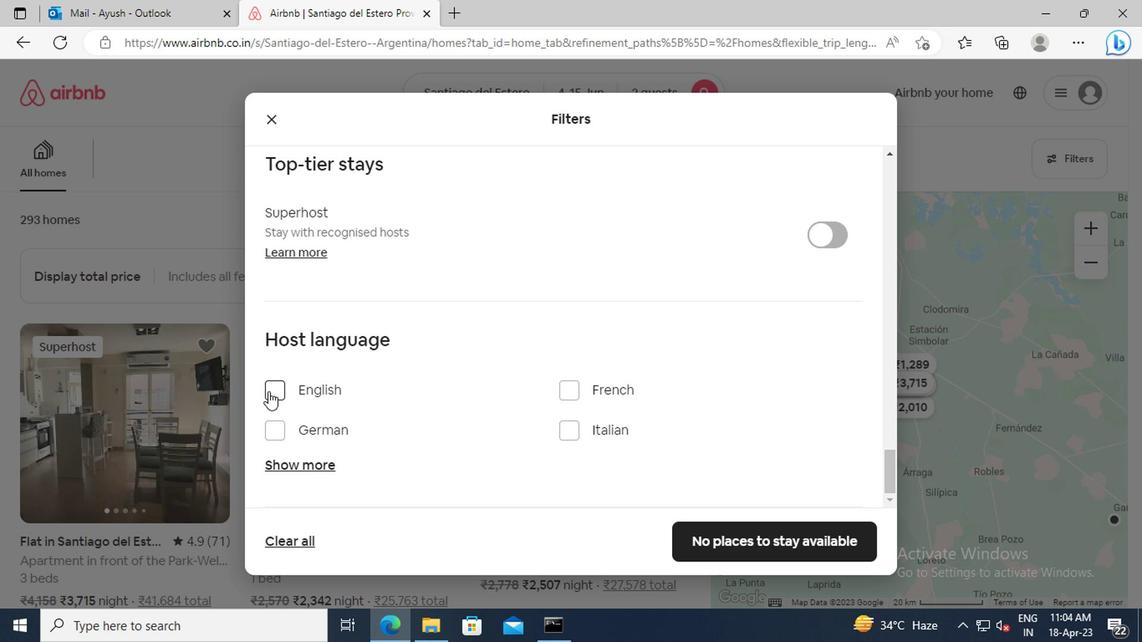 
Action: Mouse moved to (746, 542)
Screenshot: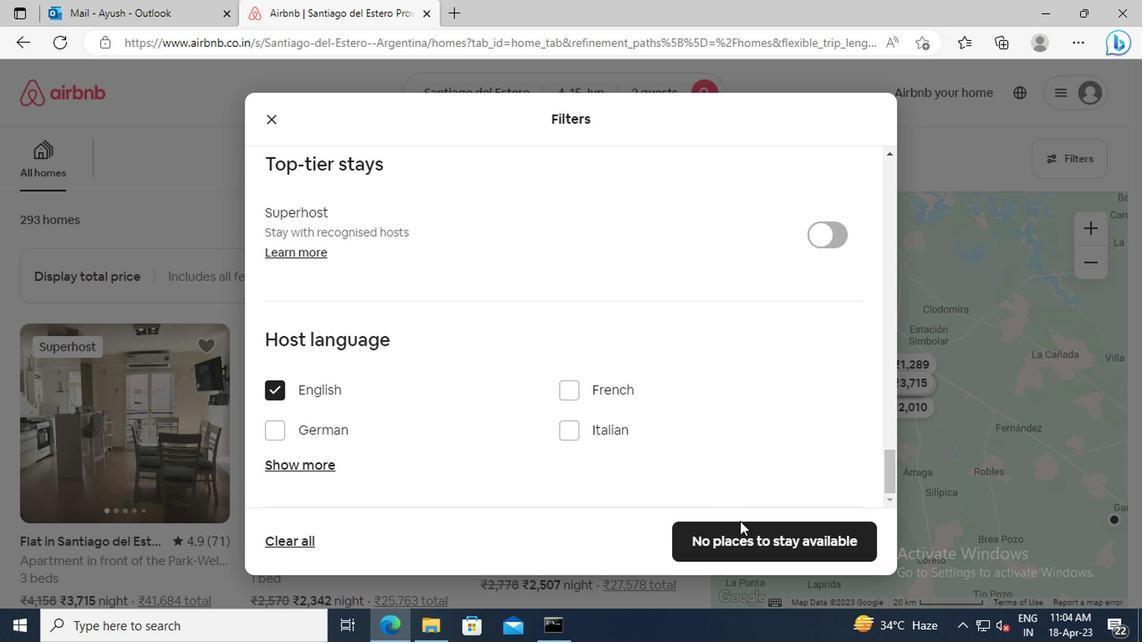 
Action: Mouse pressed left at (746, 542)
Screenshot: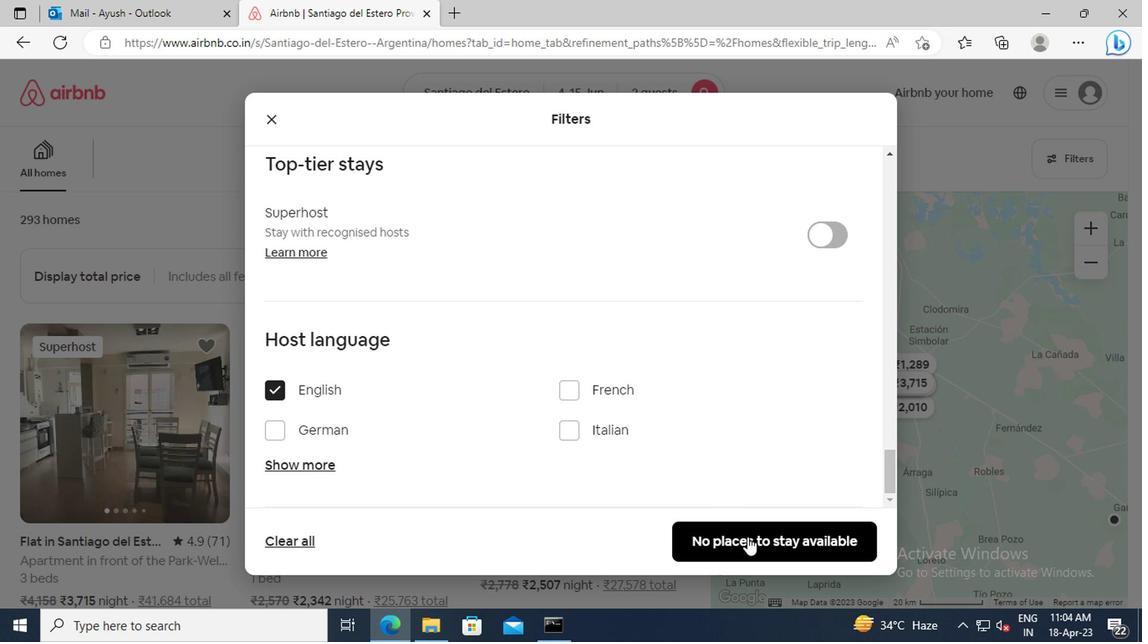 
